 Task: Find Round Trip flight tickets for 2 adults, in Economy from Alexandria-Egypt to Bengaluru, Karnataka to travel on 04-Nov-2023. Bengaluru, Karnataka to Alexandria-Egypt on 09-Dec-2023.  Stops: Any number of stops. Choice of flight is Emirates Airways.
Action: Mouse moved to (371, 300)
Screenshot: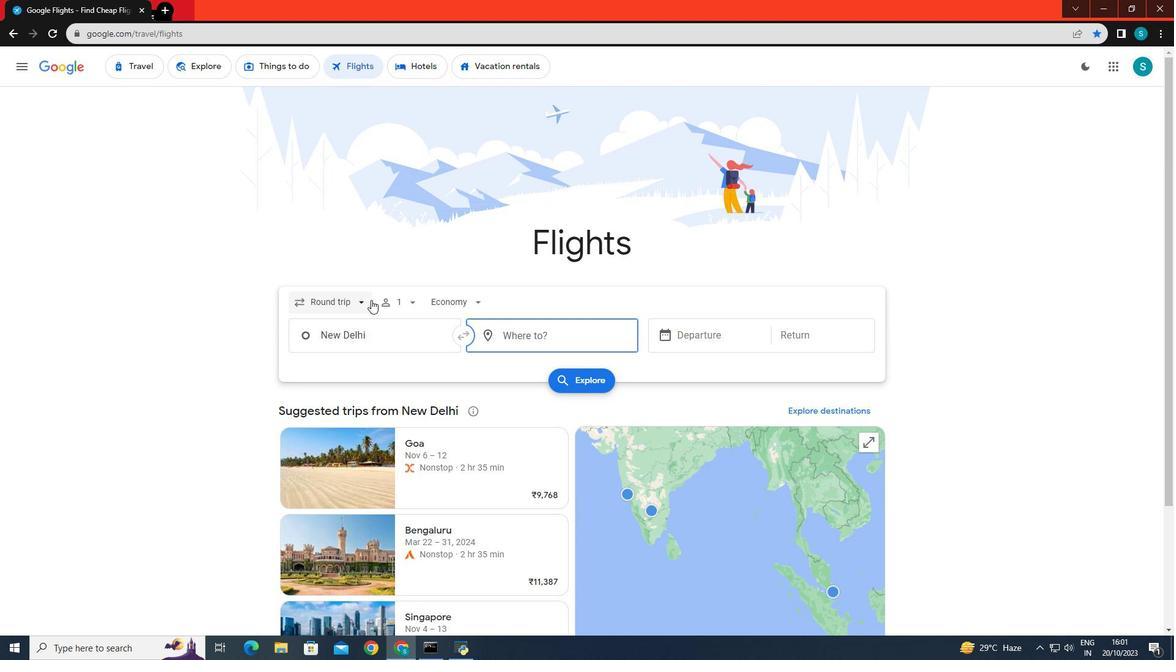 
Action: Mouse pressed left at (371, 300)
Screenshot: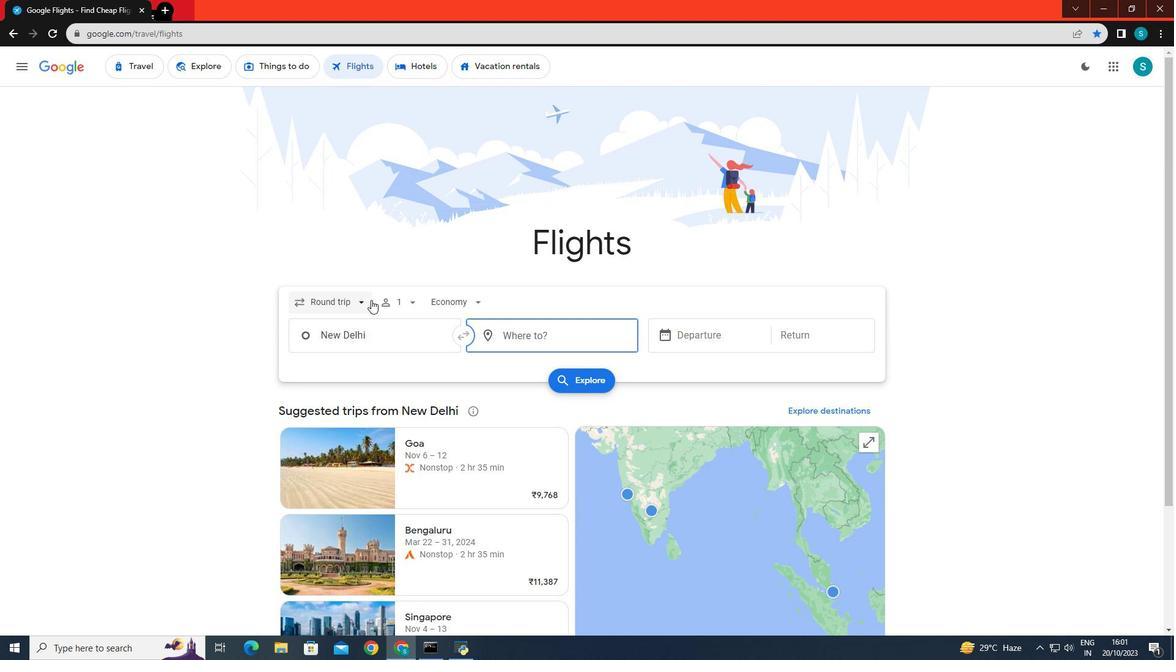 
Action: Mouse moved to (348, 333)
Screenshot: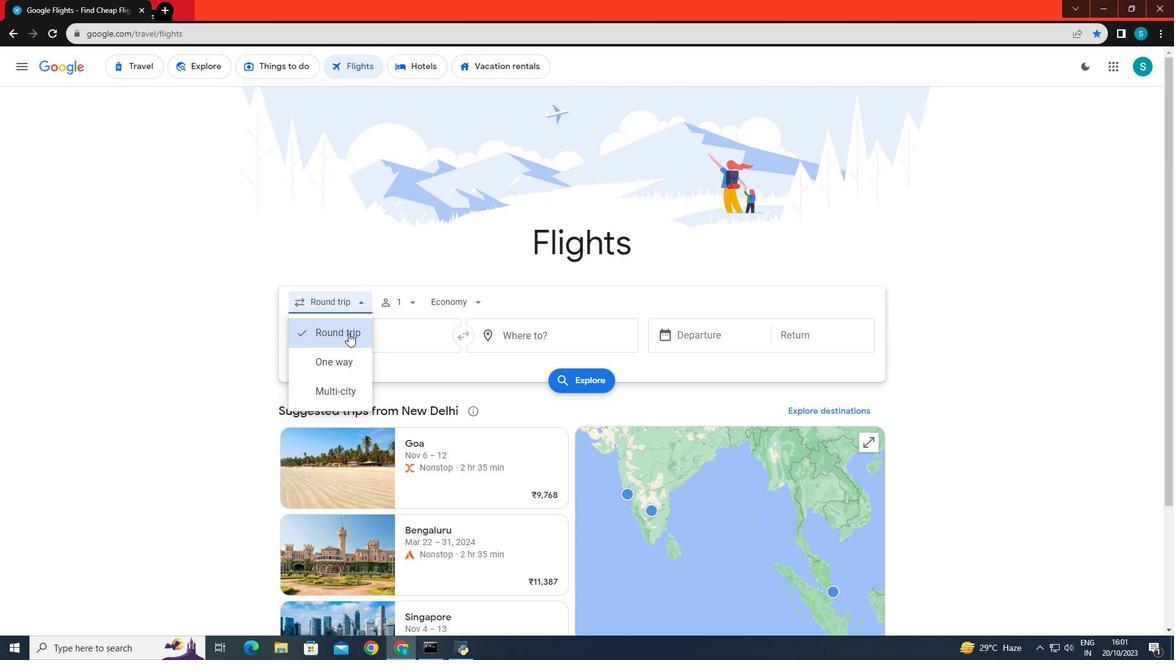 
Action: Mouse pressed left at (348, 333)
Screenshot: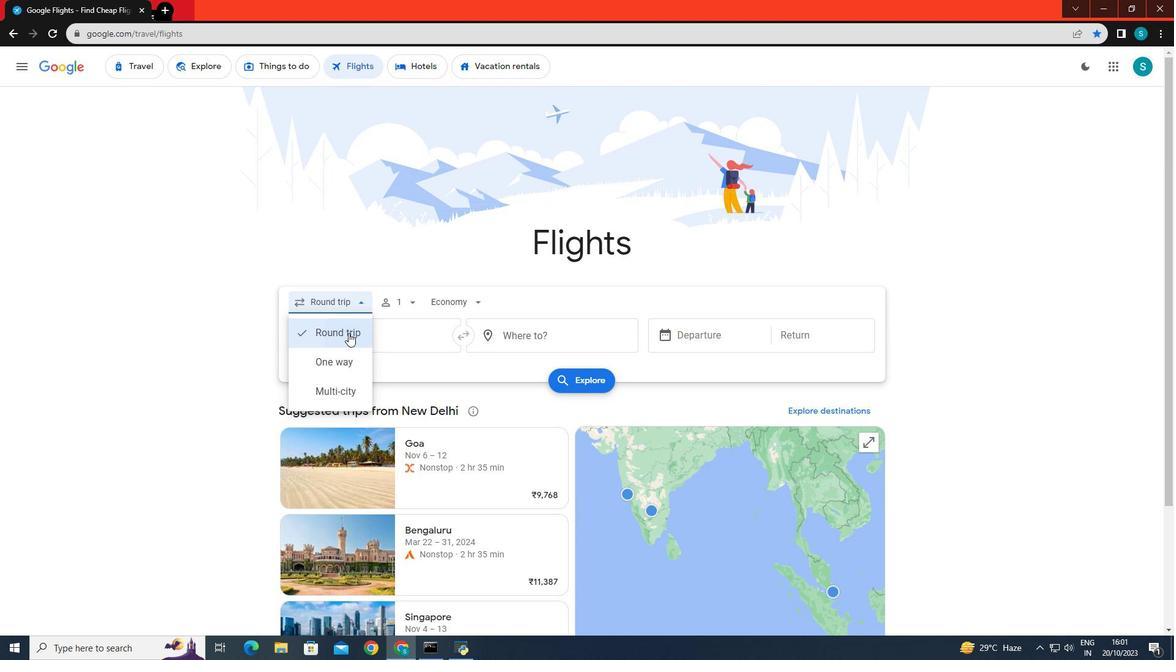 
Action: Mouse moved to (415, 296)
Screenshot: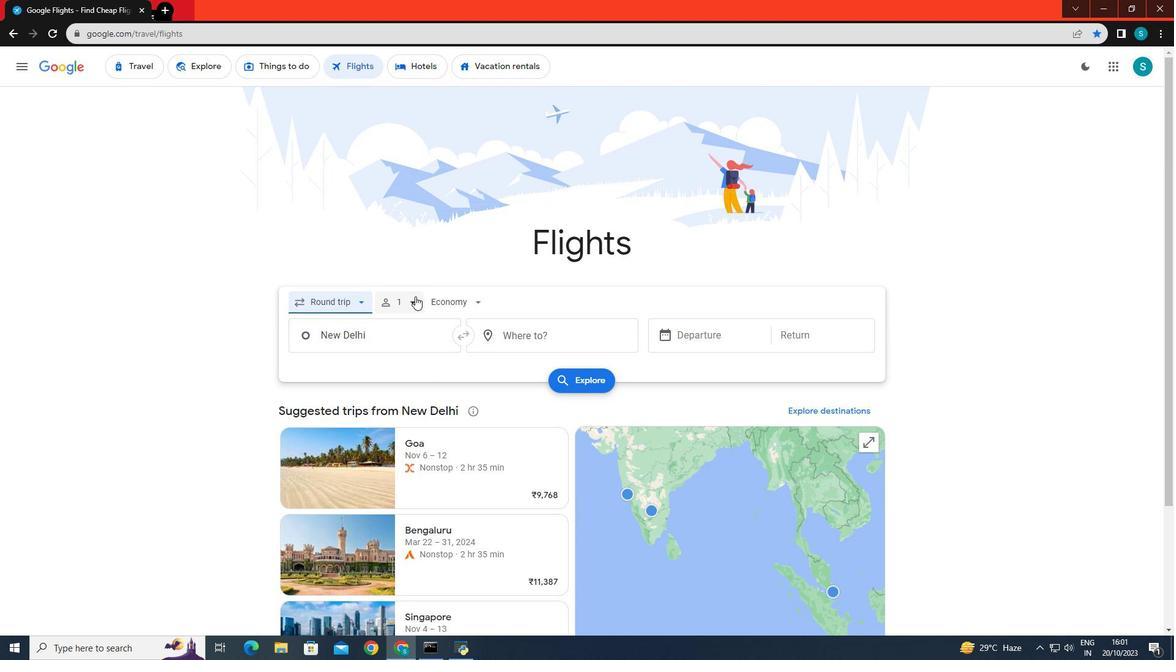 
Action: Mouse pressed left at (415, 296)
Screenshot: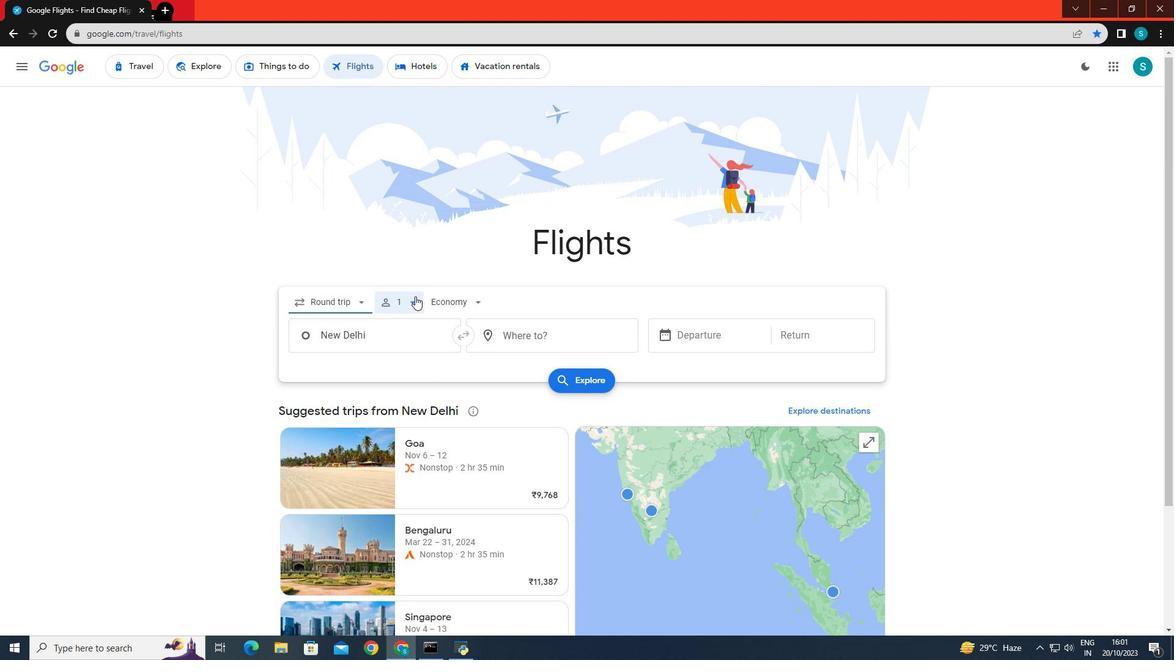 
Action: Mouse moved to (502, 331)
Screenshot: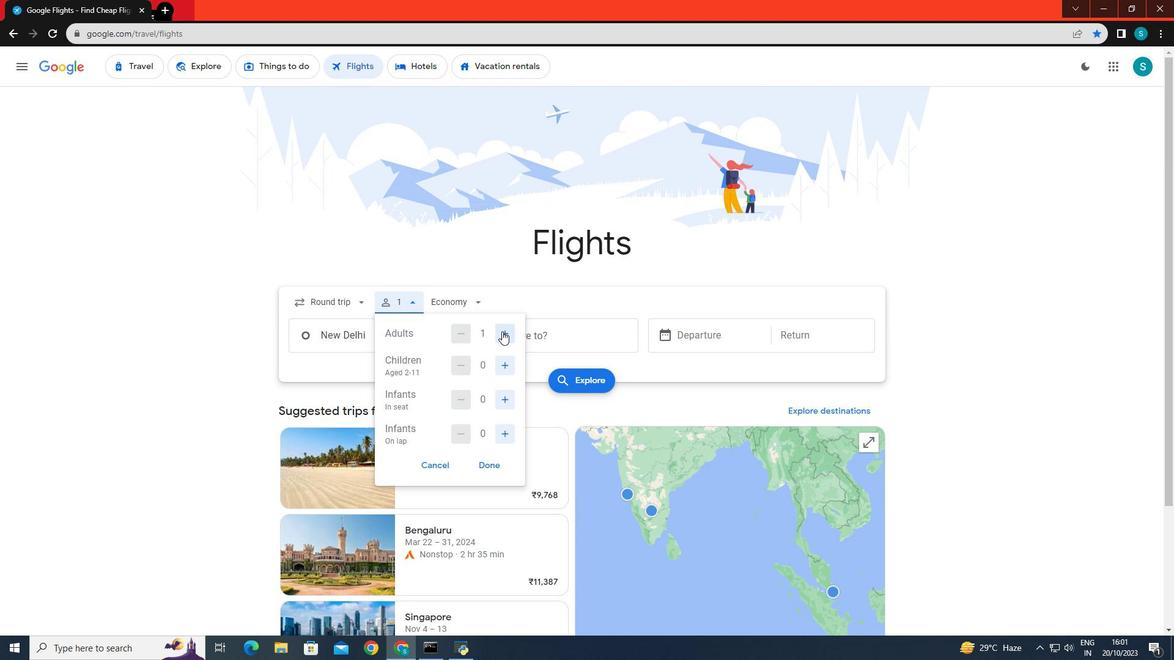 
Action: Mouse pressed left at (502, 331)
Screenshot: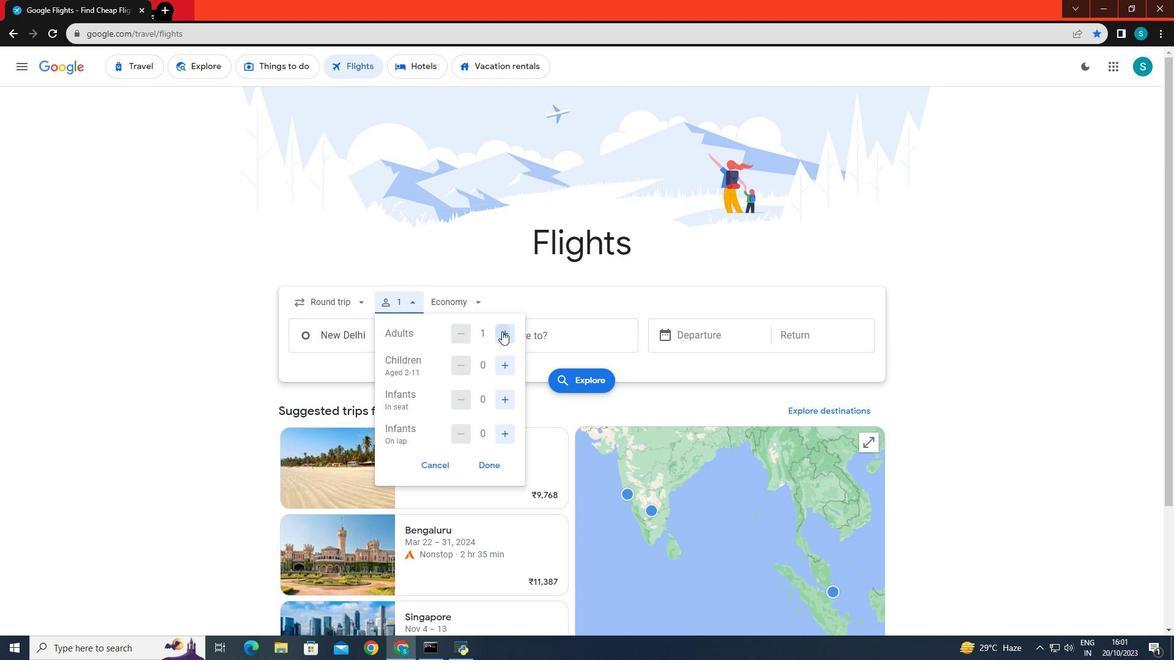 
Action: Mouse moved to (493, 465)
Screenshot: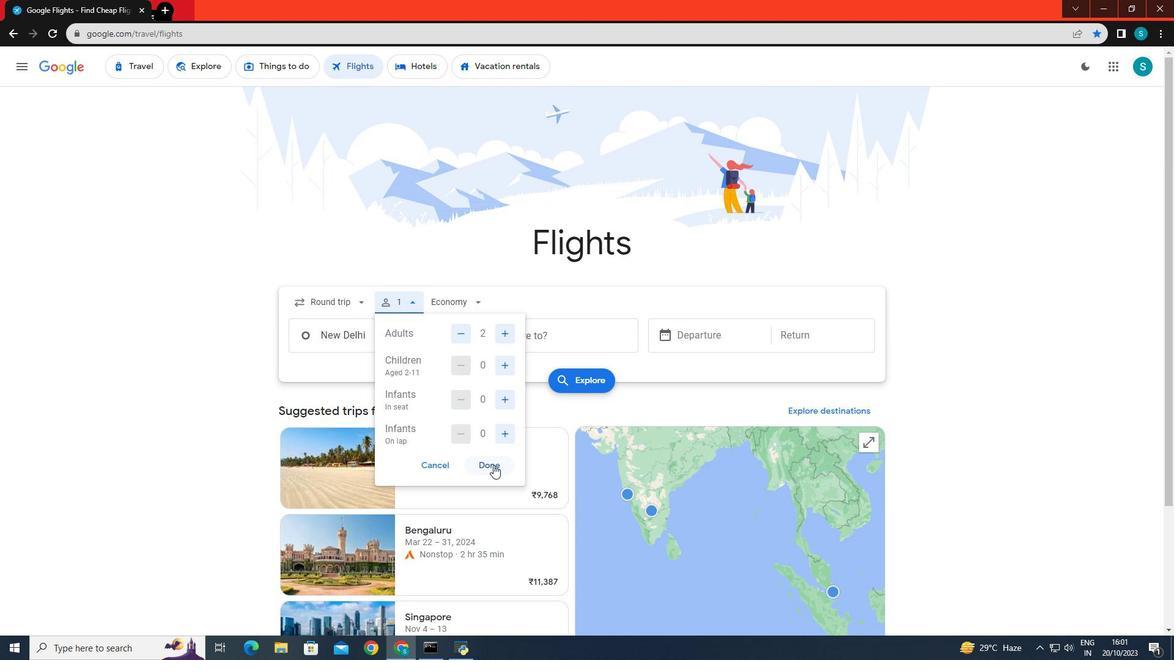 
Action: Mouse pressed left at (493, 465)
Screenshot: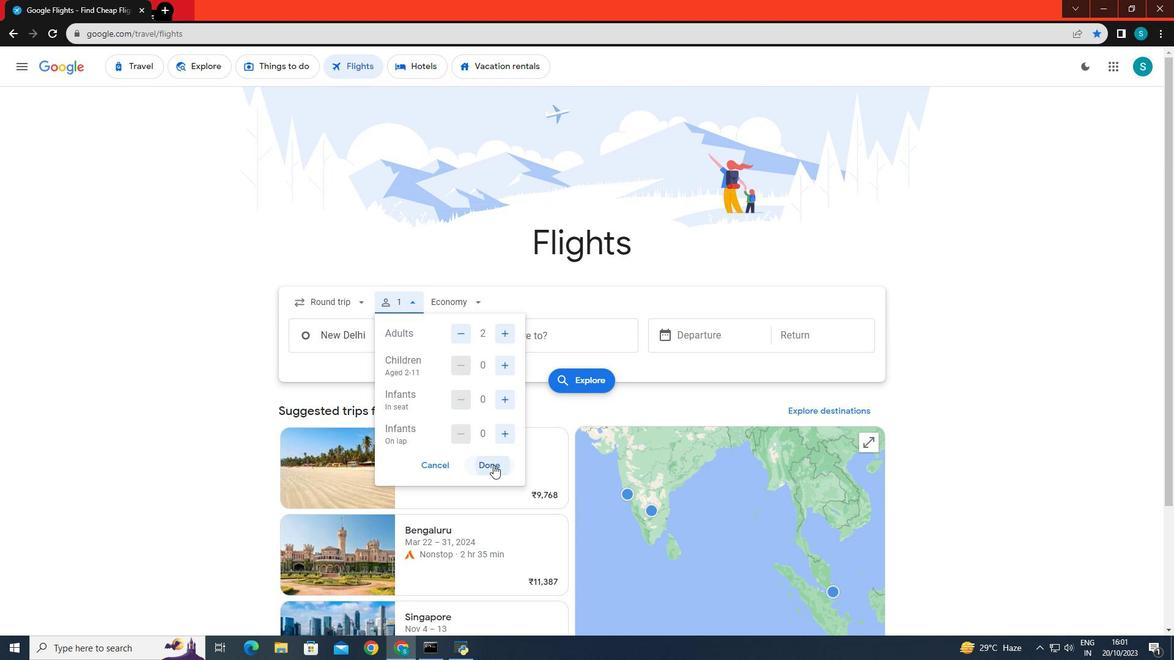 
Action: Mouse moved to (479, 311)
Screenshot: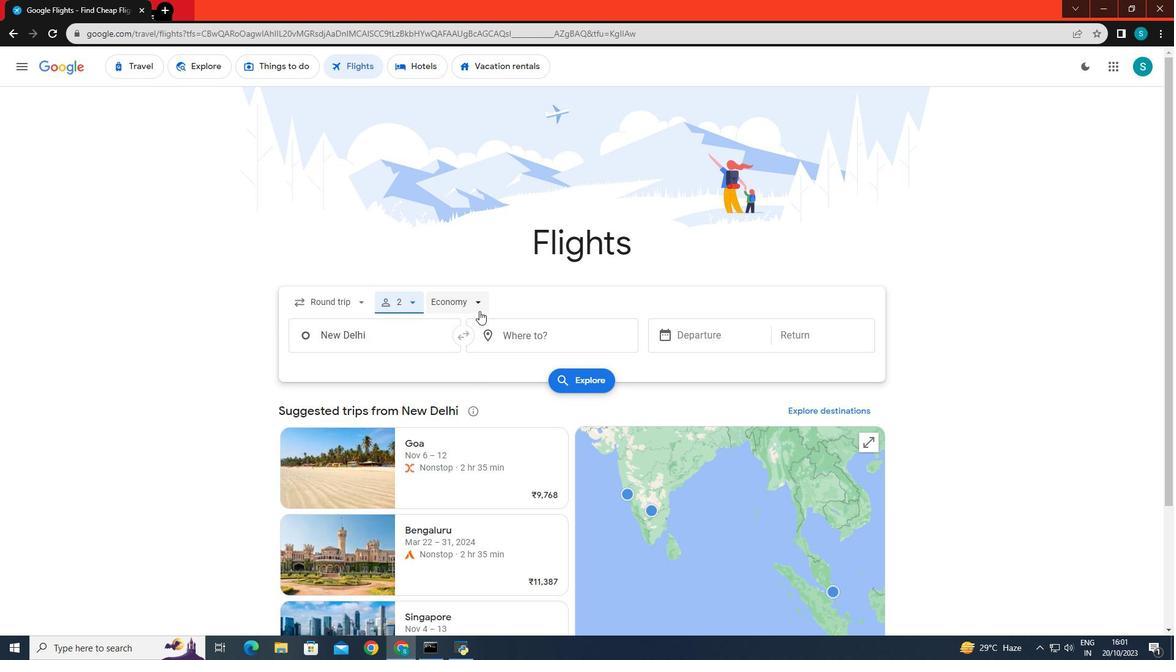 
Action: Mouse pressed left at (479, 311)
Screenshot: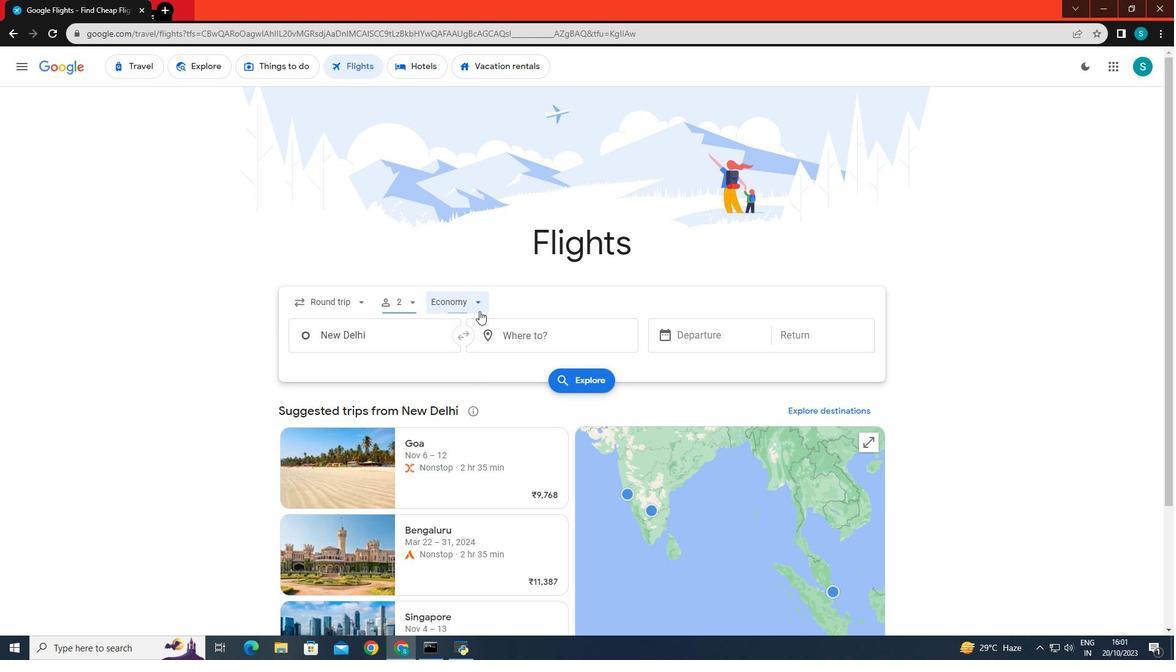 
Action: Mouse moved to (474, 331)
Screenshot: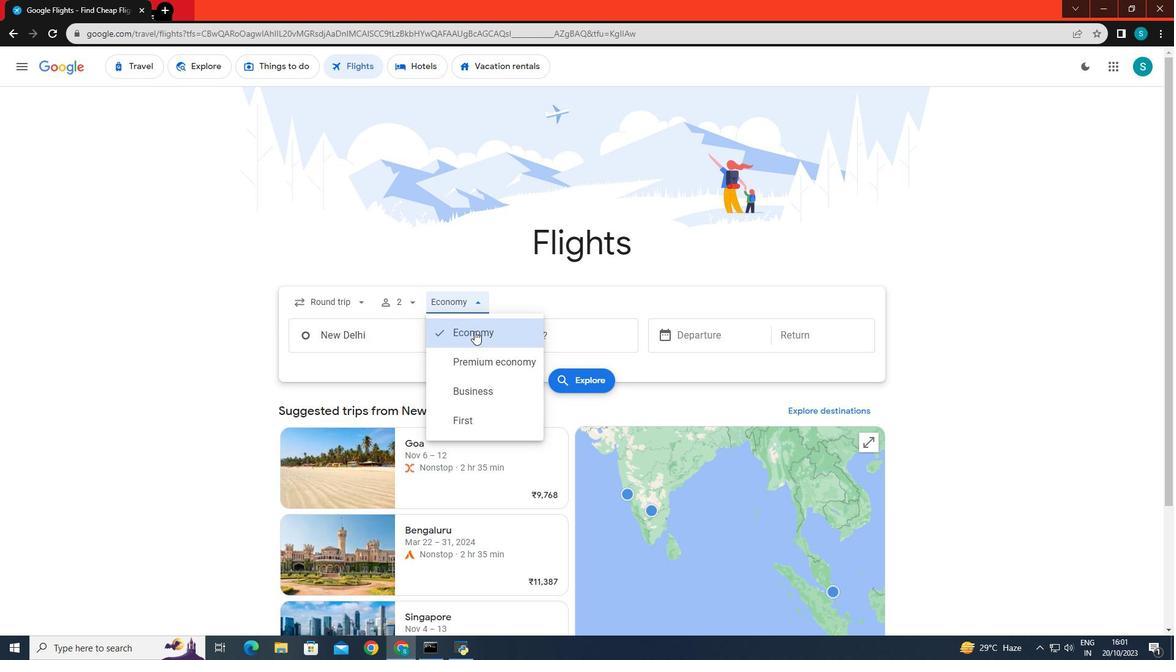 
Action: Mouse pressed left at (474, 331)
Screenshot: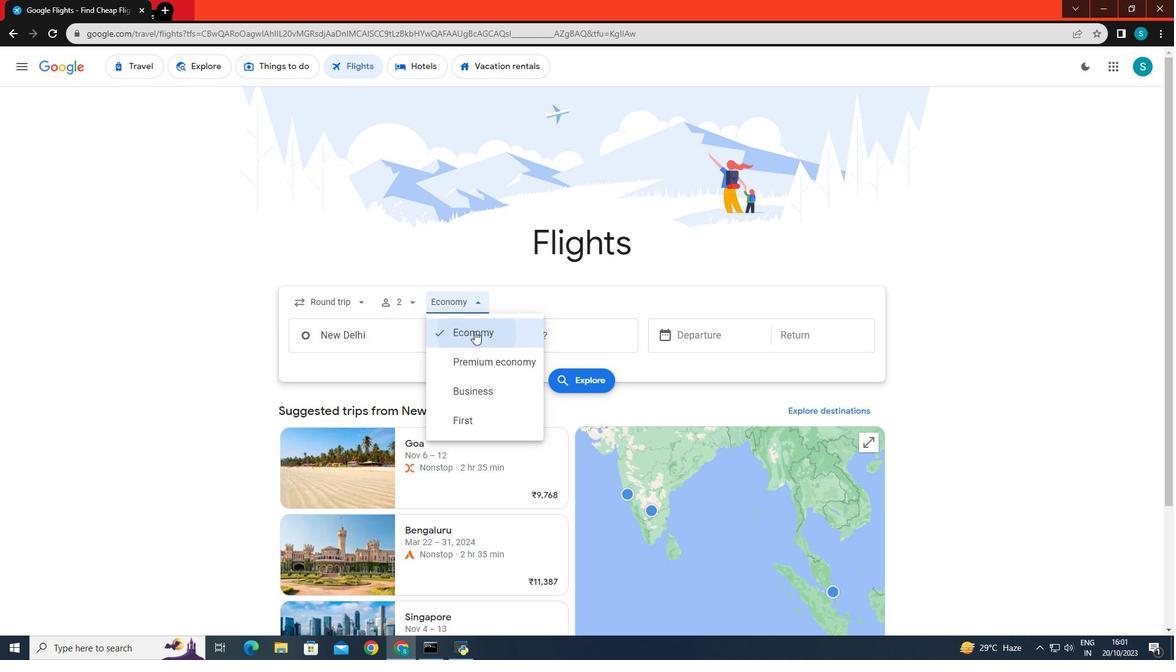 
Action: Mouse moved to (463, 249)
Screenshot: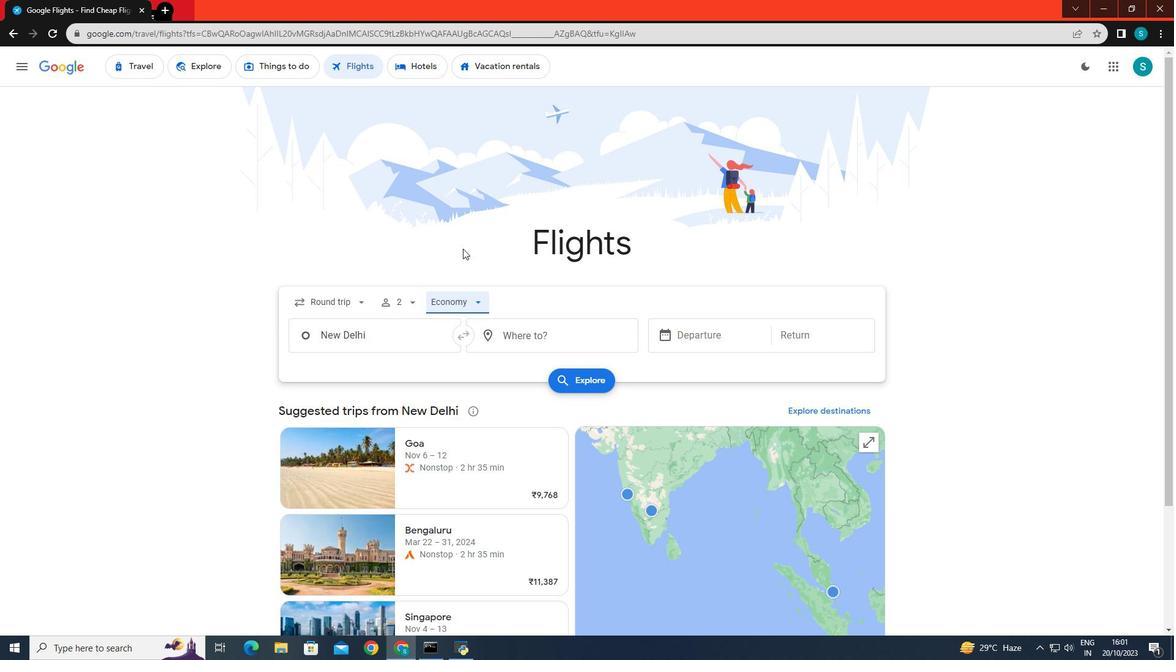 
Action: Mouse scrolled (463, 248) with delta (0, 0)
Screenshot: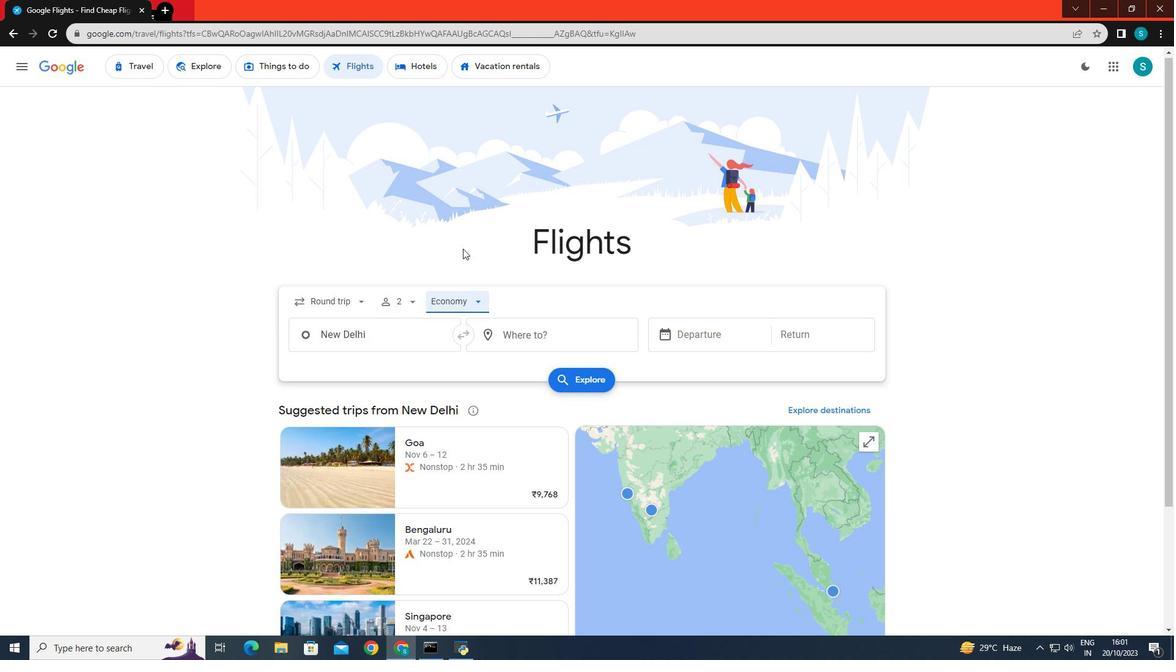 
Action: Mouse scrolled (463, 248) with delta (0, 0)
Screenshot: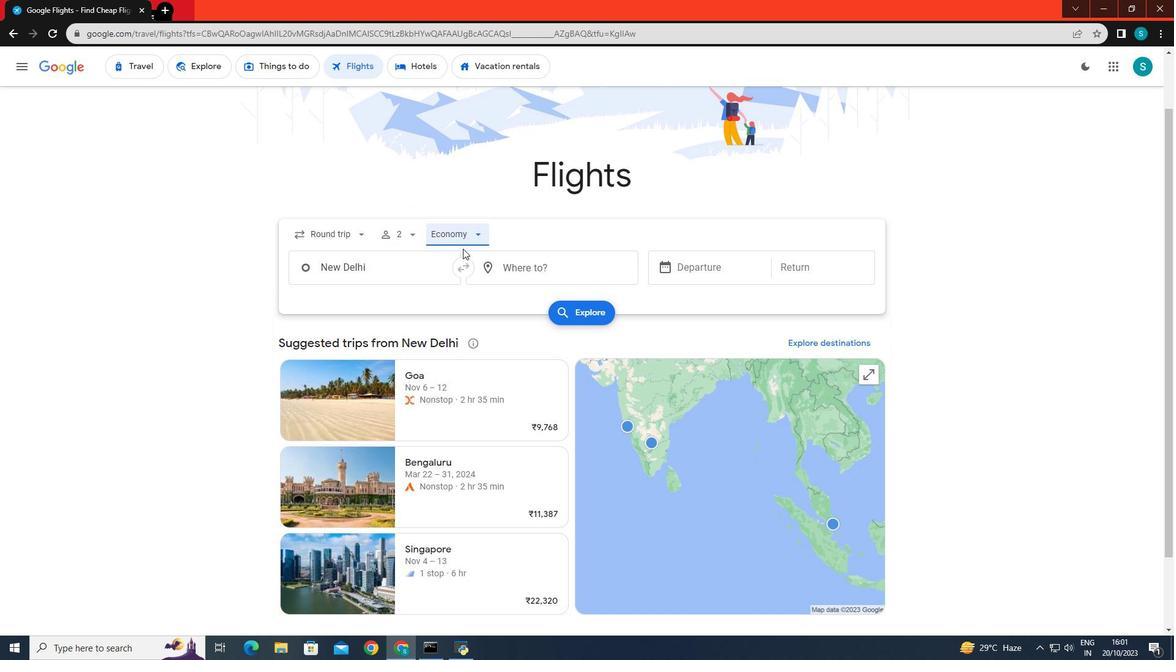 
Action: Mouse moved to (381, 206)
Screenshot: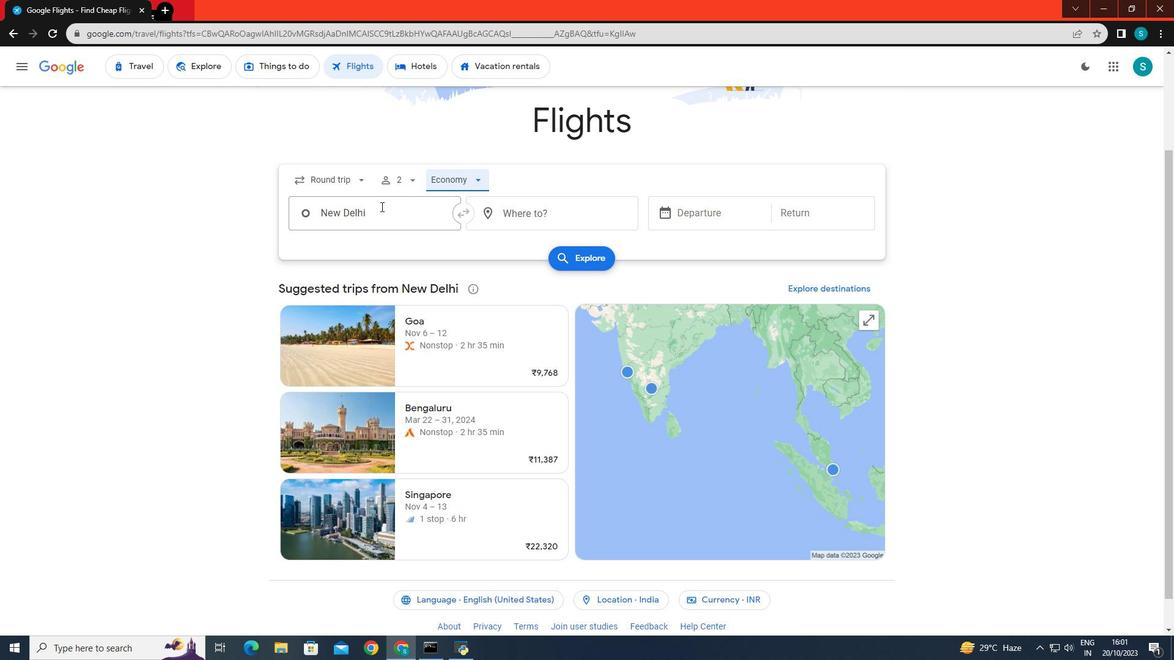 
Action: Mouse pressed left at (381, 206)
Screenshot: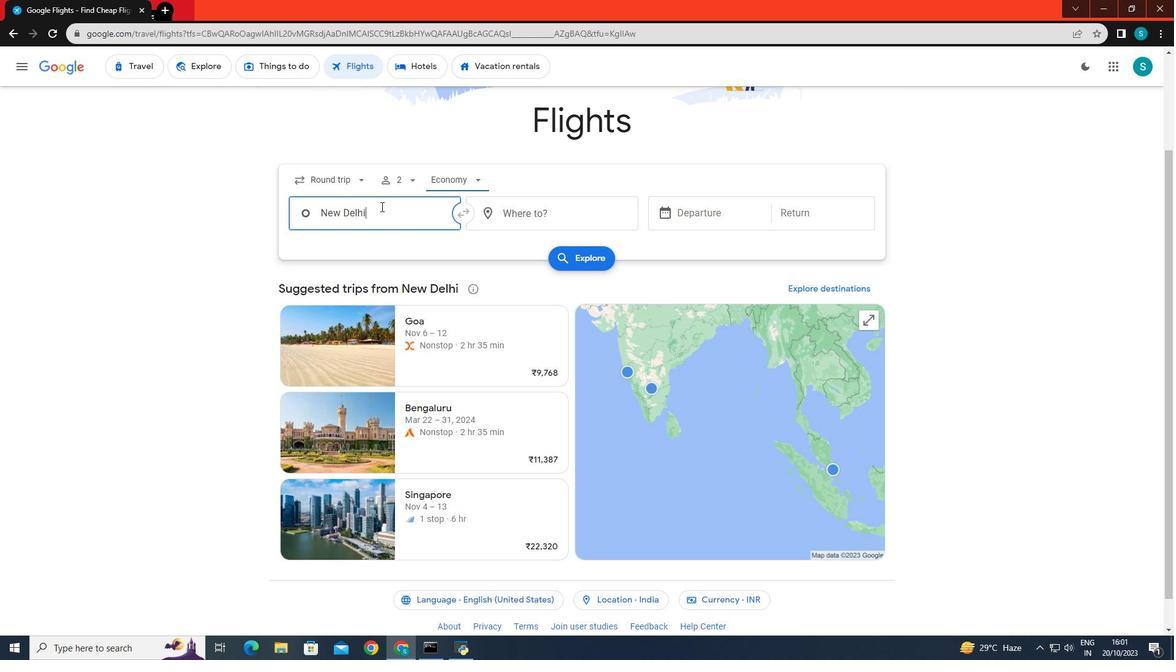
Action: Key pressed <Key.backspace><Key.caps_lock>A<Key.caps_lock>lecan<Key.backspace><Key.backspace><Key.backspace>xandria,<Key.space><Key.caps_lock>E<Key.caps_lock>
Screenshot: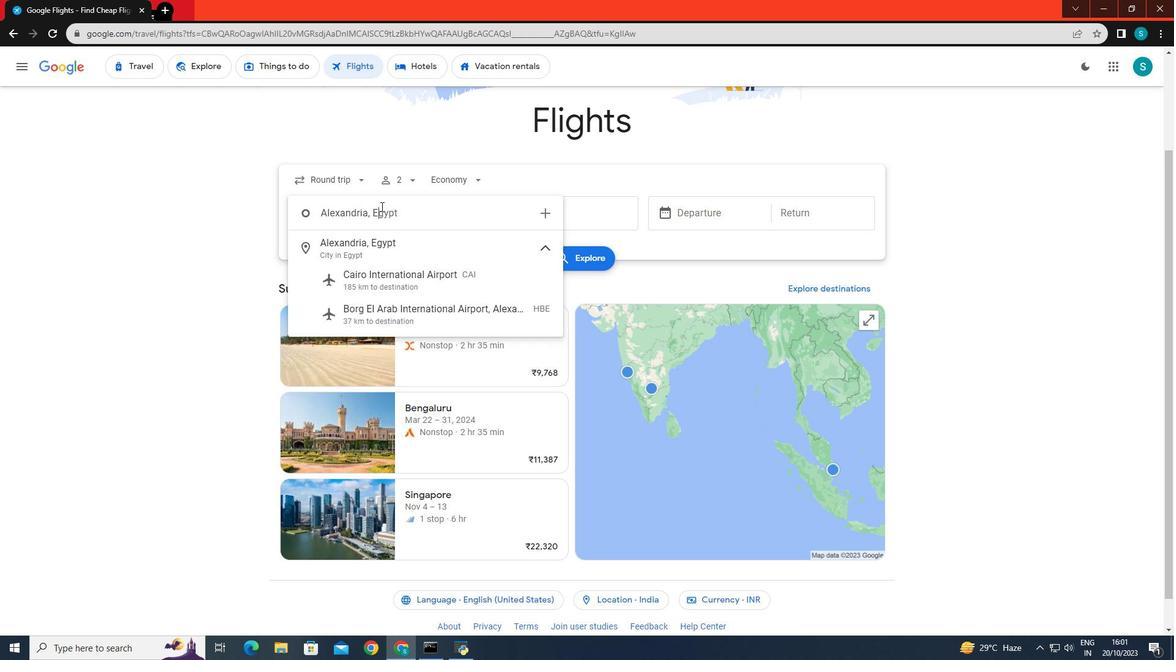 
Action: Mouse moved to (373, 241)
Screenshot: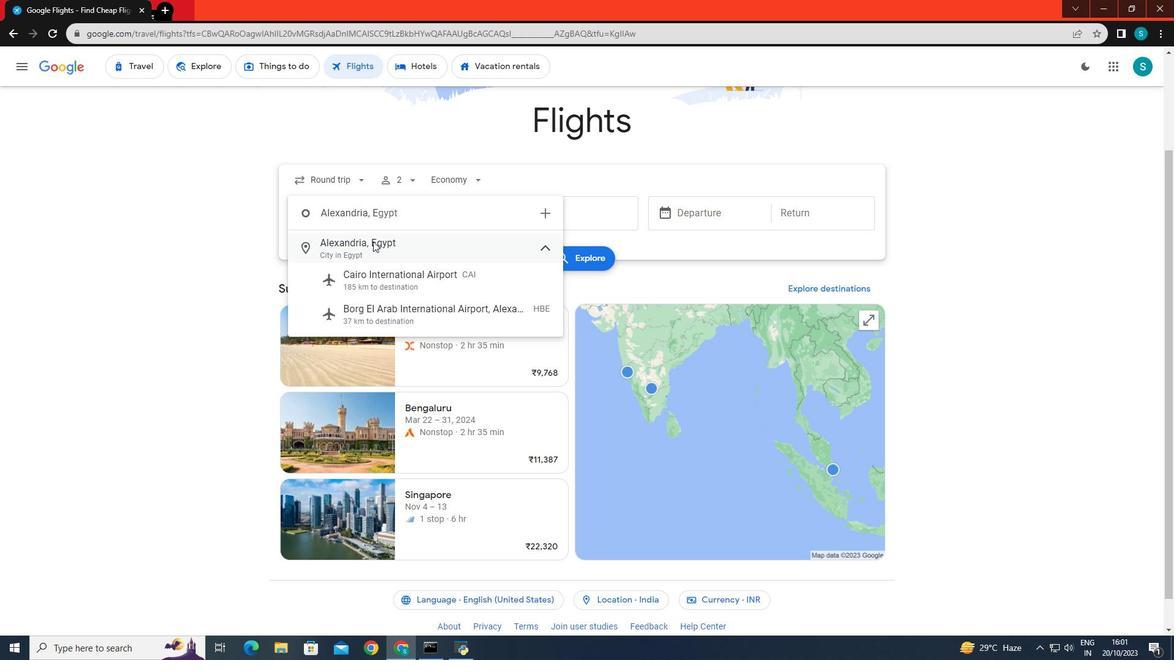 
Action: Mouse pressed left at (373, 241)
Screenshot: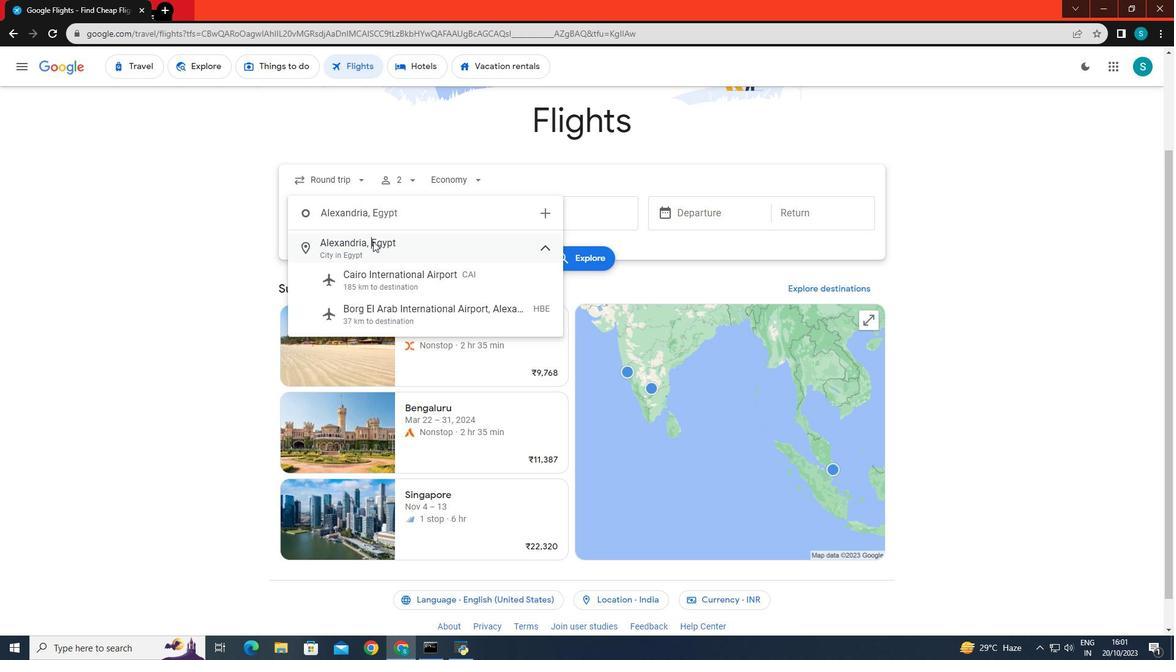 
Action: Mouse moved to (520, 212)
Screenshot: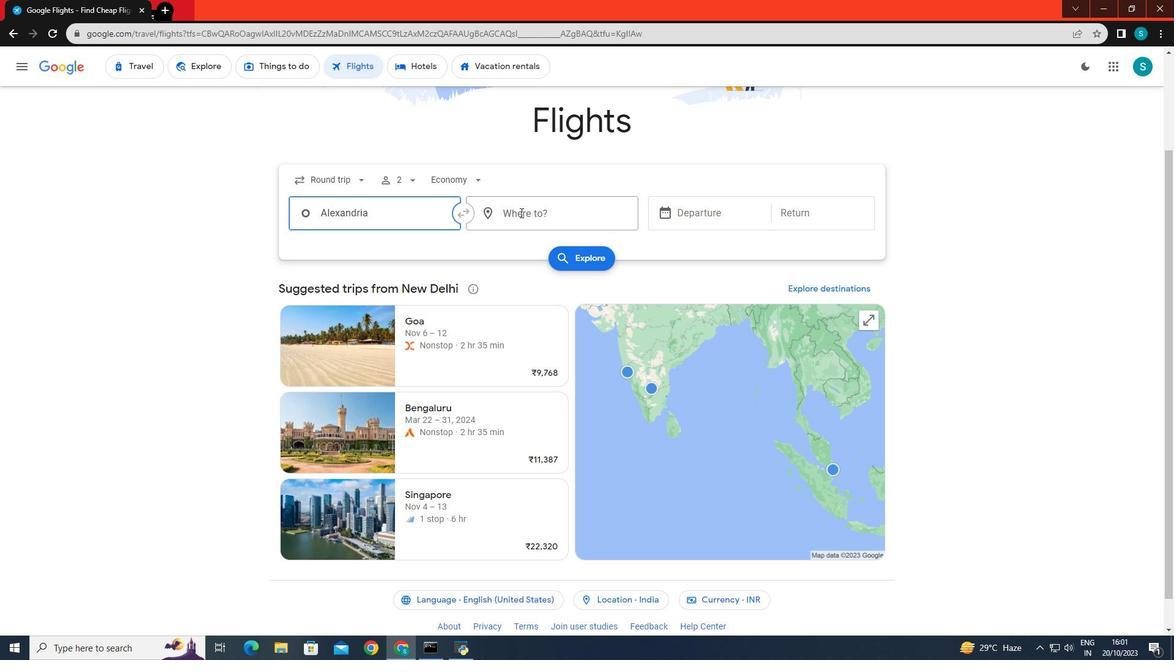 
Action: Mouse pressed left at (520, 212)
Screenshot: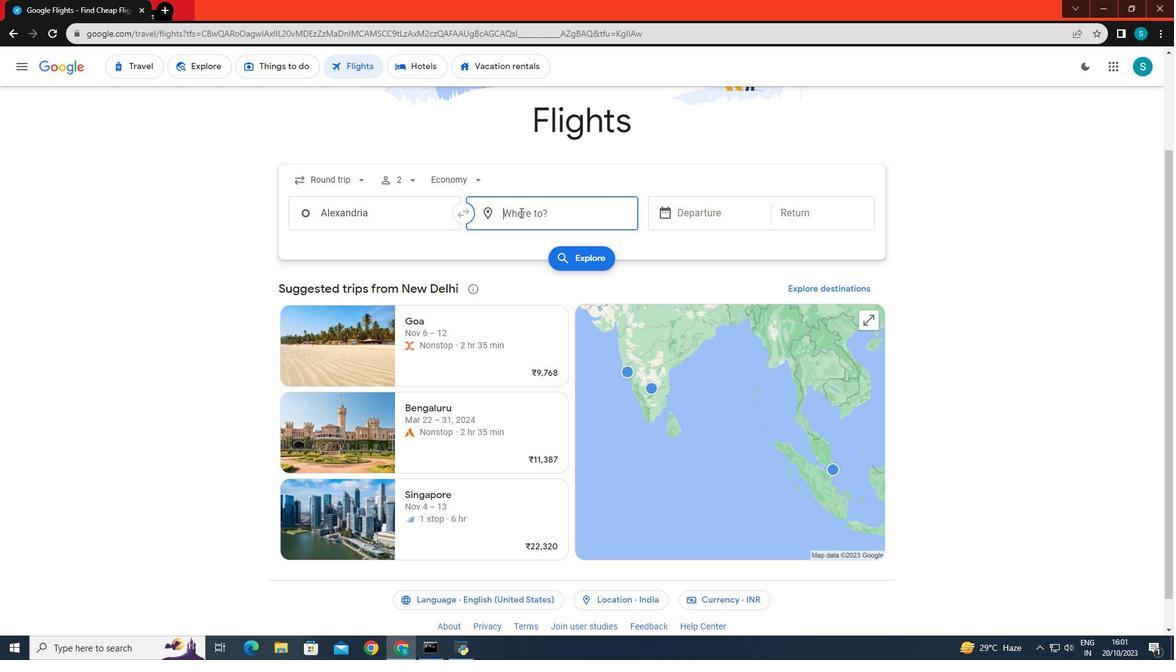 
Action: Key pressed <Key.caps_lock>B<Key.caps_lock>eng
Screenshot: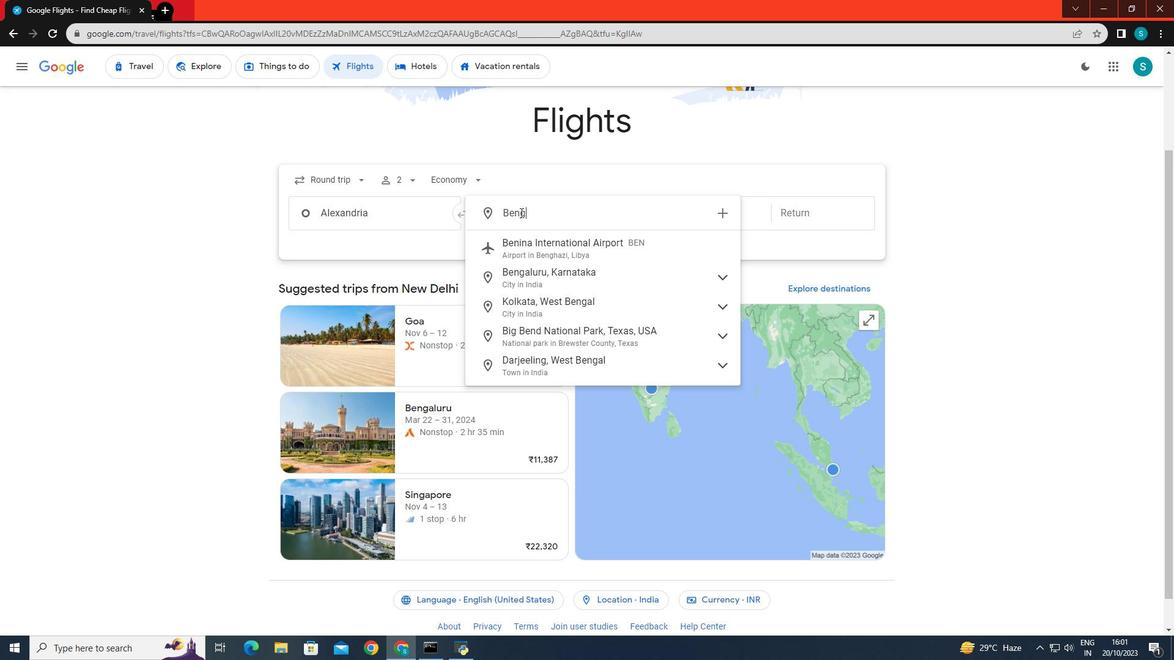 
Action: Mouse moved to (539, 250)
Screenshot: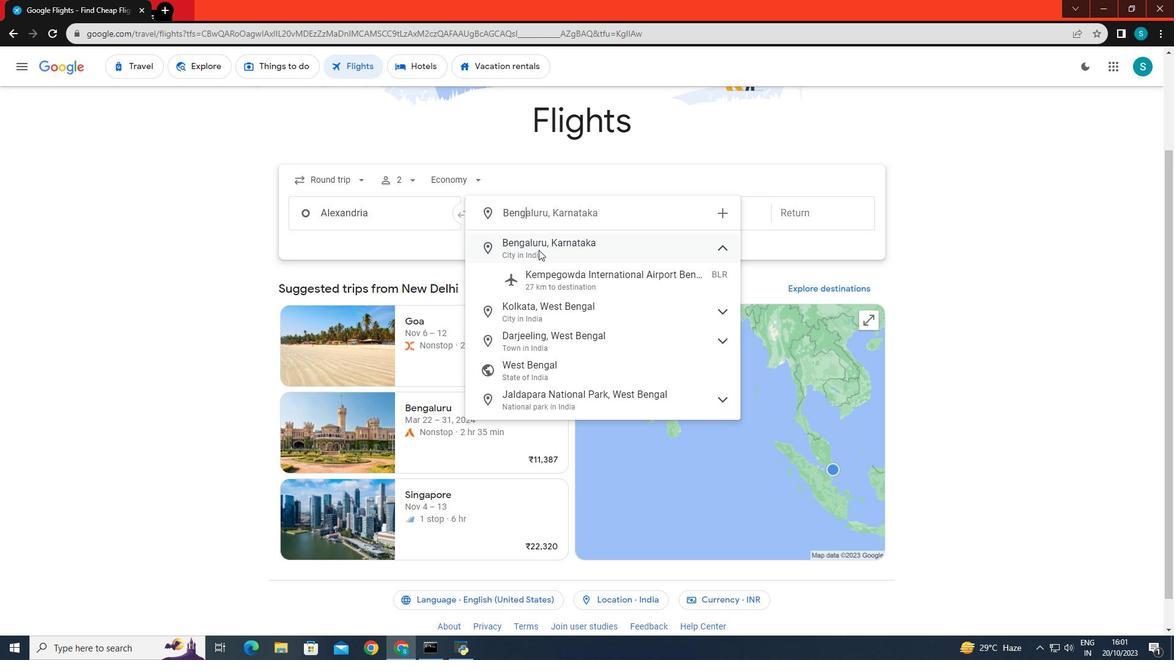 
Action: Mouse pressed left at (539, 250)
Screenshot: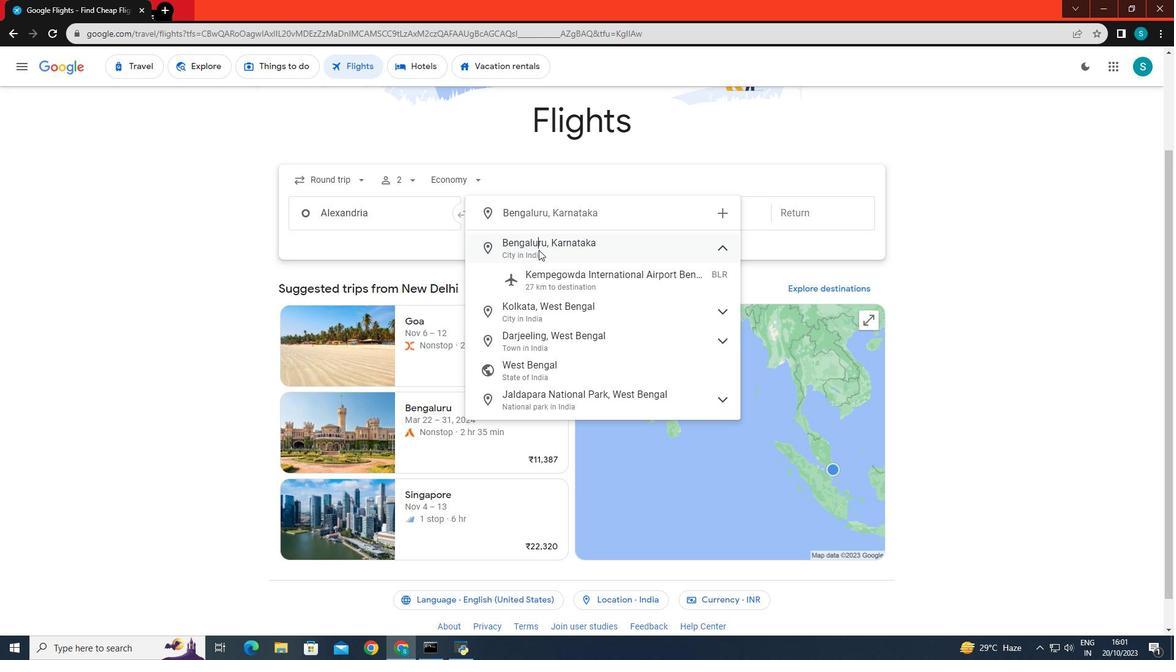 
Action: Mouse moved to (704, 212)
Screenshot: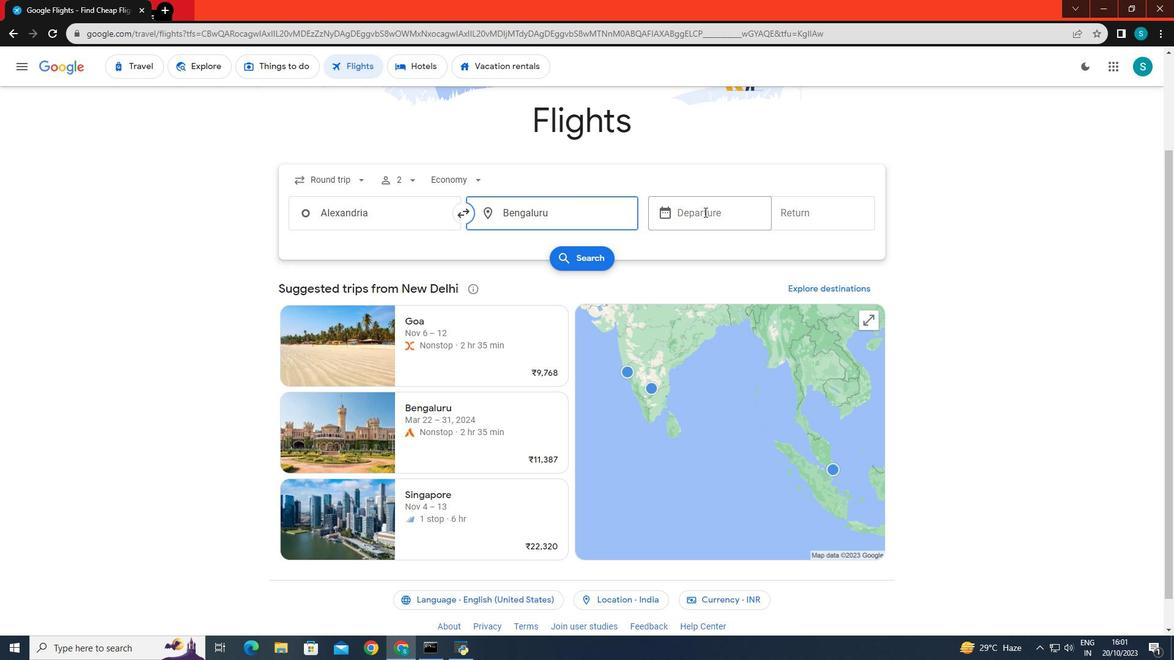 
Action: Mouse pressed left at (704, 212)
Screenshot: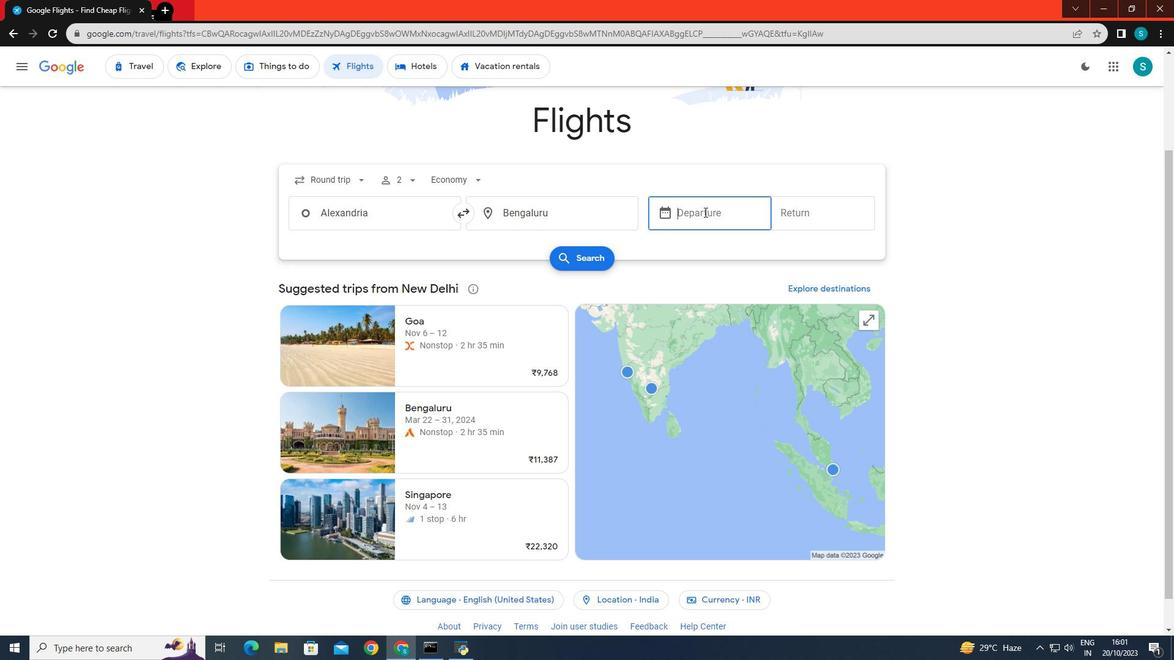 
Action: Mouse moved to (853, 311)
Screenshot: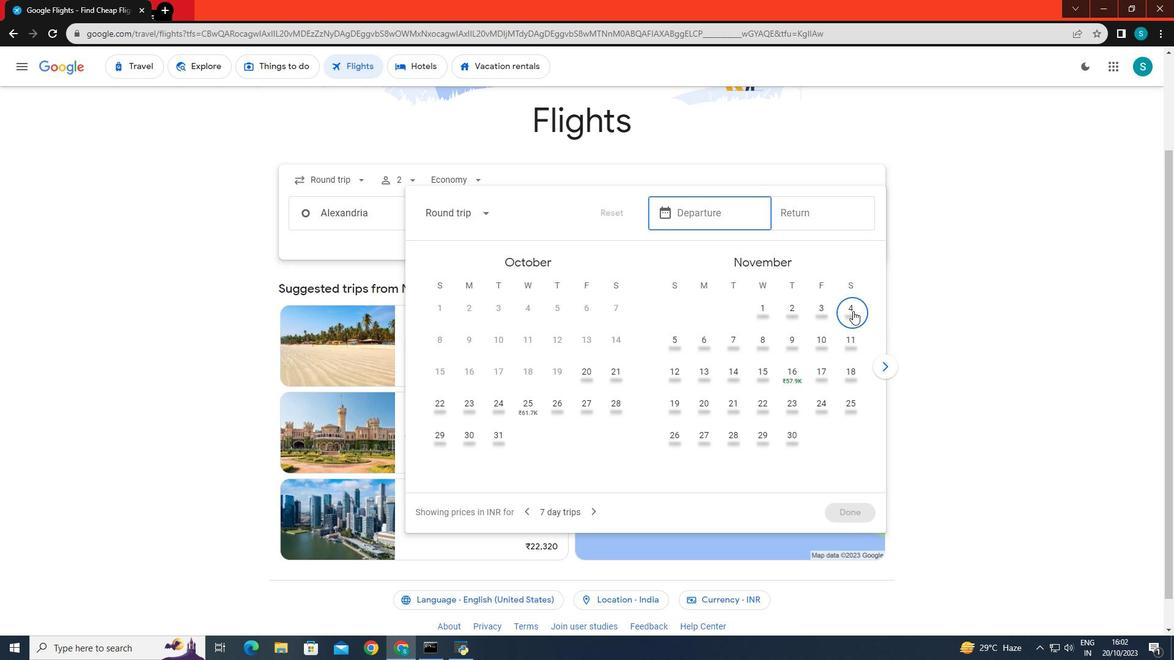 
Action: Mouse pressed left at (853, 311)
Screenshot: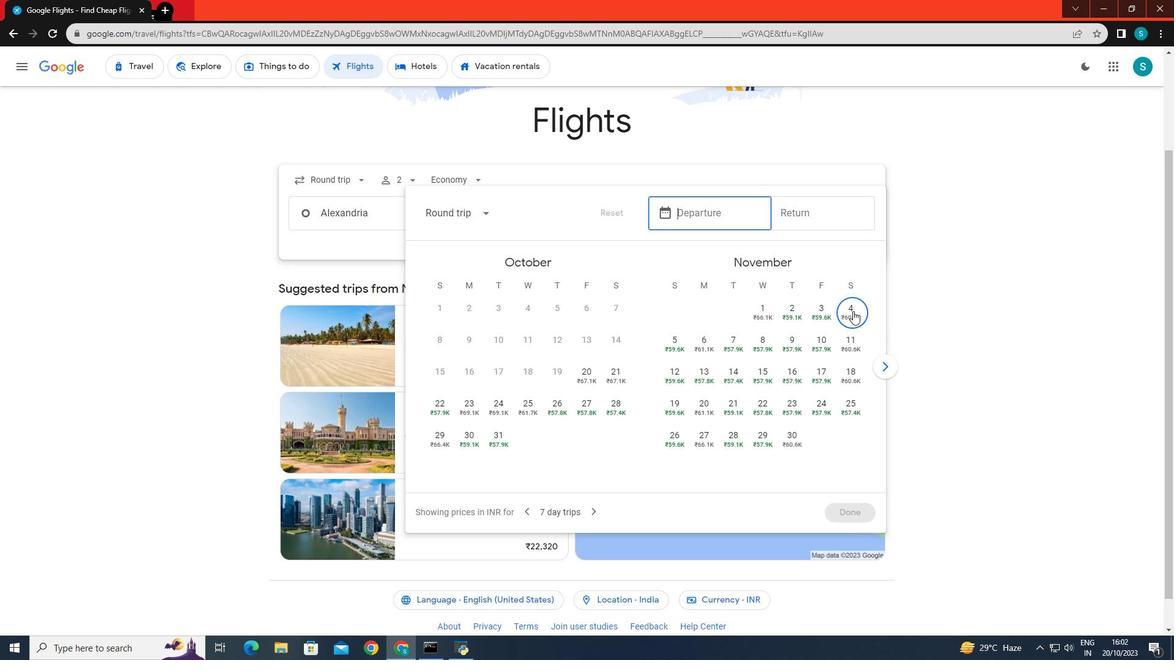 
Action: Mouse moved to (885, 366)
Screenshot: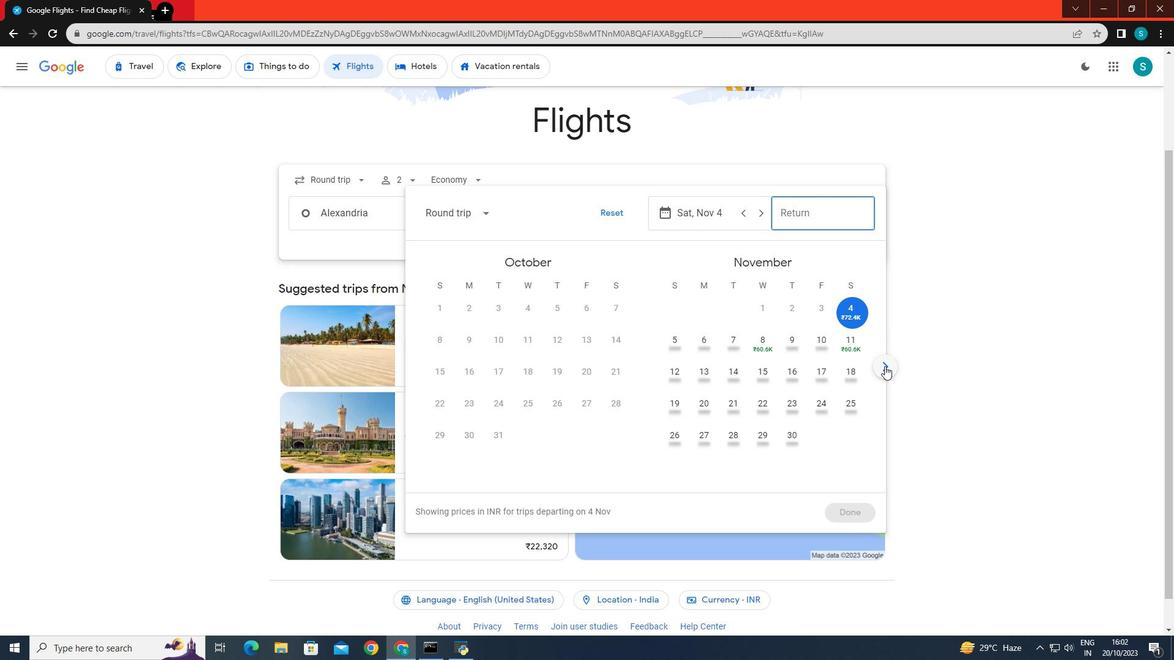 
Action: Mouse pressed left at (885, 366)
Screenshot: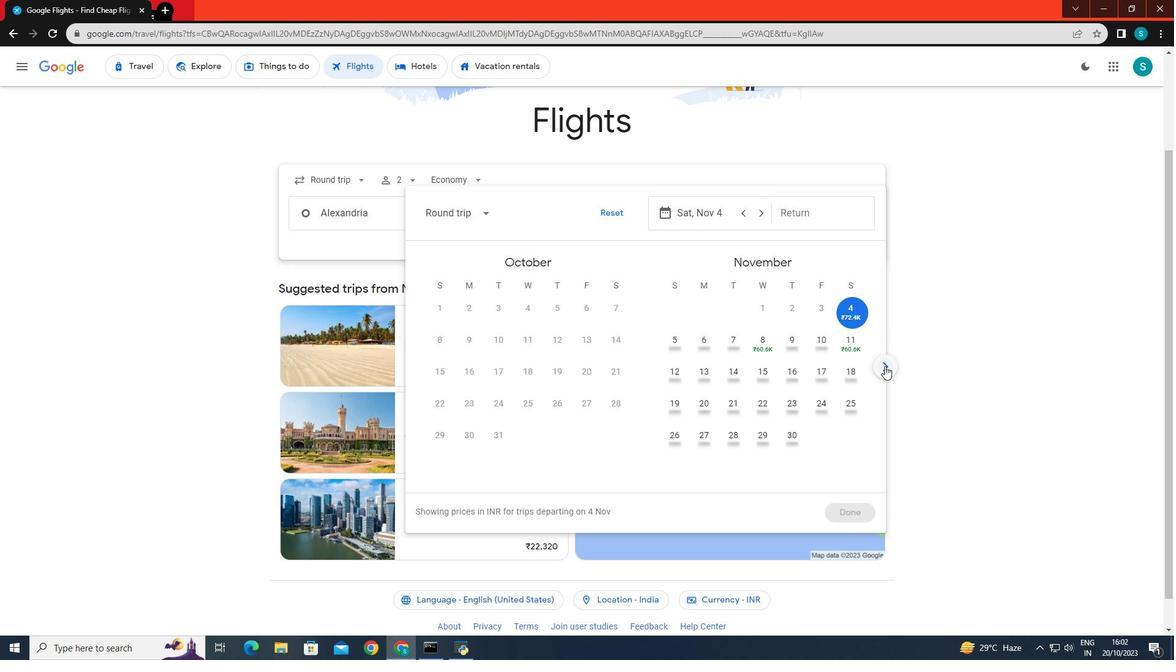 
Action: Mouse moved to (848, 354)
Screenshot: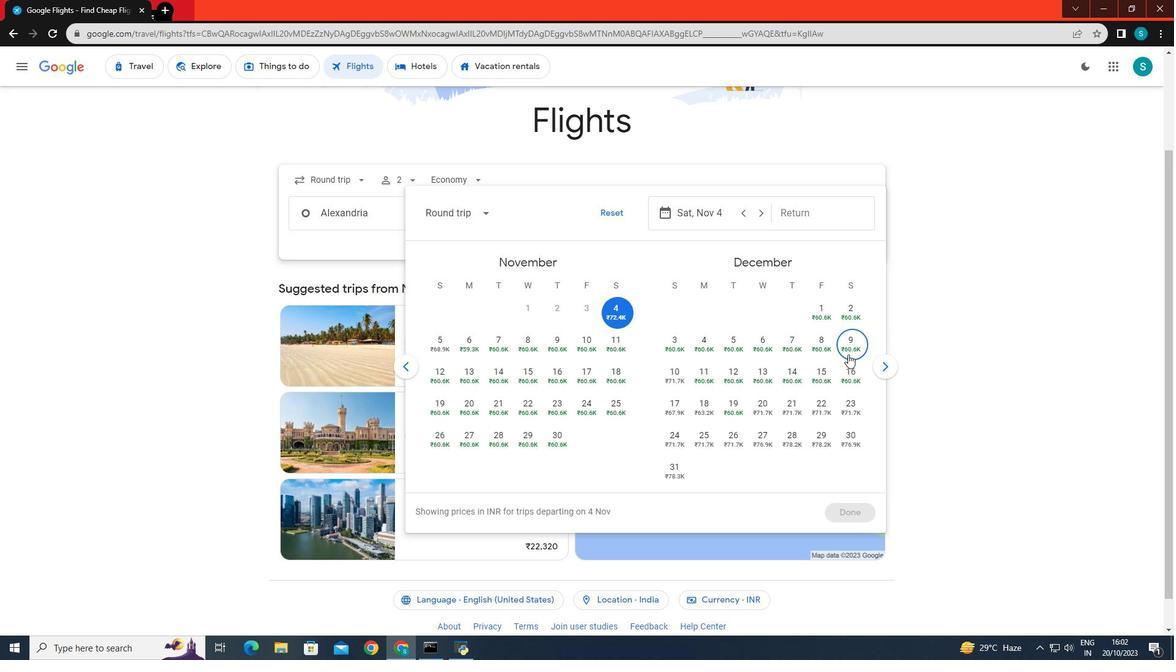 
Action: Mouse pressed left at (848, 354)
Screenshot: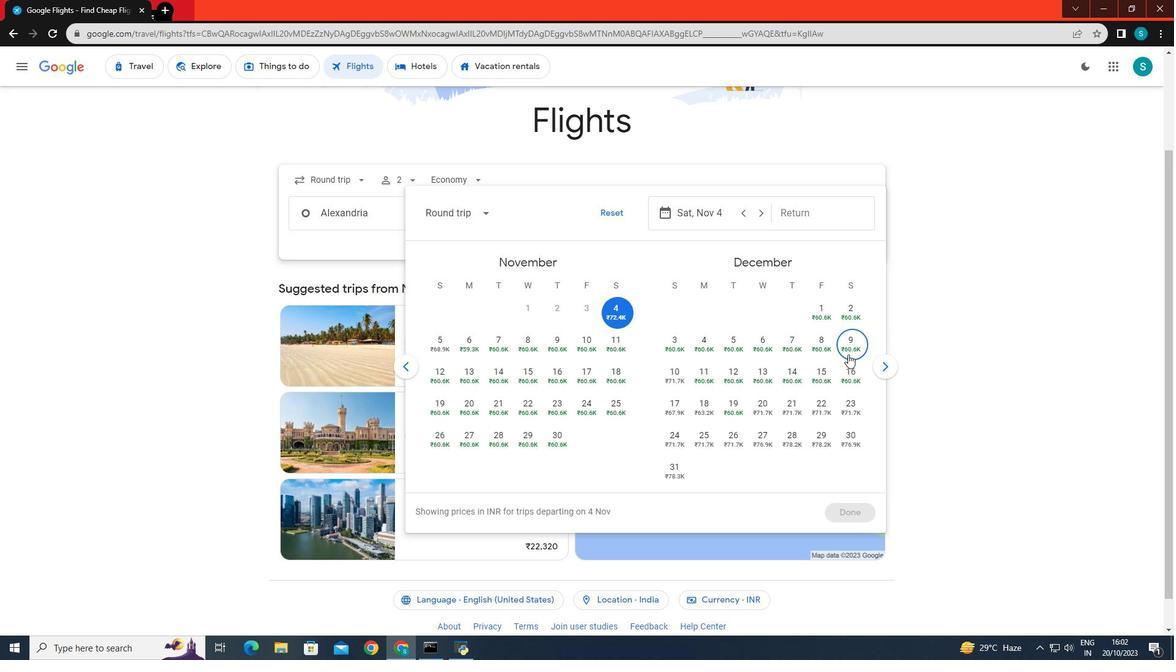 
Action: Mouse moved to (852, 512)
Screenshot: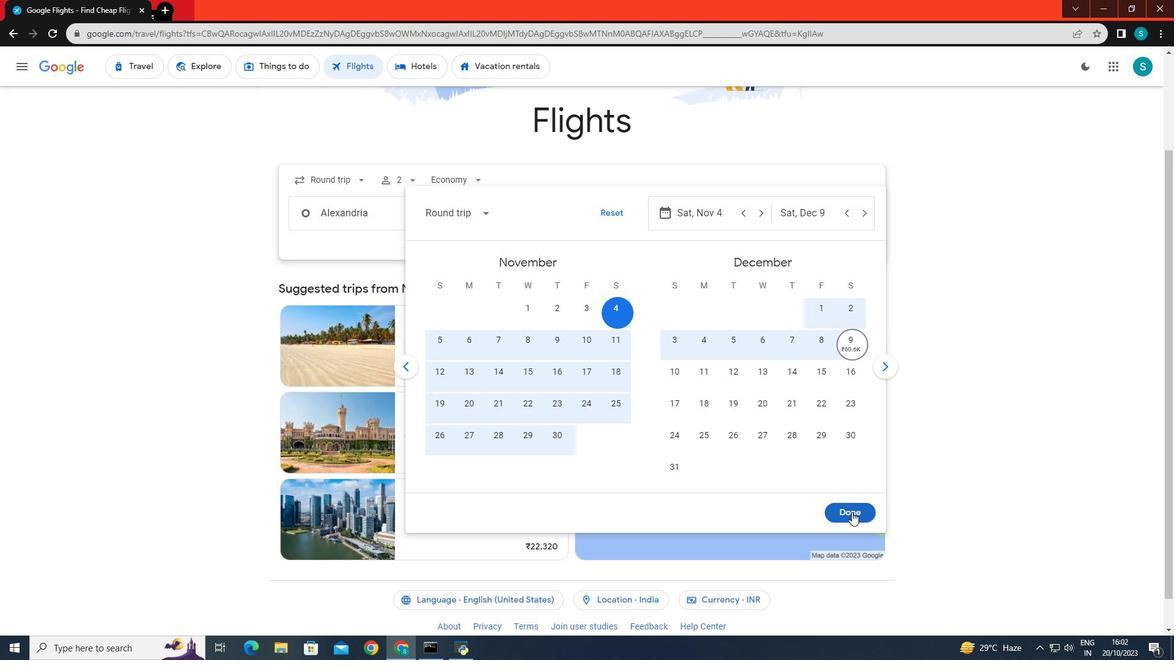 
Action: Mouse pressed left at (852, 512)
Screenshot: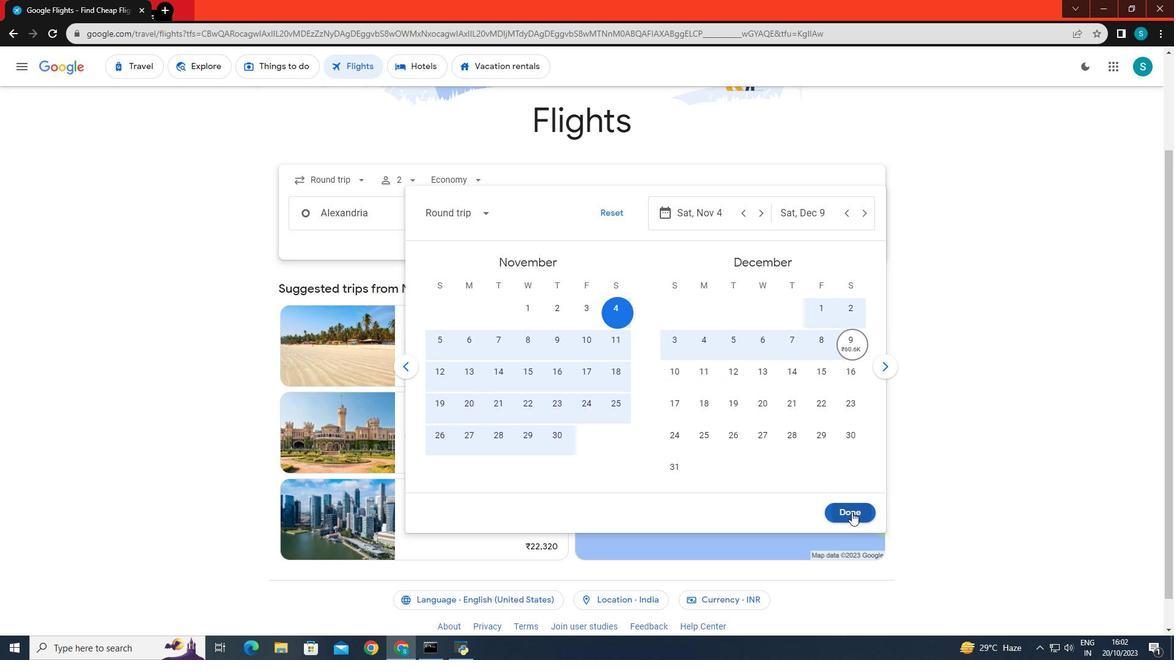 
Action: Mouse moved to (567, 255)
Screenshot: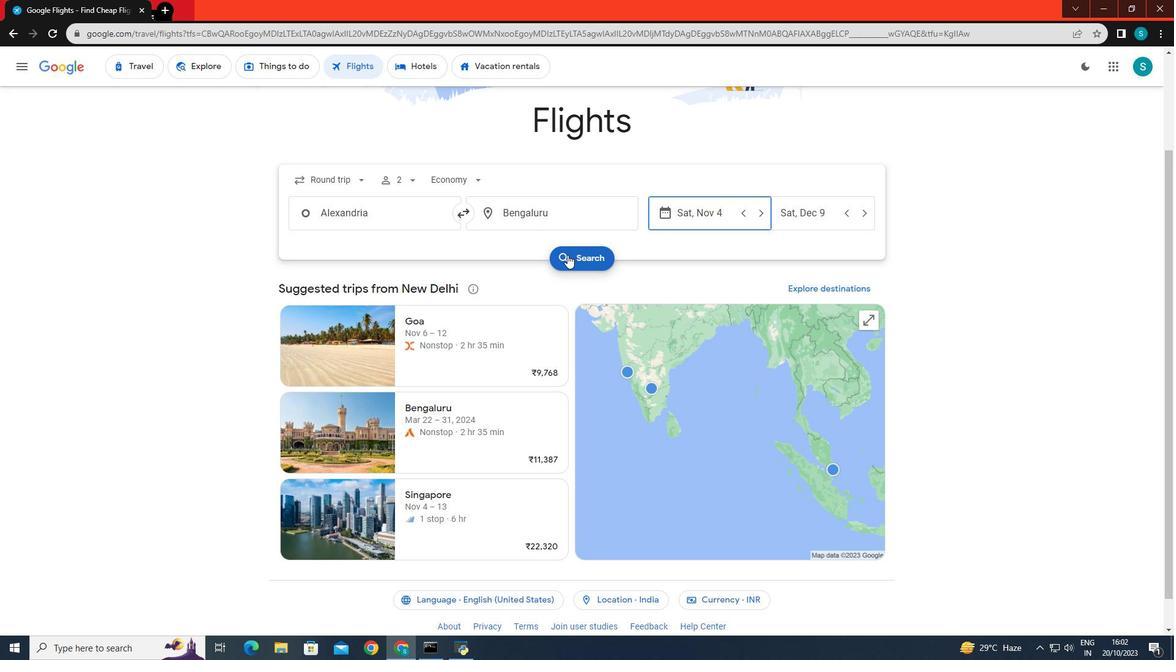 
Action: Mouse pressed left at (567, 255)
Screenshot: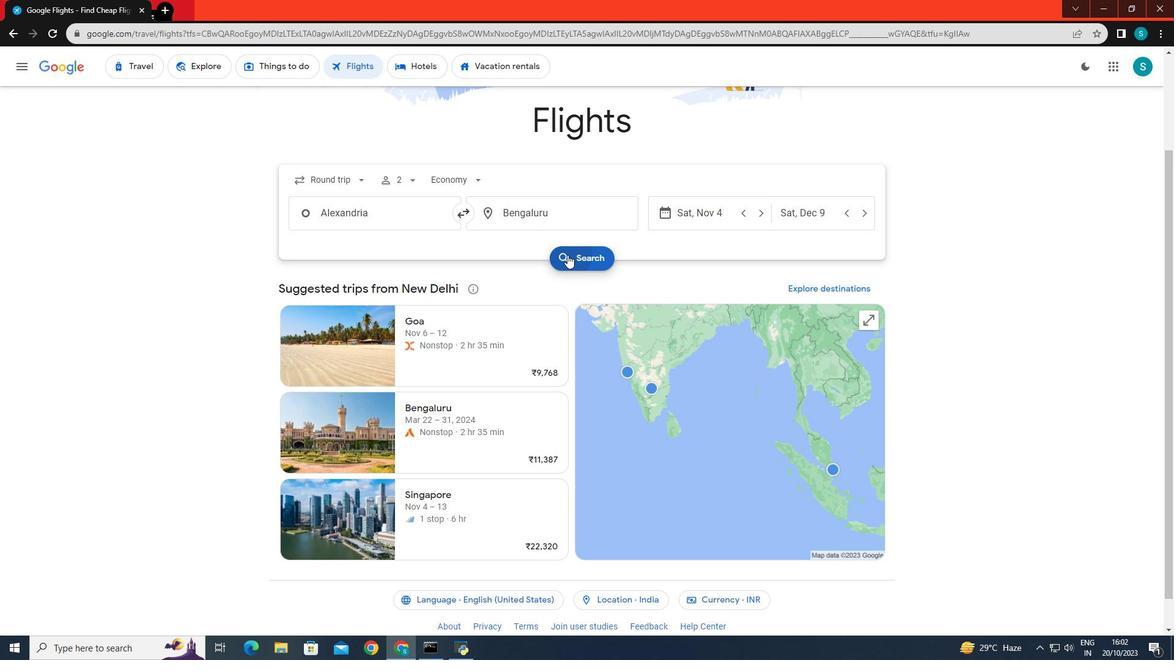 
Action: Mouse moved to (387, 179)
Screenshot: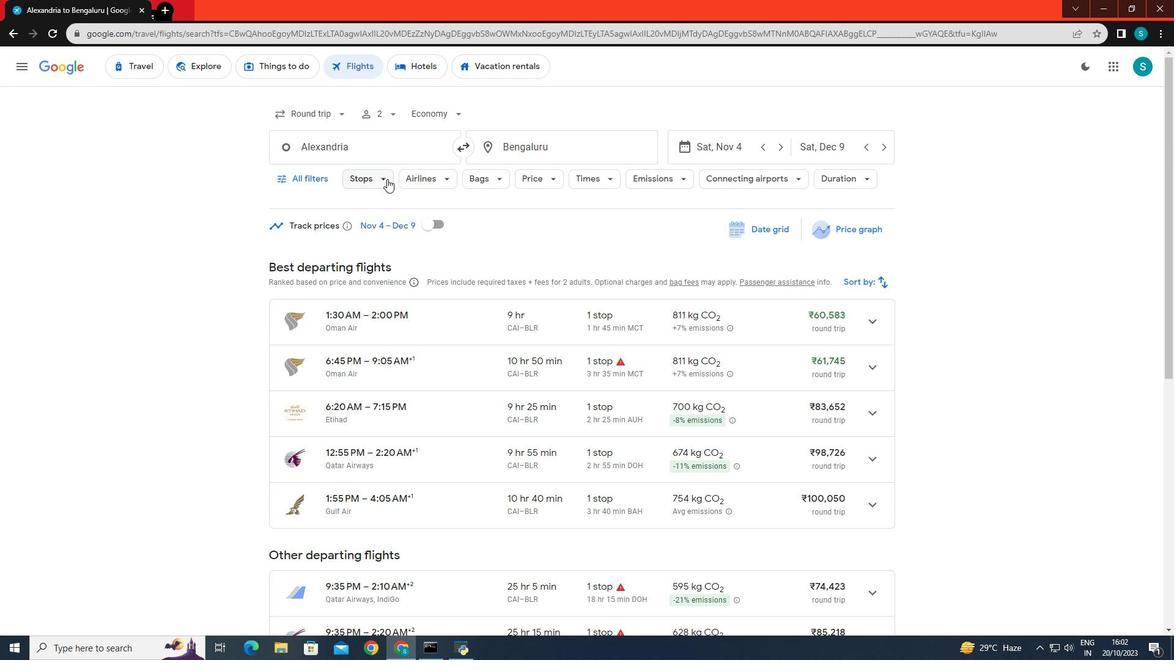 
Action: Mouse pressed left at (387, 179)
Screenshot: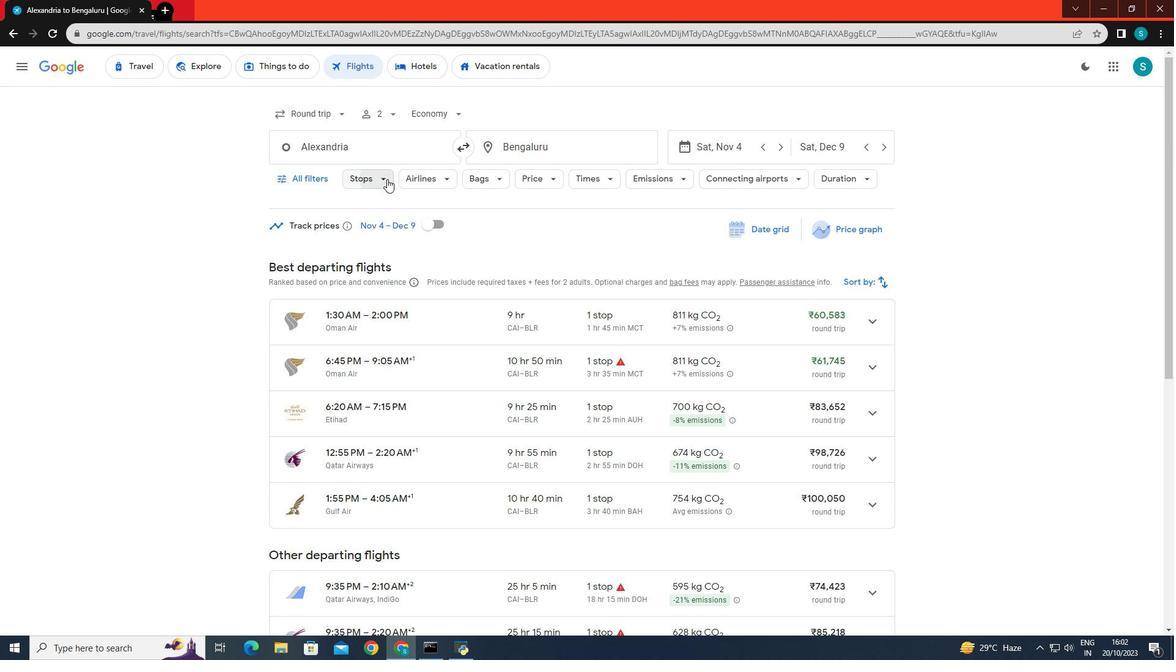 
Action: Mouse moved to (372, 241)
Screenshot: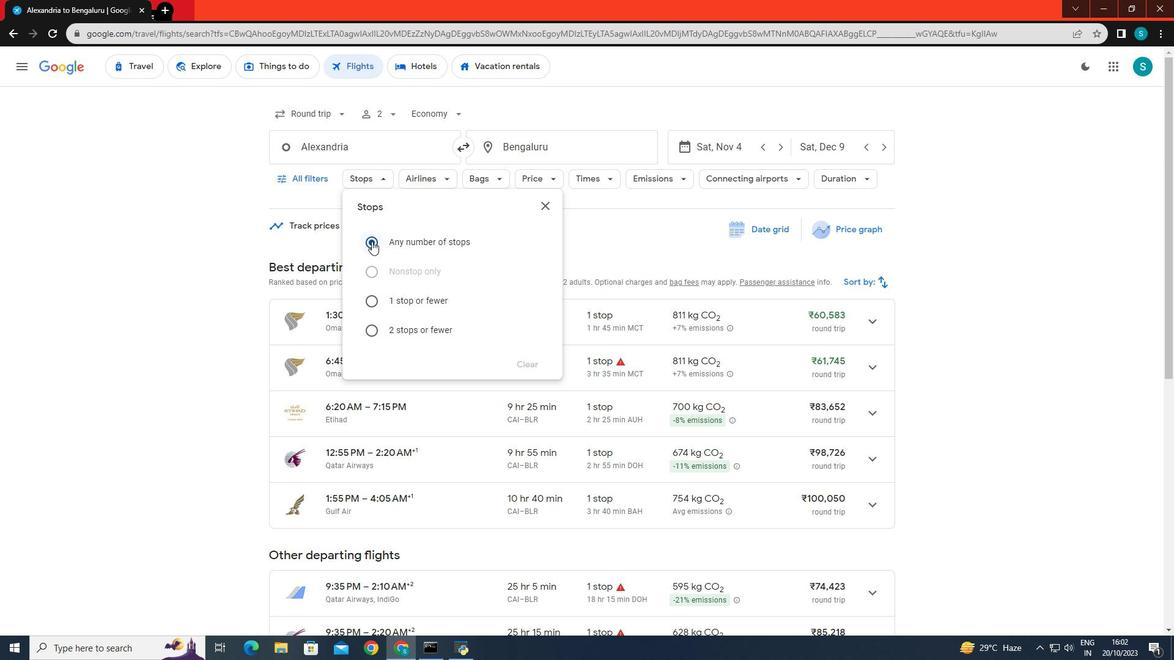 
Action: Mouse pressed left at (372, 241)
Screenshot: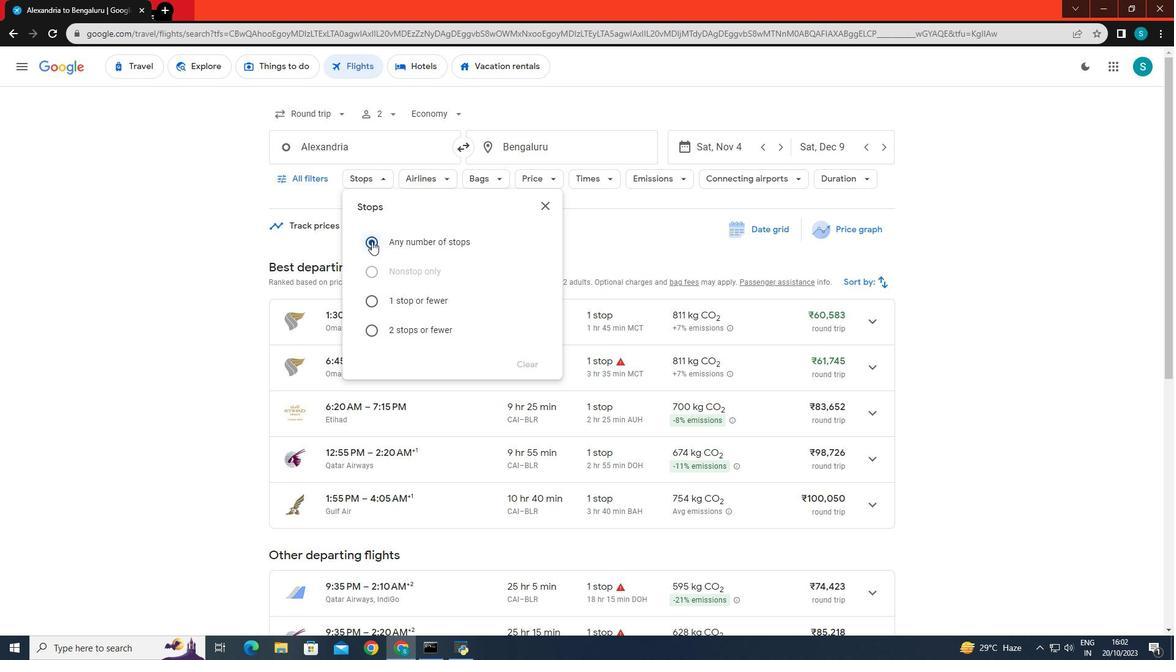 
Action: Mouse moved to (234, 250)
Screenshot: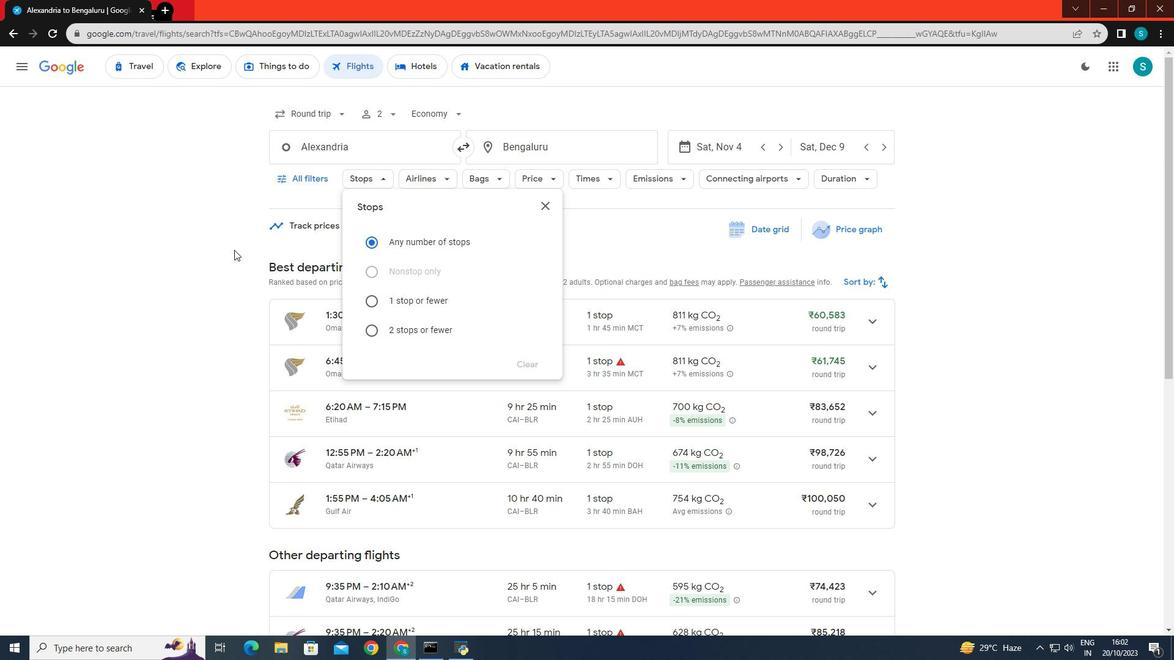 
Action: Mouse pressed left at (234, 250)
Screenshot: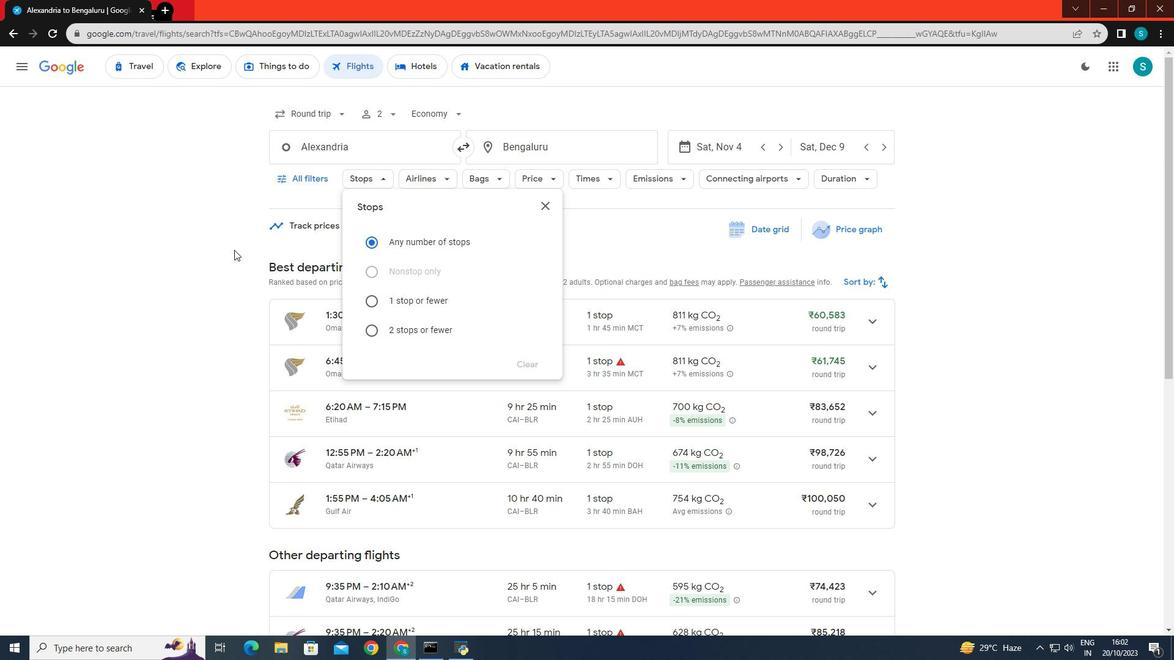 
Action: Mouse moved to (441, 170)
Screenshot: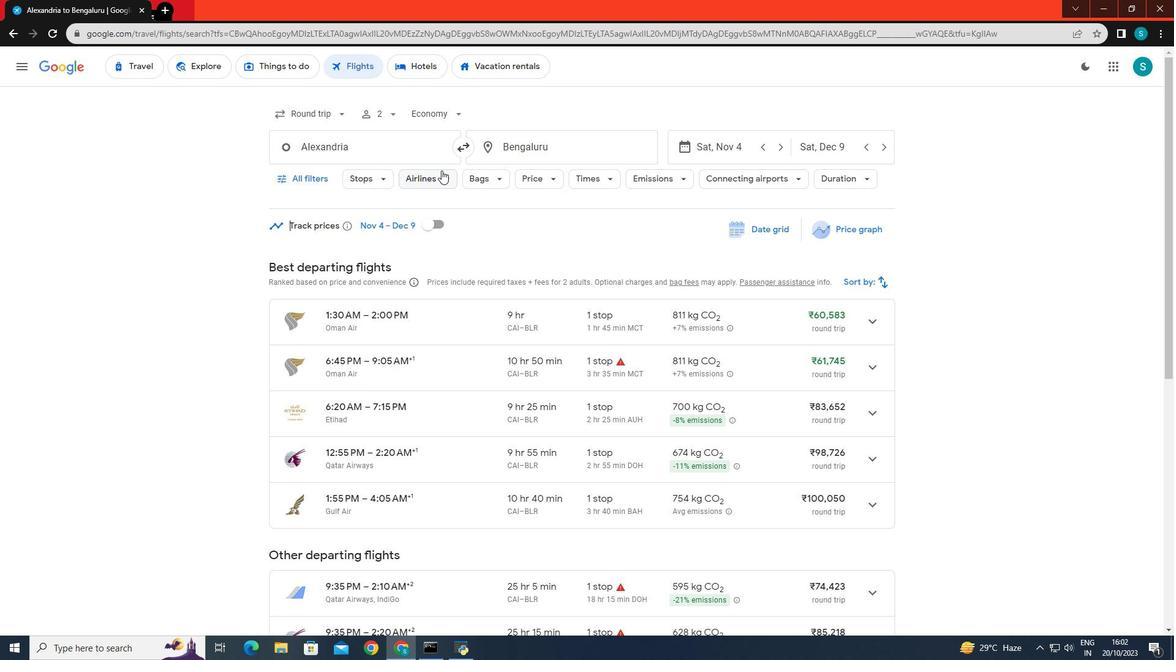 
Action: Mouse pressed left at (441, 170)
Screenshot: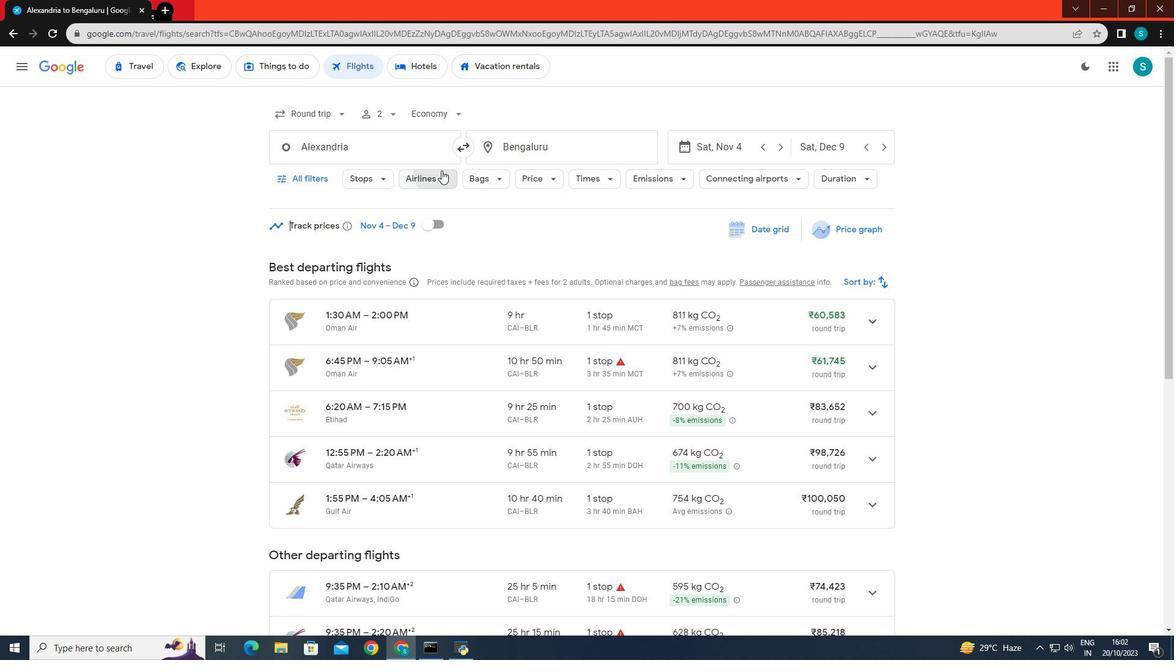 
Action: Mouse moved to (473, 307)
Screenshot: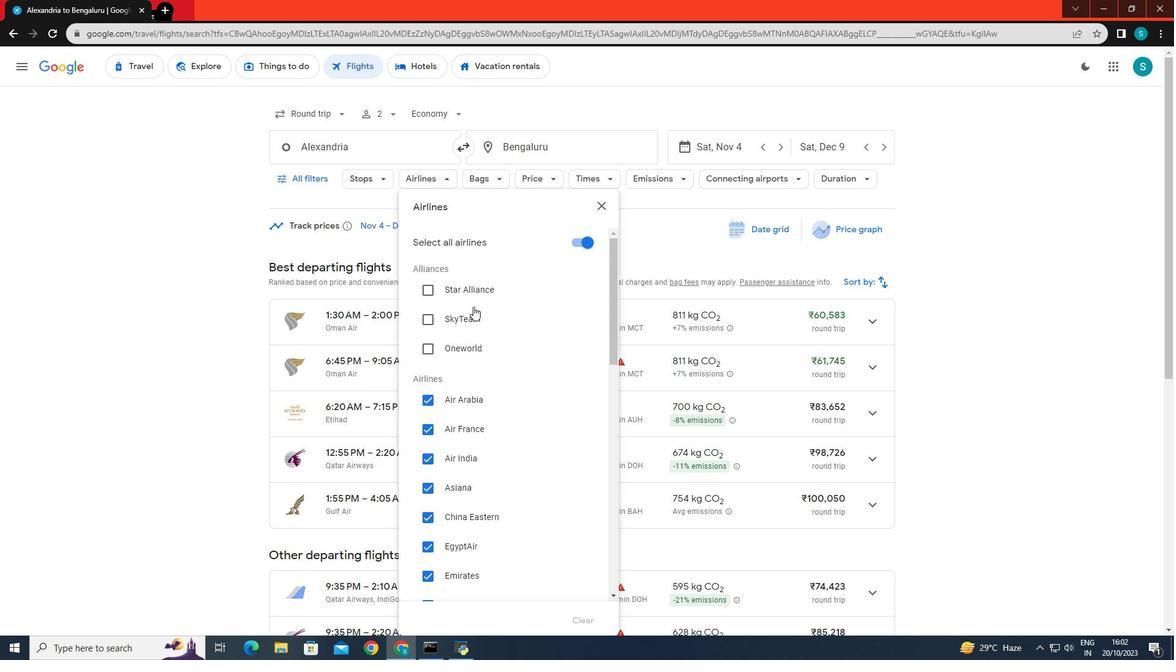 
Action: Mouse scrolled (473, 306) with delta (0, 0)
Screenshot: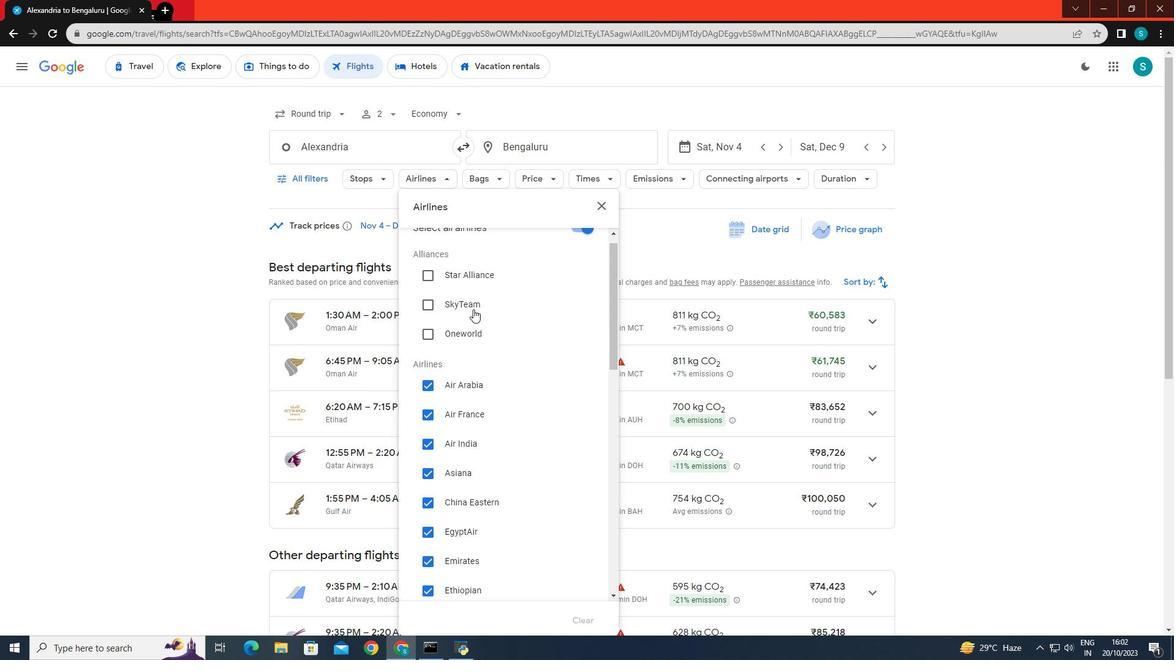 
Action: Mouse moved to (469, 357)
Screenshot: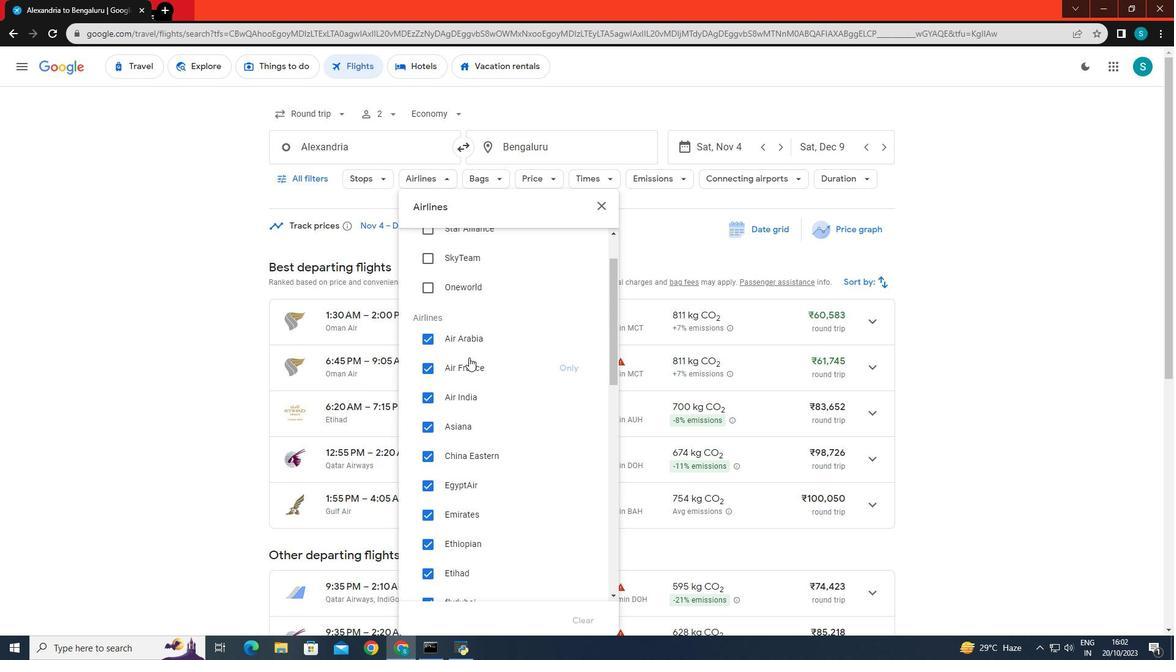 
Action: Mouse scrolled (469, 357) with delta (0, 0)
Screenshot: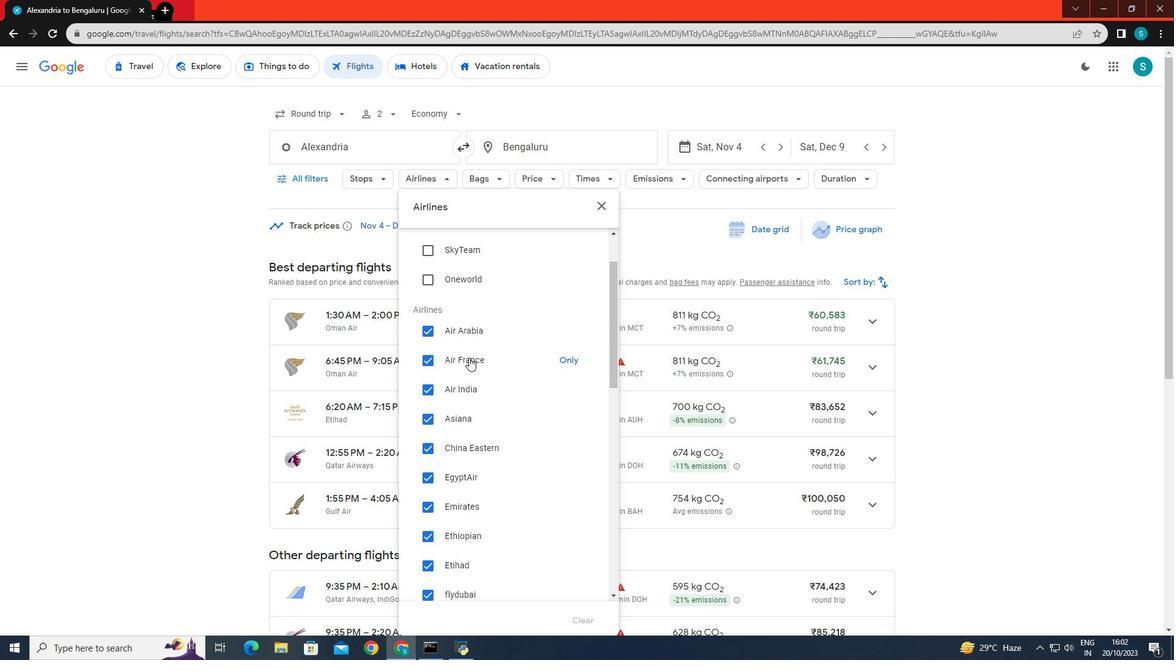 
Action: Mouse scrolled (469, 357) with delta (0, 0)
Screenshot: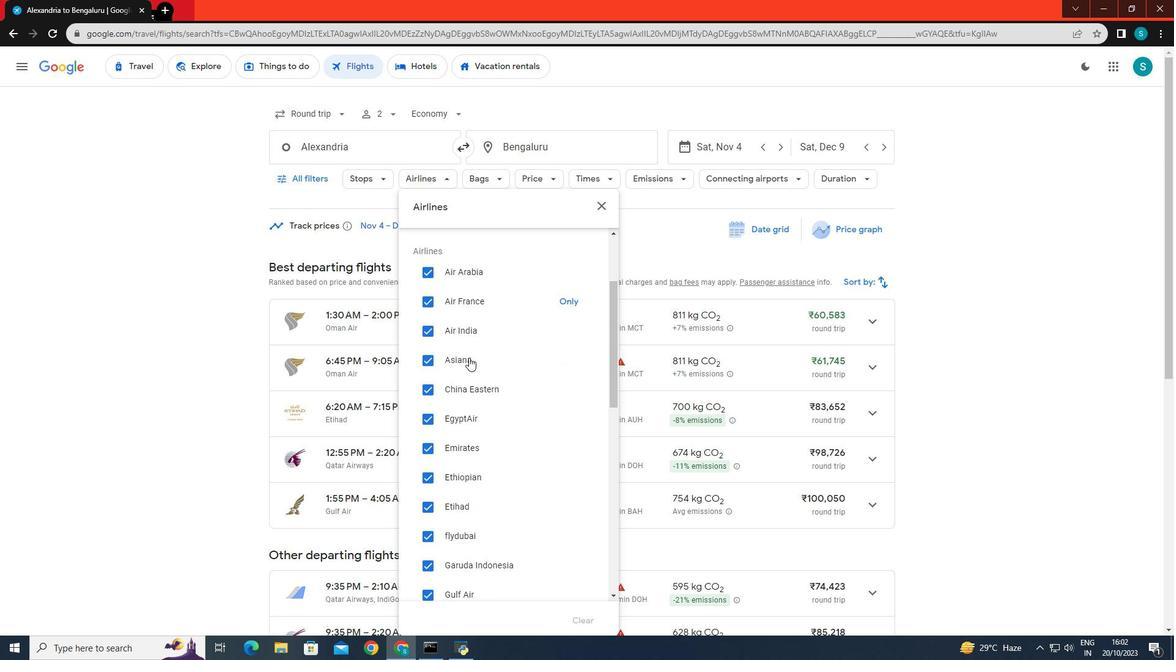 
Action: Mouse moved to (472, 379)
Screenshot: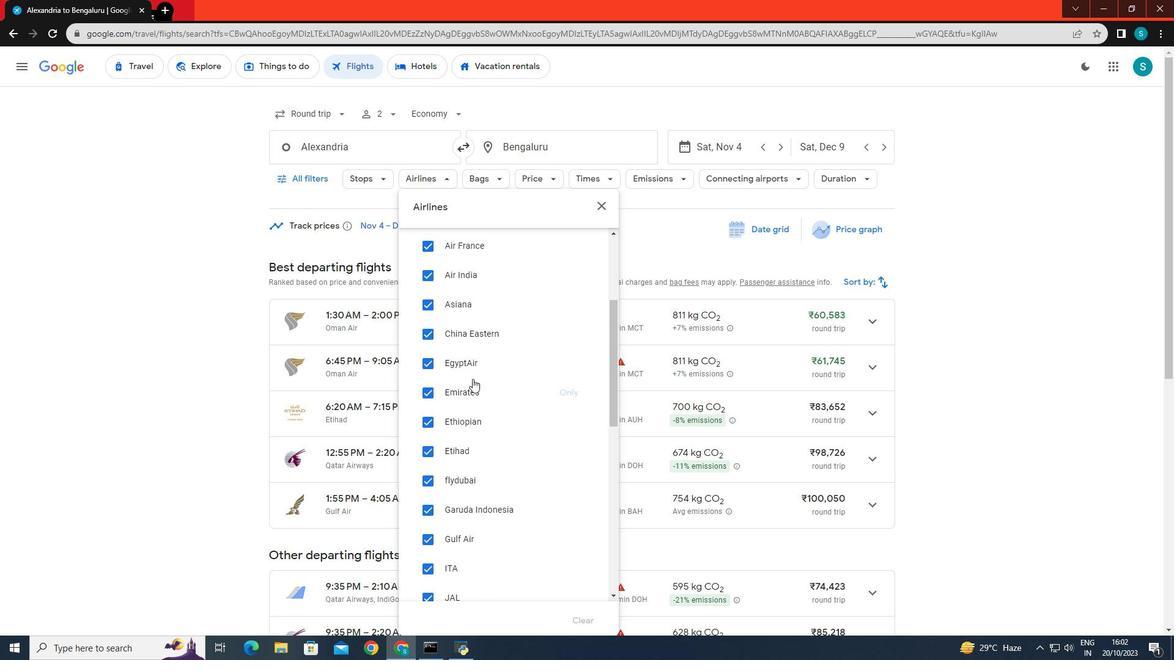 
Action: Mouse scrolled (472, 378) with delta (0, 0)
Screenshot: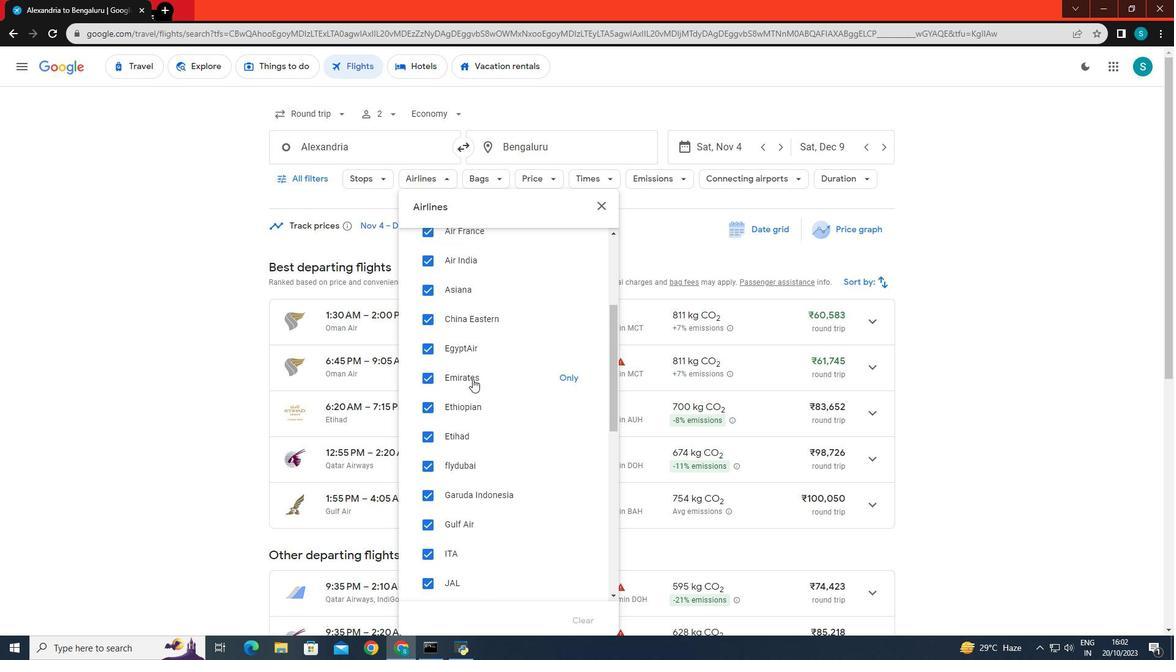 
Action: Mouse scrolled (472, 378) with delta (0, 0)
Screenshot: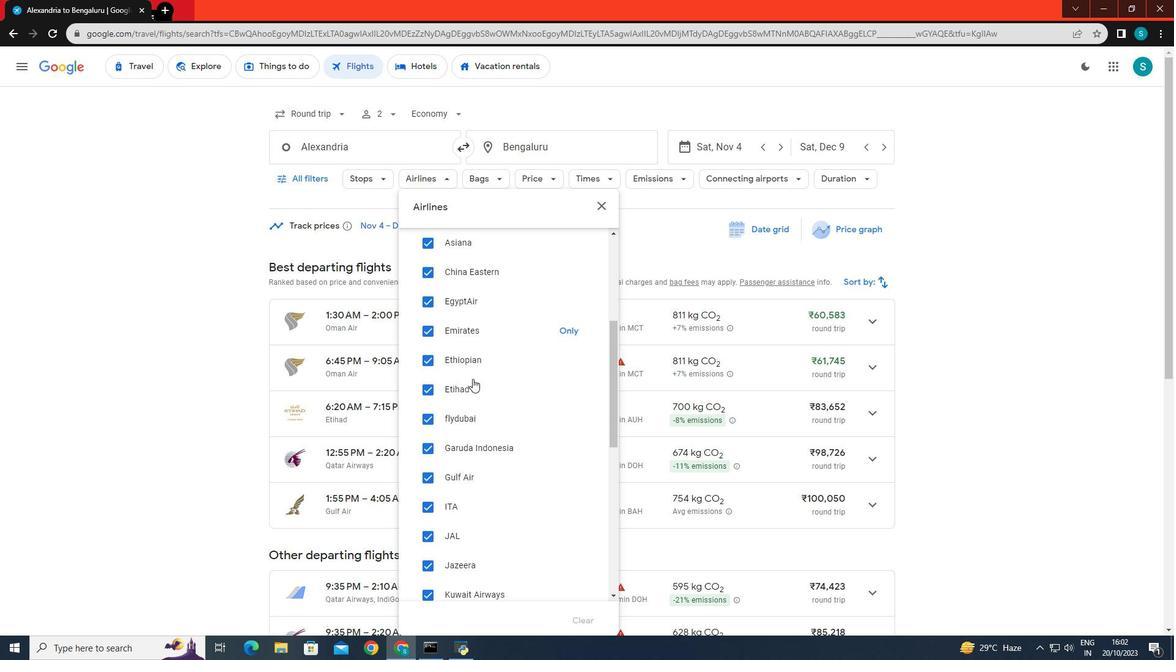 
Action: Mouse scrolled (472, 378) with delta (0, 0)
Screenshot: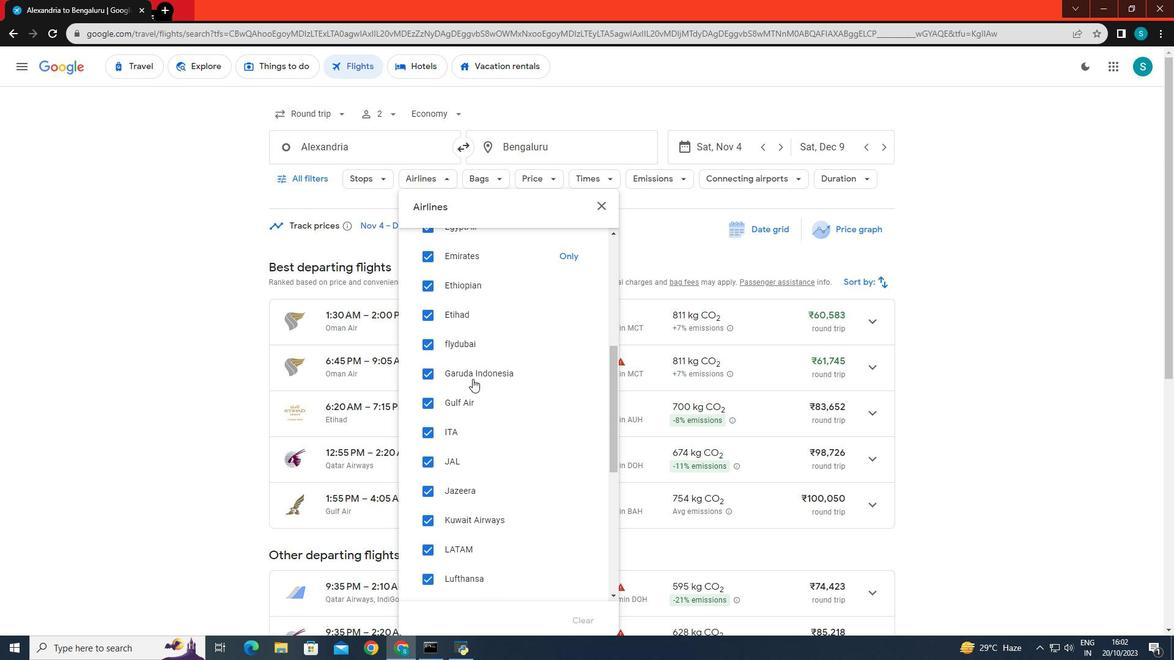 
Action: Mouse moved to (470, 352)
Screenshot: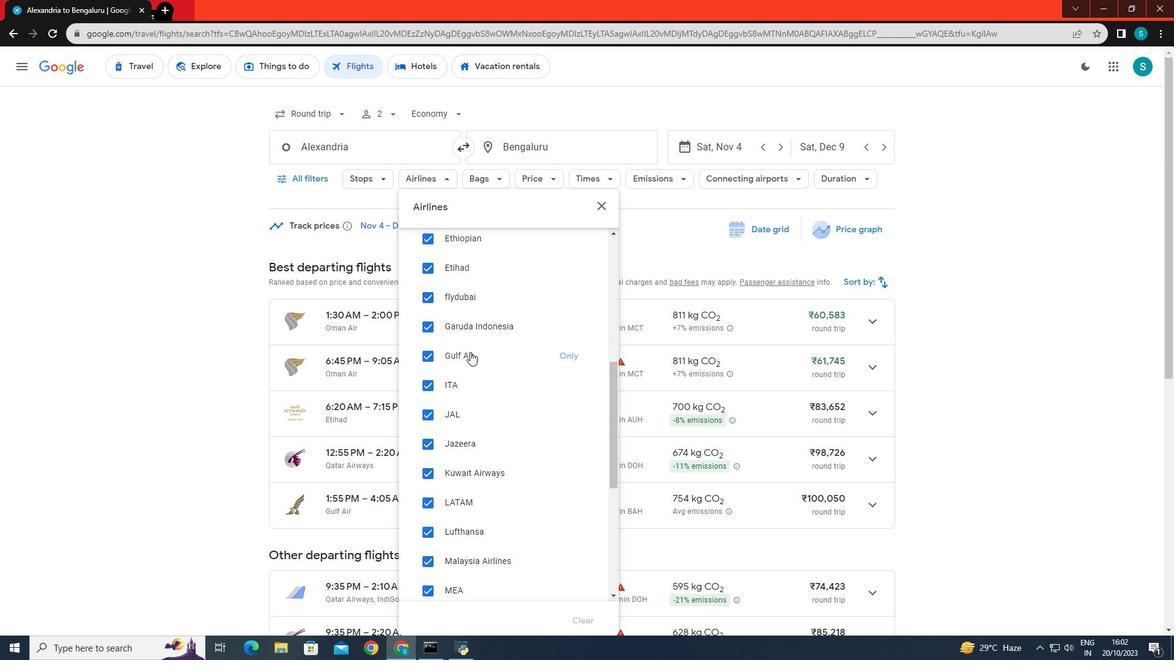 
Action: Mouse scrolled (470, 351) with delta (0, 0)
Screenshot: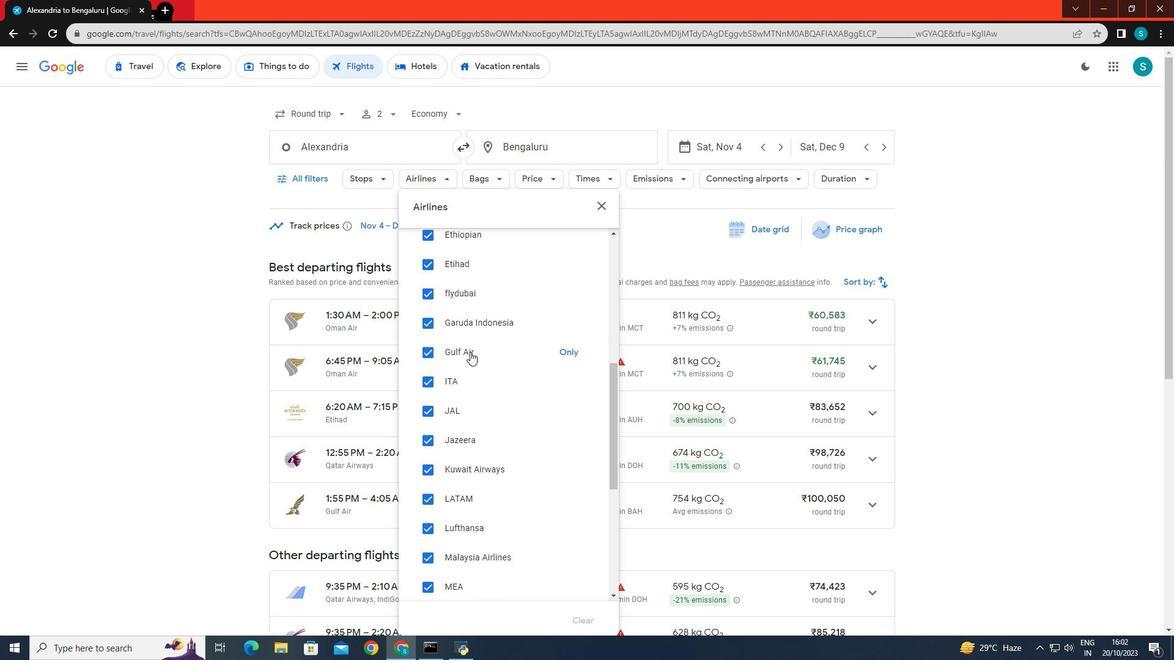 
Action: Mouse scrolled (470, 351) with delta (0, 0)
Screenshot: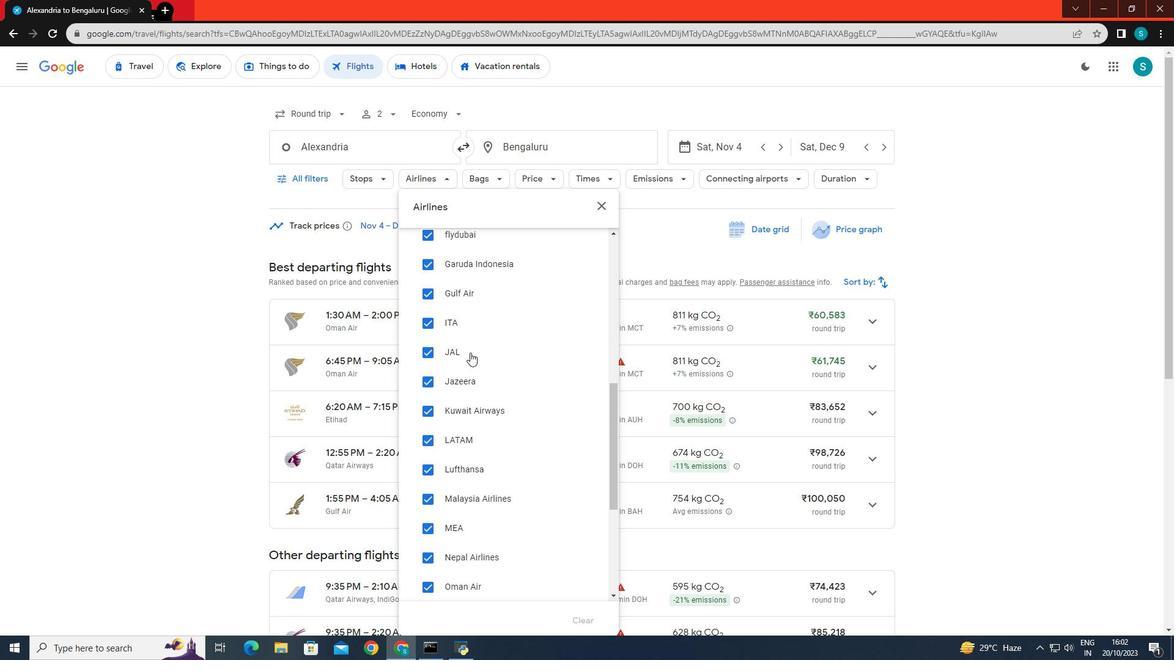 
Action: Mouse moved to (470, 355)
Screenshot: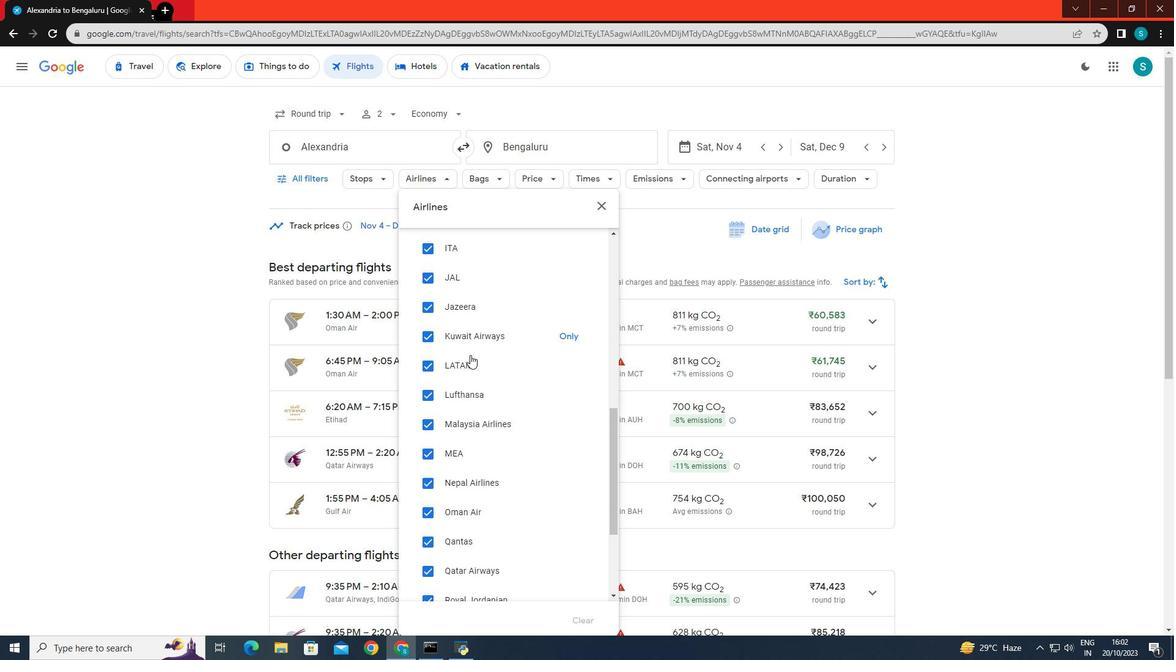
Action: Mouse scrolled (470, 354) with delta (0, 0)
Screenshot: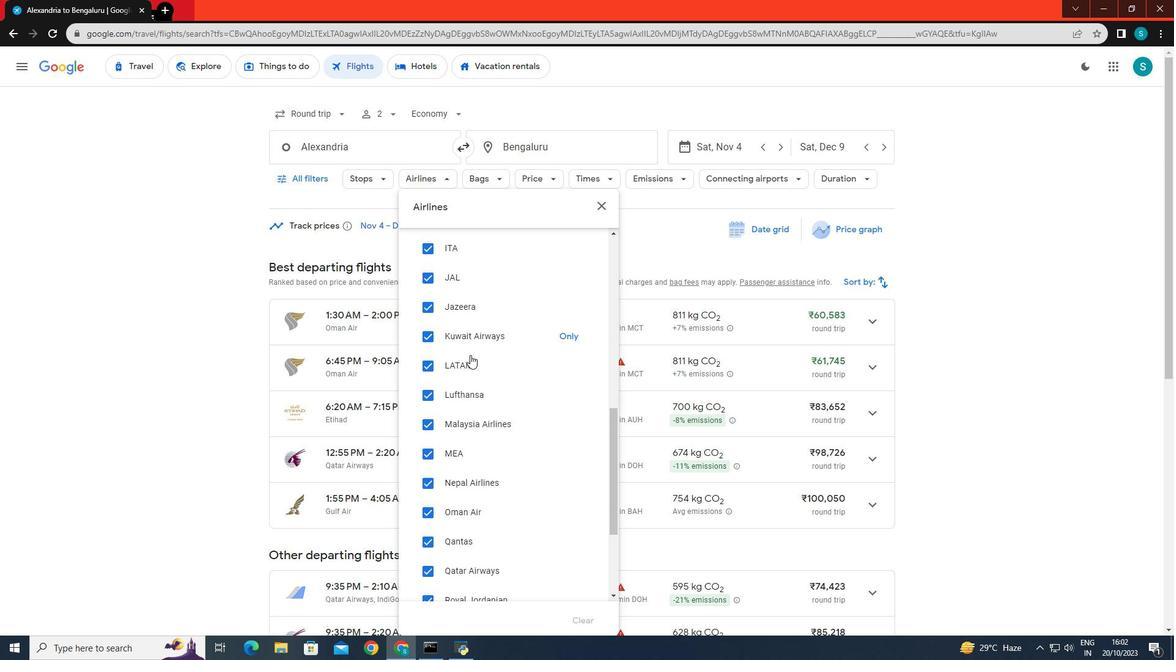 
Action: Mouse moved to (470, 355)
Screenshot: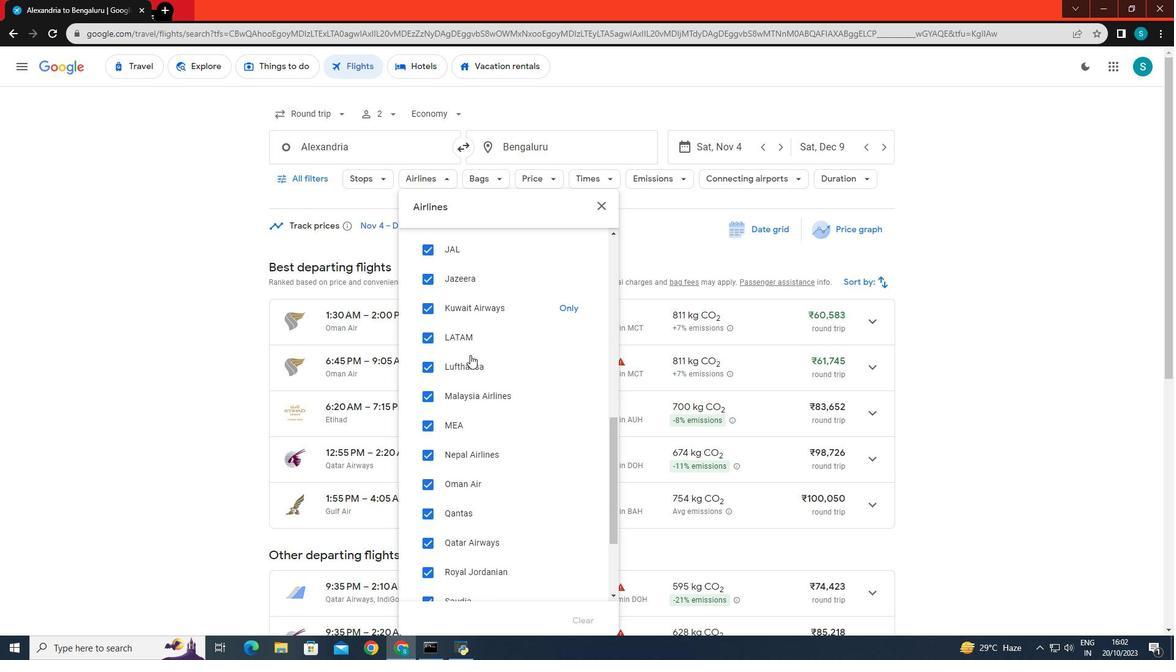 
Action: Mouse scrolled (470, 354) with delta (0, 0)
Screenshot: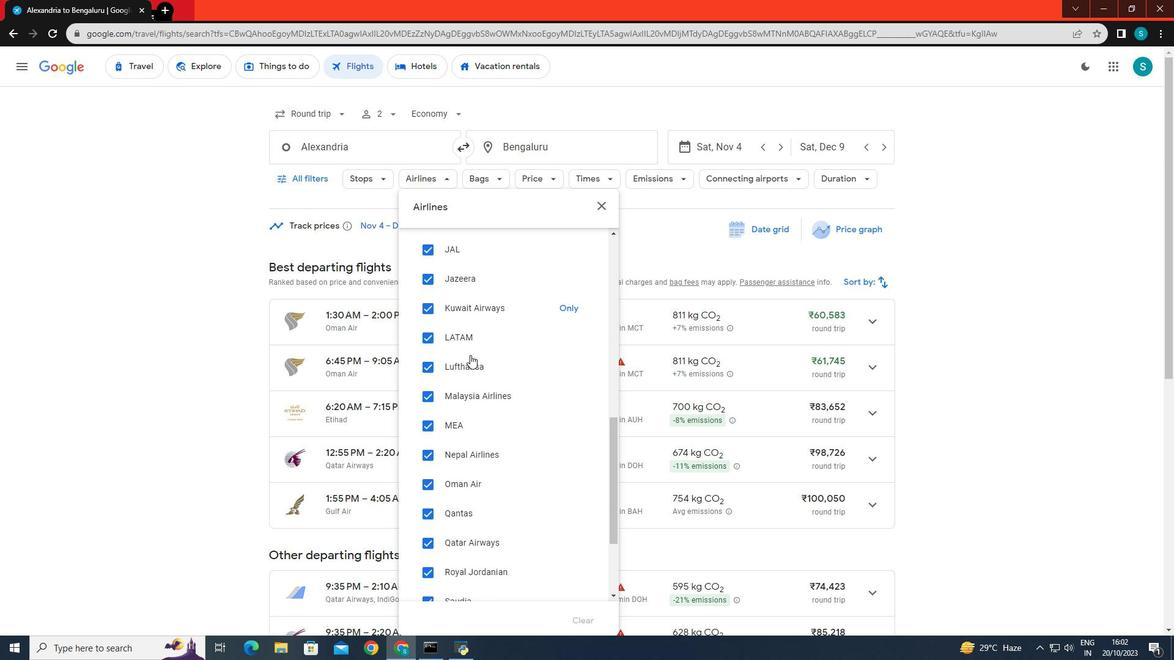 
Action: Mouse scrolled (470, 354) with delta (0, 0)
Screenshot: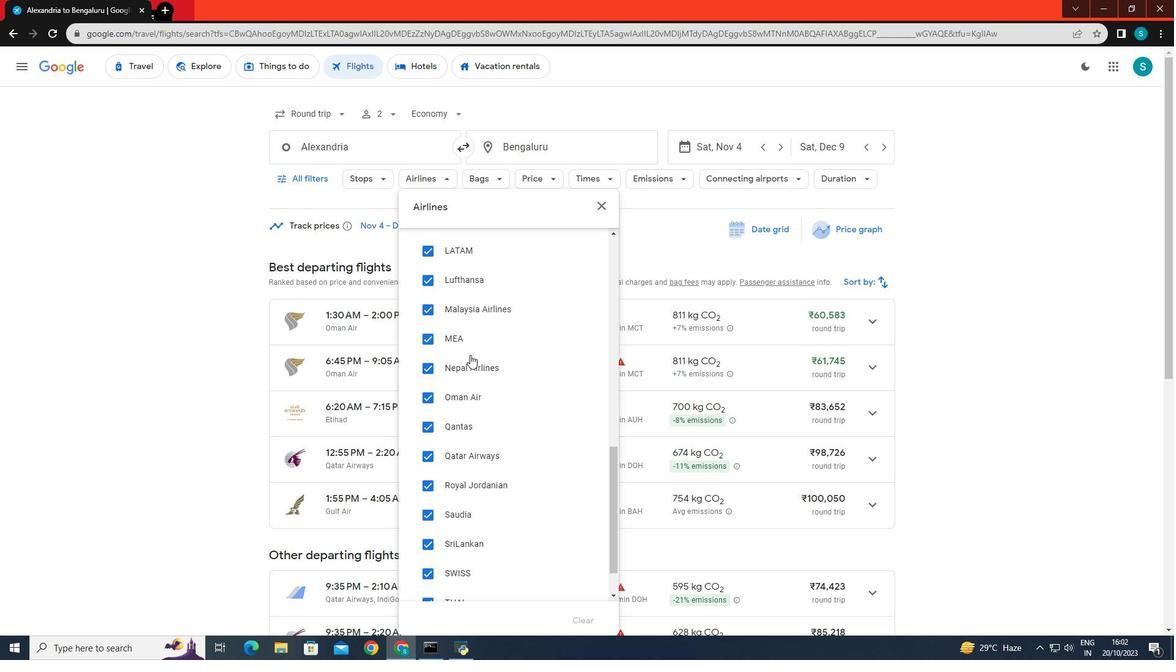 
Action: Mouse scrolled (470, 354) with delta (0, 0)
Screenshot: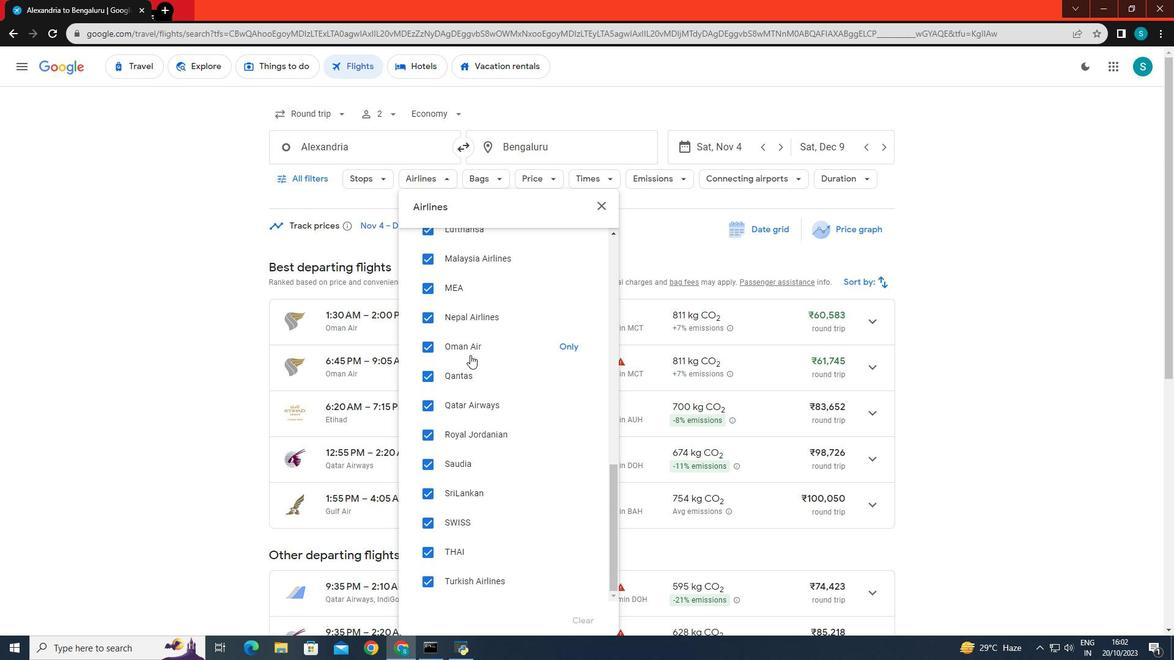 
Action: Mouse scrolled (470, 354) with delta (0, 0)
Screenshot: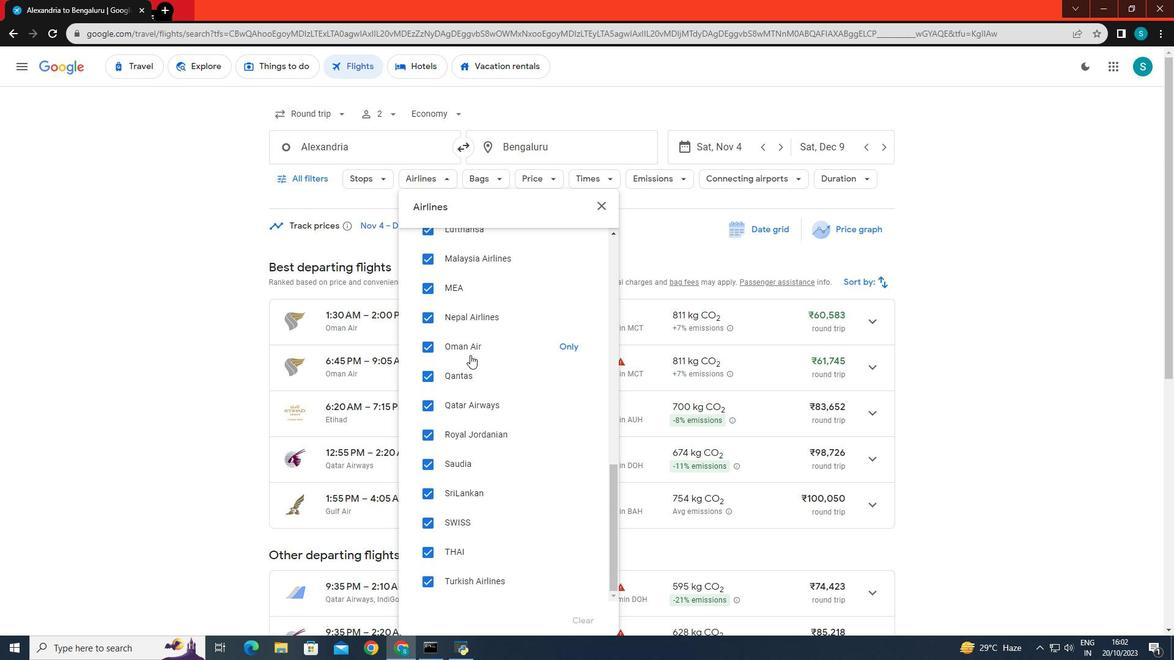 
Action: Mouse scrolled (470, 354) with delta (0, 0)
Screenshot: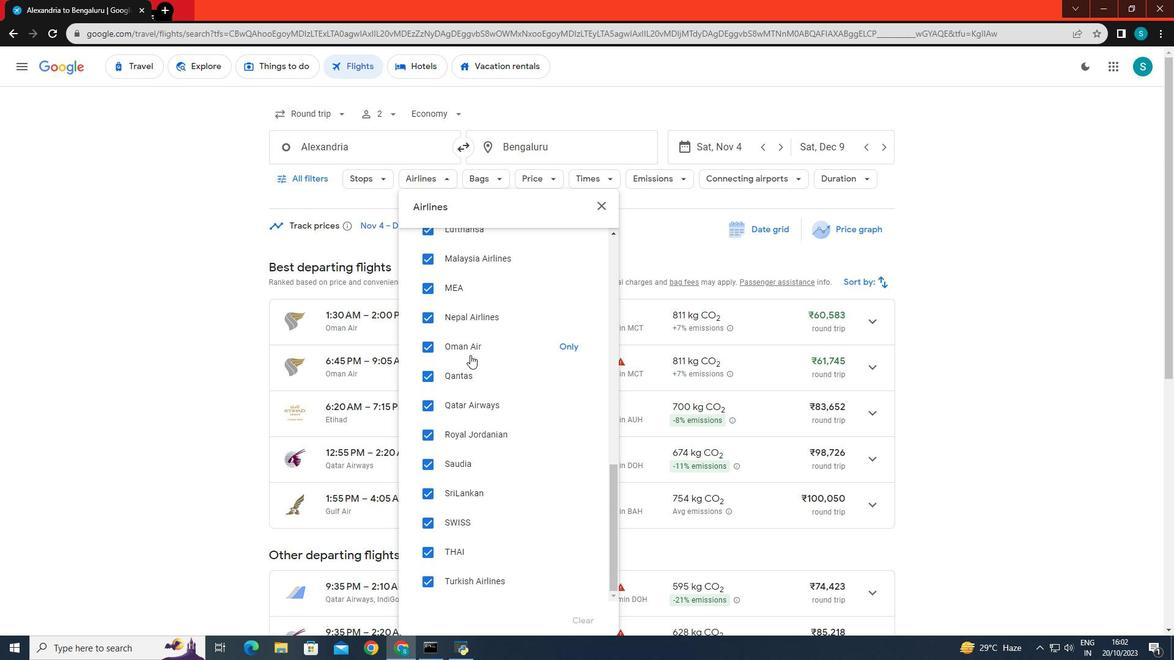 
Action: Mouse moved to (479, 438)
Screenshot: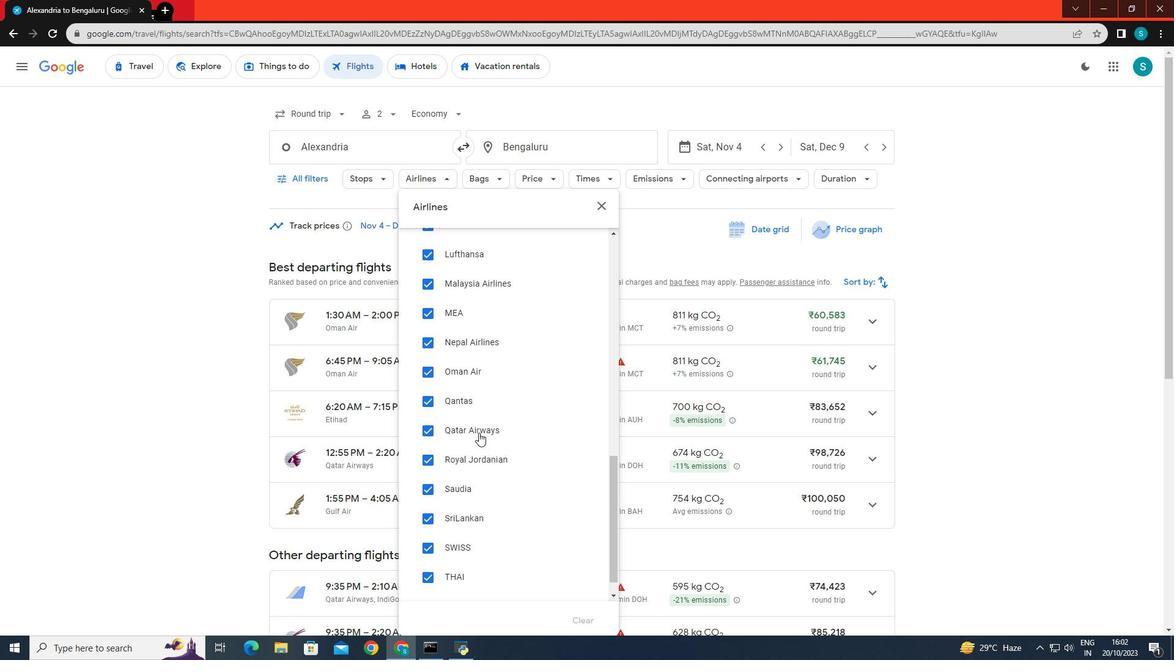 
Action: Mouse scrolled (479, 438) with delta (0, 0)
Screenshot: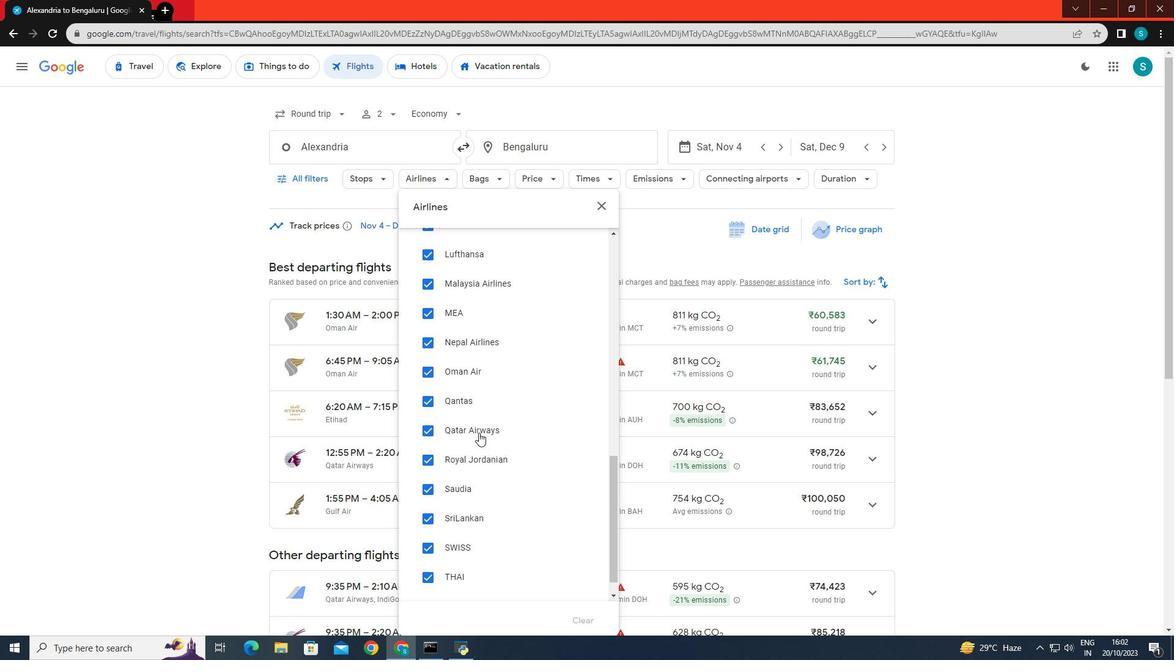 
Action: Mouse moved to (479, 436)
Screenshot: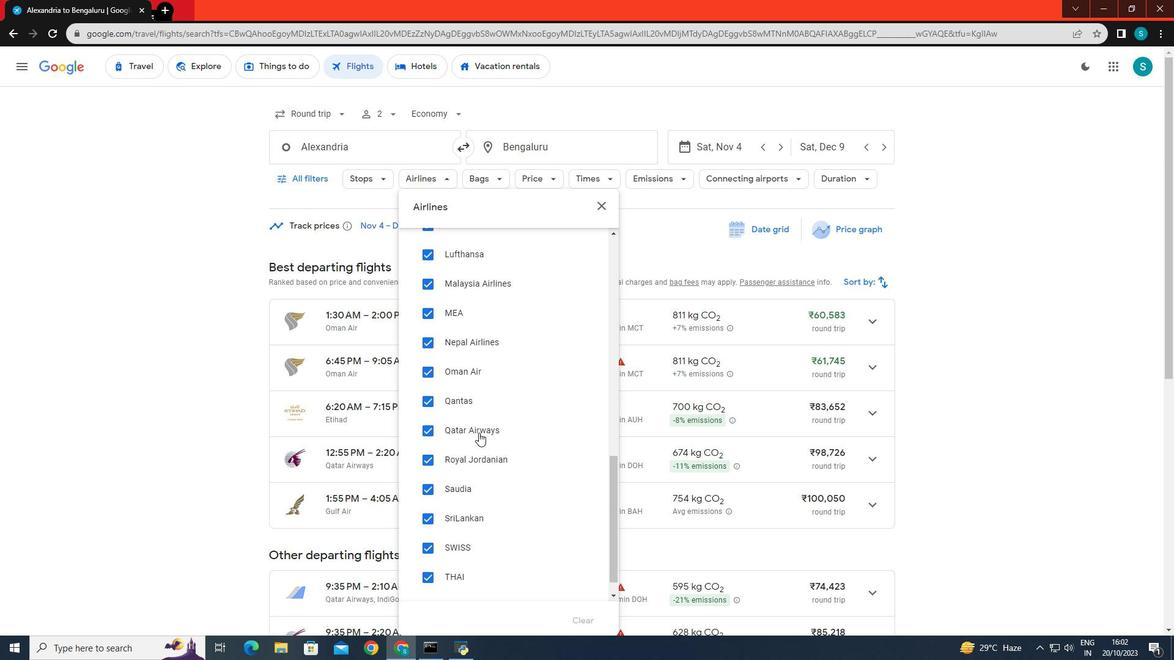 
Action: Mouse scrolled (479, 436) with delta (0, 0)
Screenshot: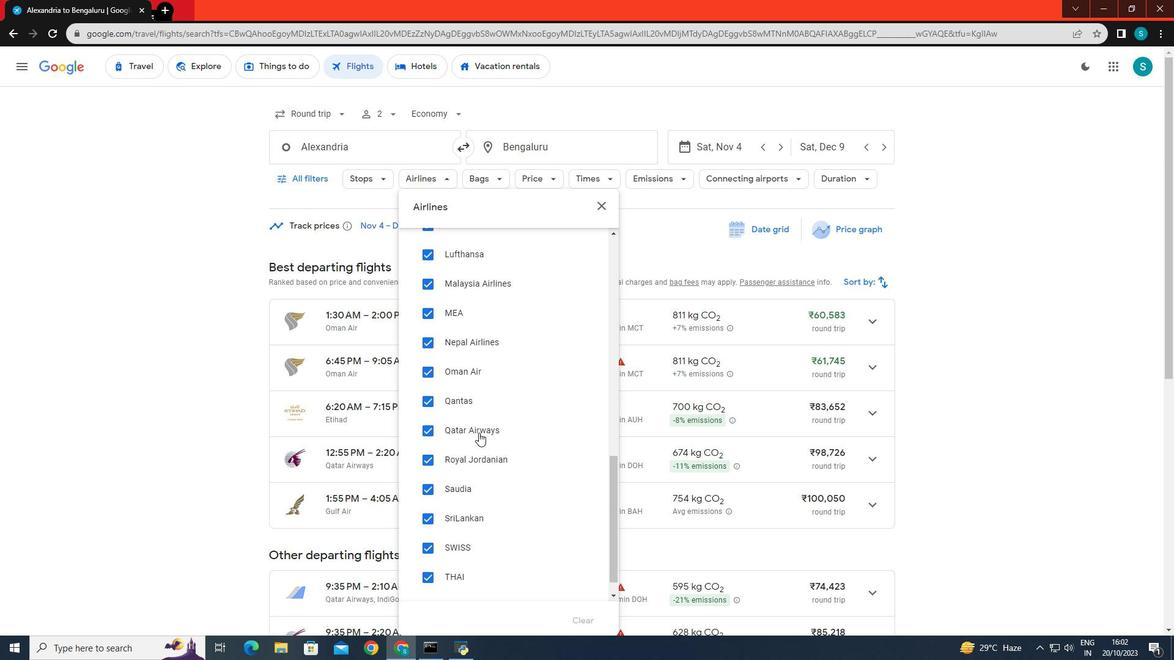 
Action: Mouse moved to (479, 433)
Screenshot: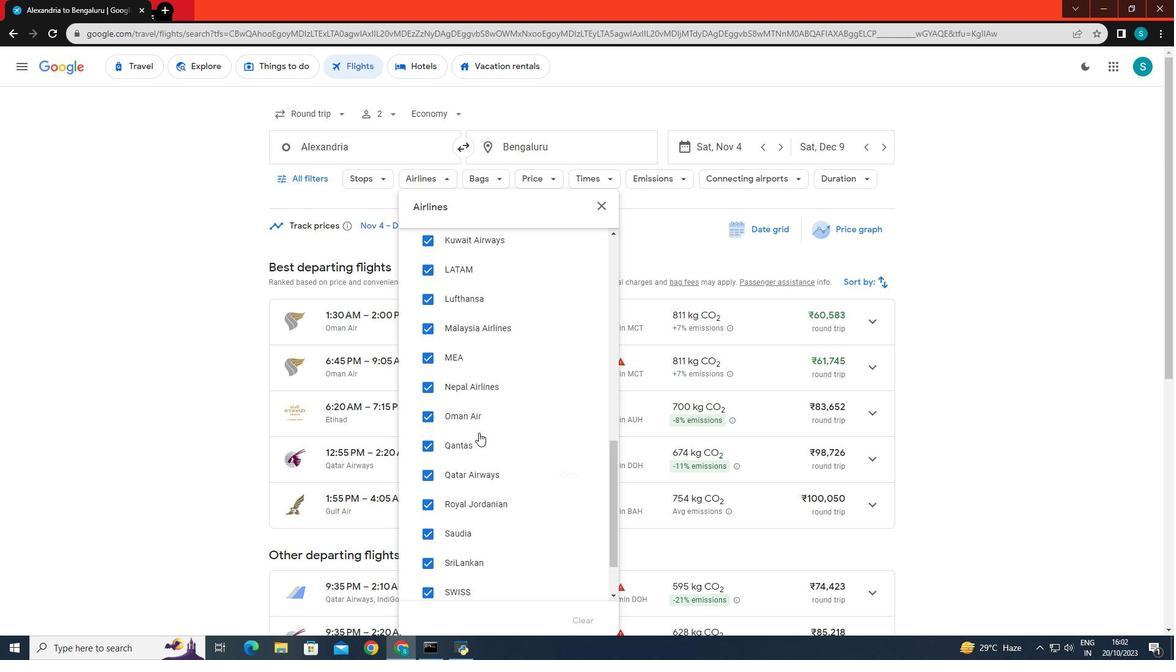 
Action: Mouse scrolled (479, 433) with delta (0, 0)
Screenshot: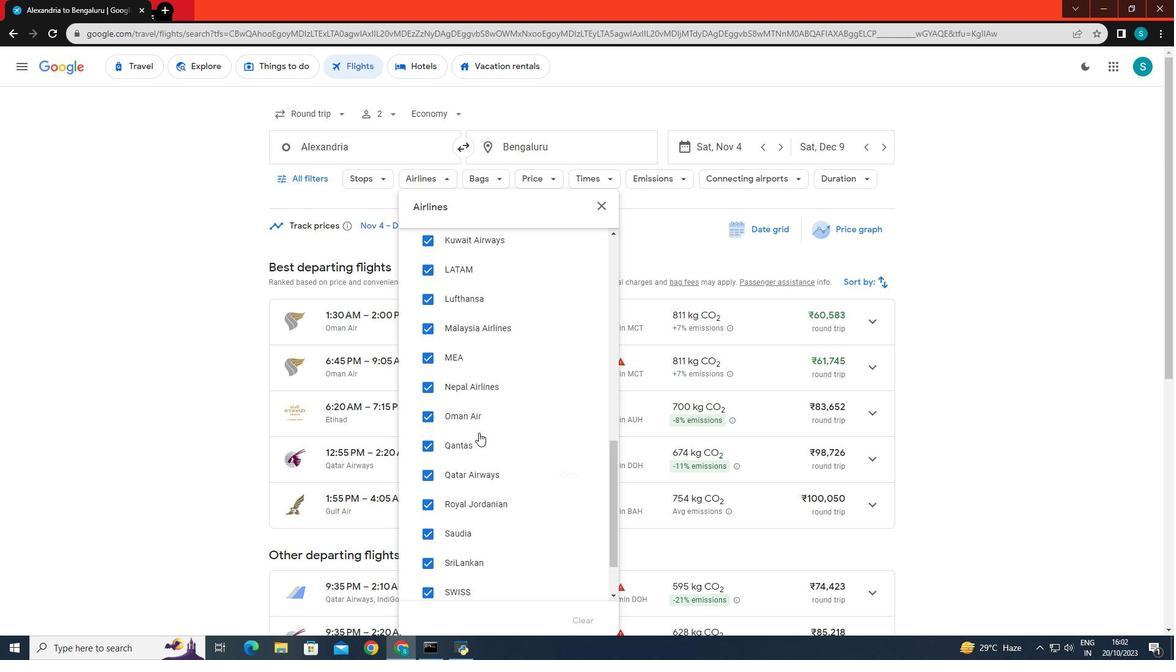 
Action: Mouse moved to (479, 430)
Screenshot: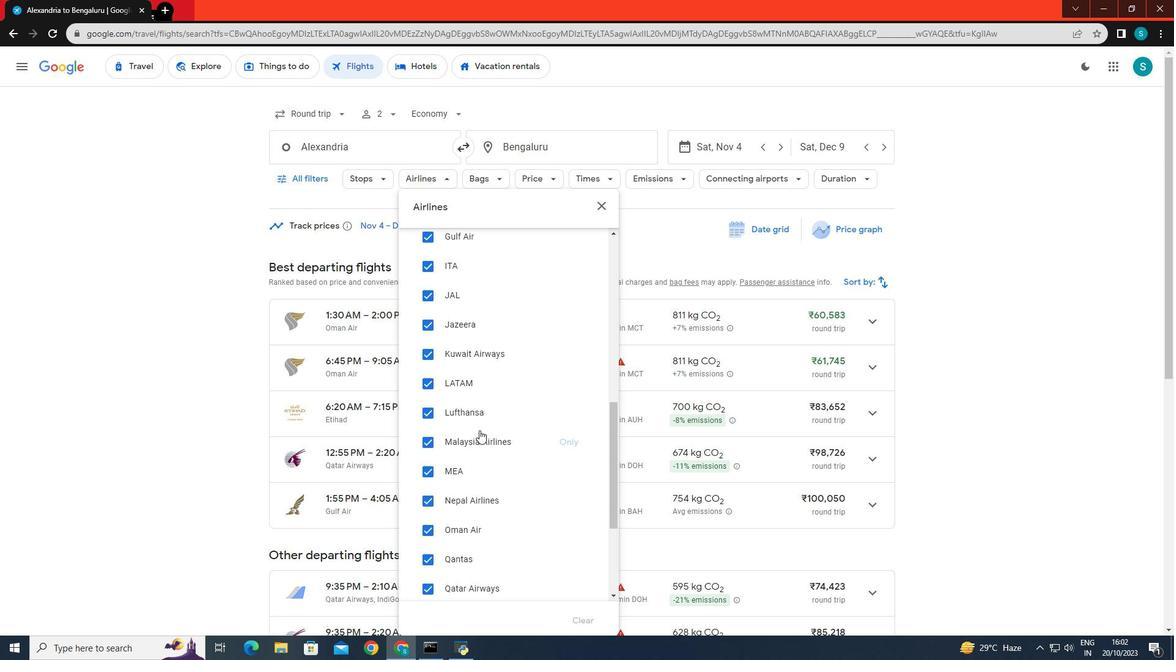 
Action: Mouse scrolled (479, 431) with delta (0, 0)
Screenshot: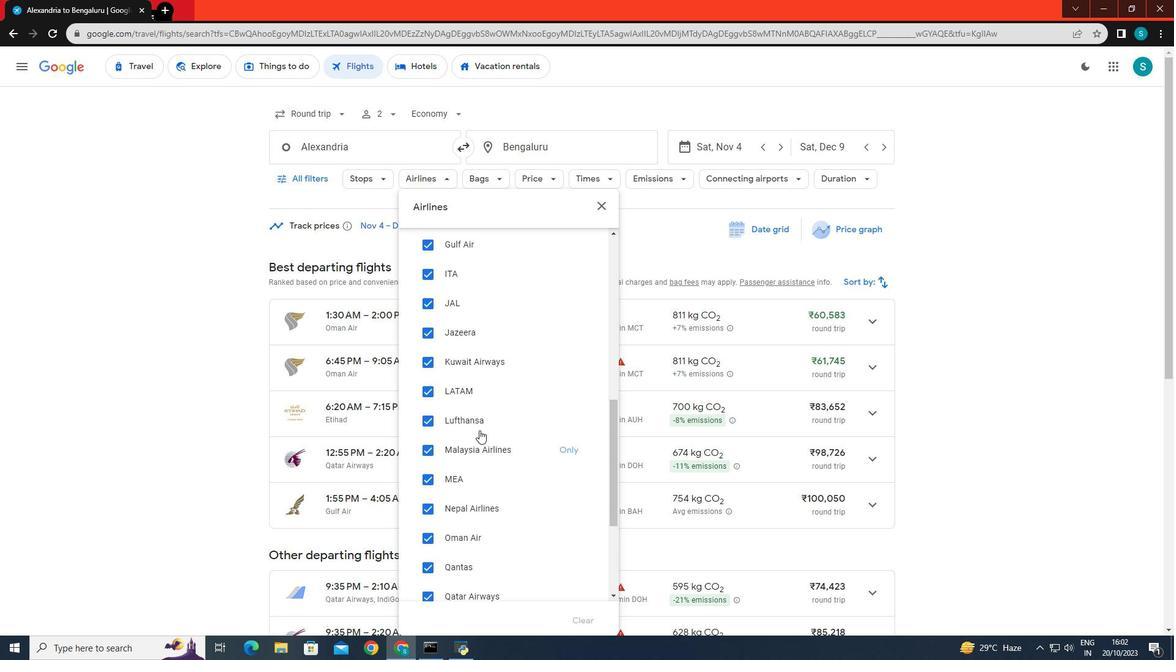 
Action: Mouse moved to (480, 417)
Screenshot: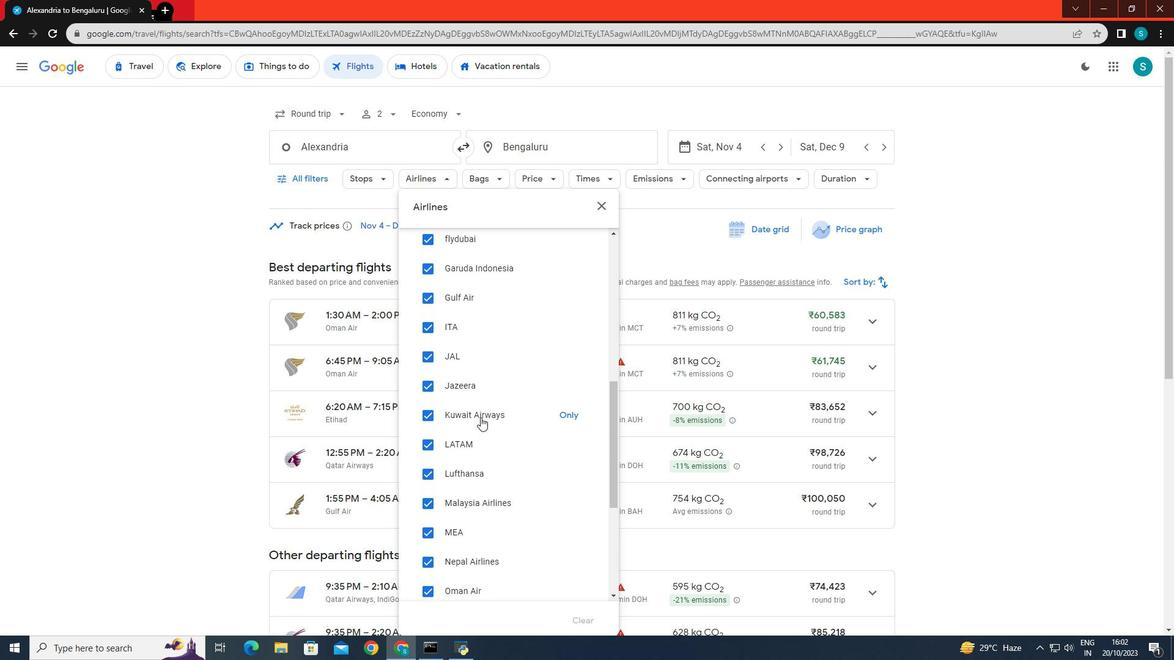 
Action: Mouse scrolled (480, 418) with delta (0, 0)
Screenshot: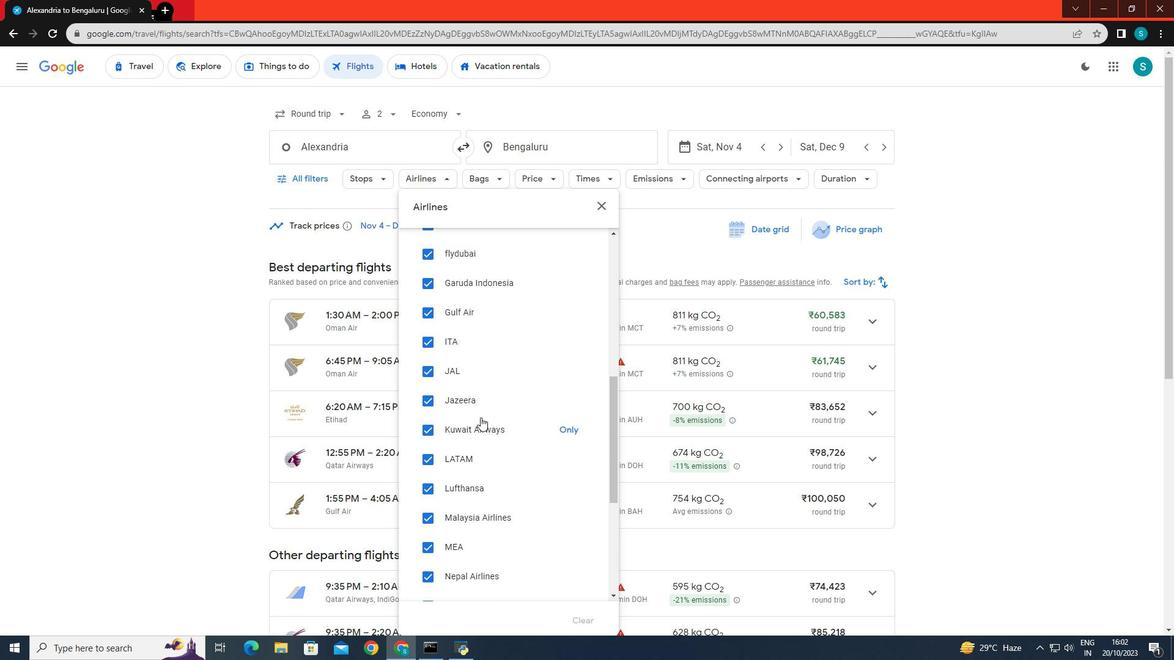 
Action: Mouse scrolled (480, 418) with delta (0, 0)
Screenshot: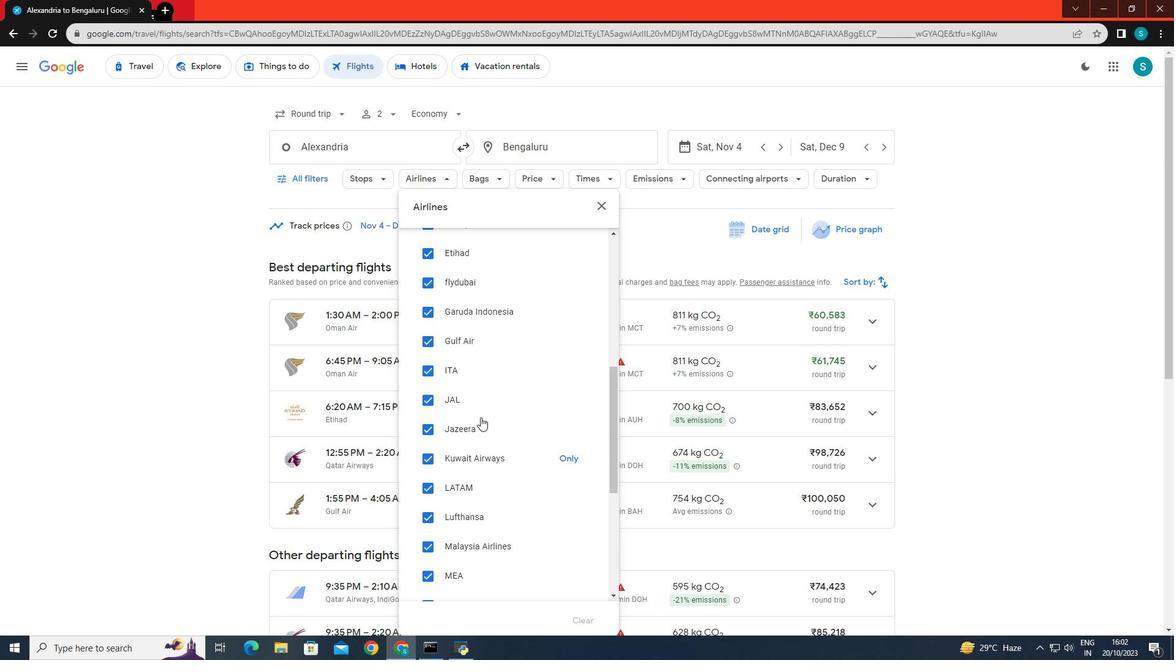 
Action: Mouse scrolled (480, 418) with delta (0, 0)
Screenshot: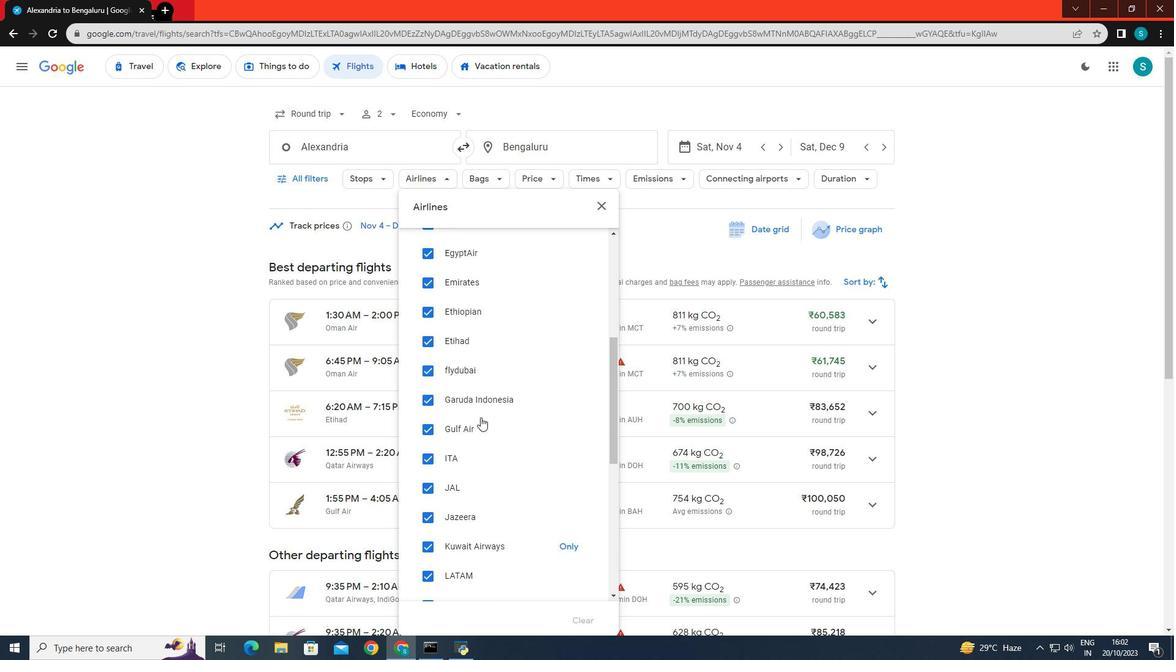 
Action: Mouse scrolled (480, 418) with delta (0, 0)
Screenshot: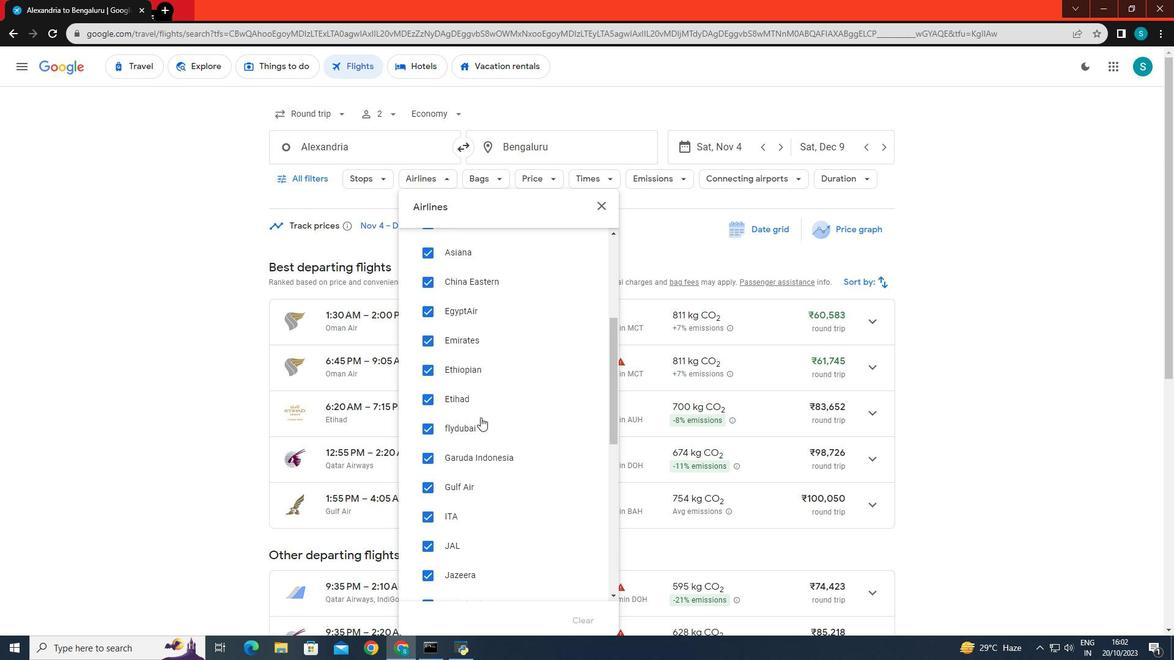 
Action: Mouse moved to (466, 331)
Screenshot: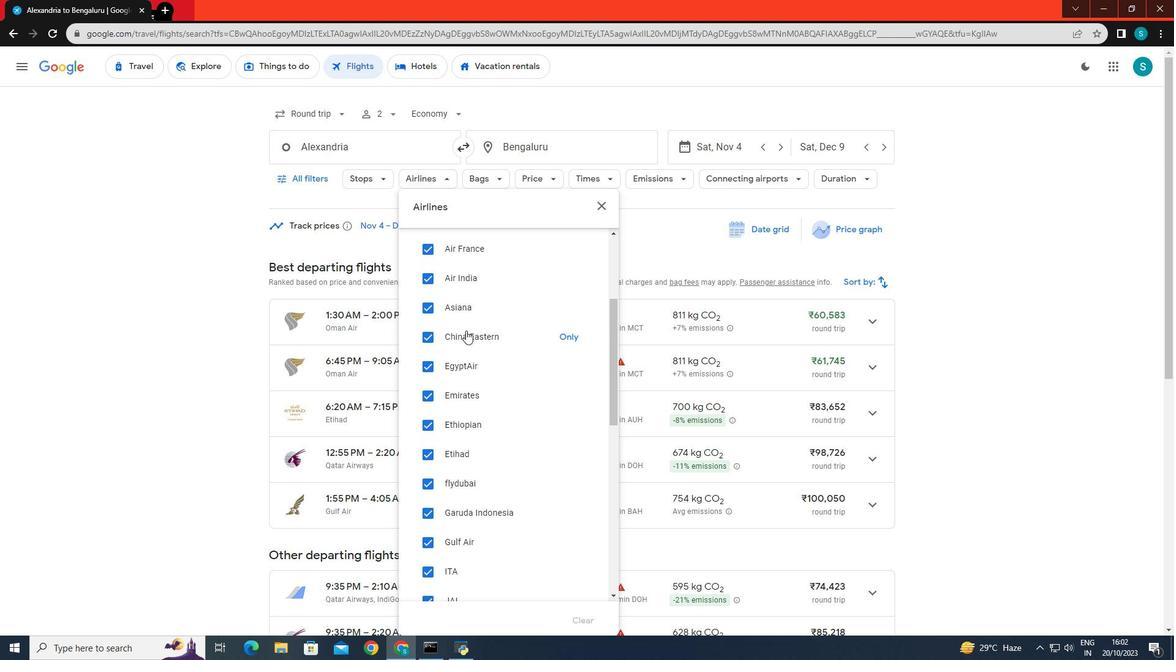 
Action: Mouse scrolled (466, 331) with delta (0, 0)
Screenshot: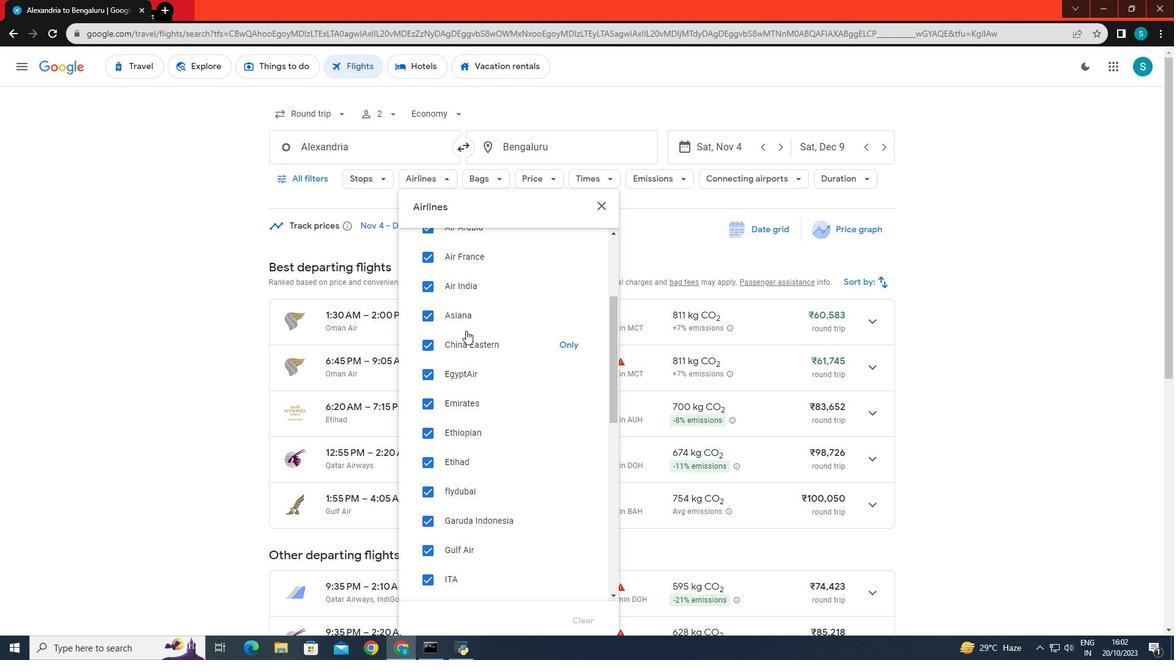 
Action: Mouse scrolled (466, 331) with delta (0, 0)
Screenshot: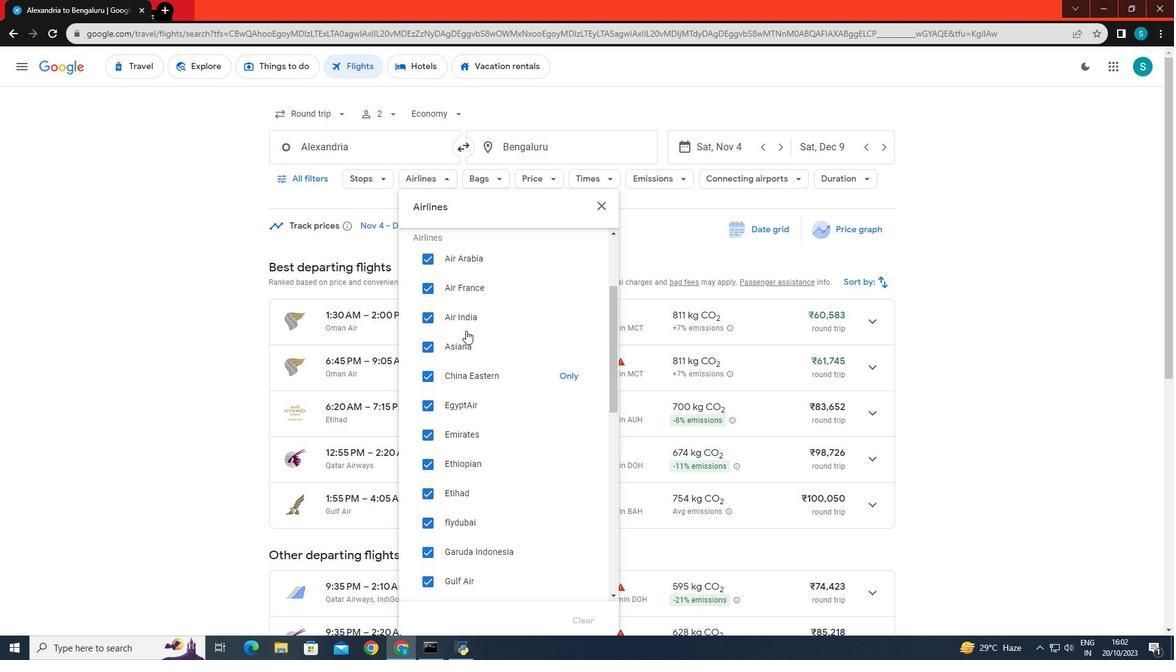 
Action: Mouse scrolled (466, 331) with delta (0, 0)
Screenshot: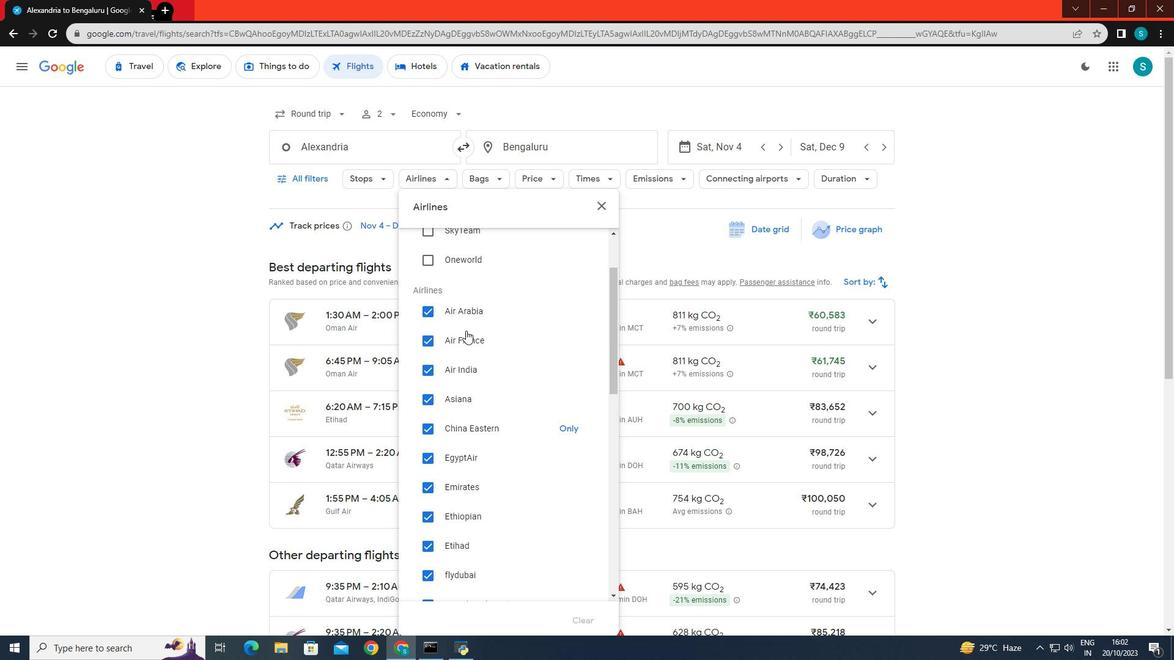 
Action: Mouse moved to (481, 406)
Screenshot: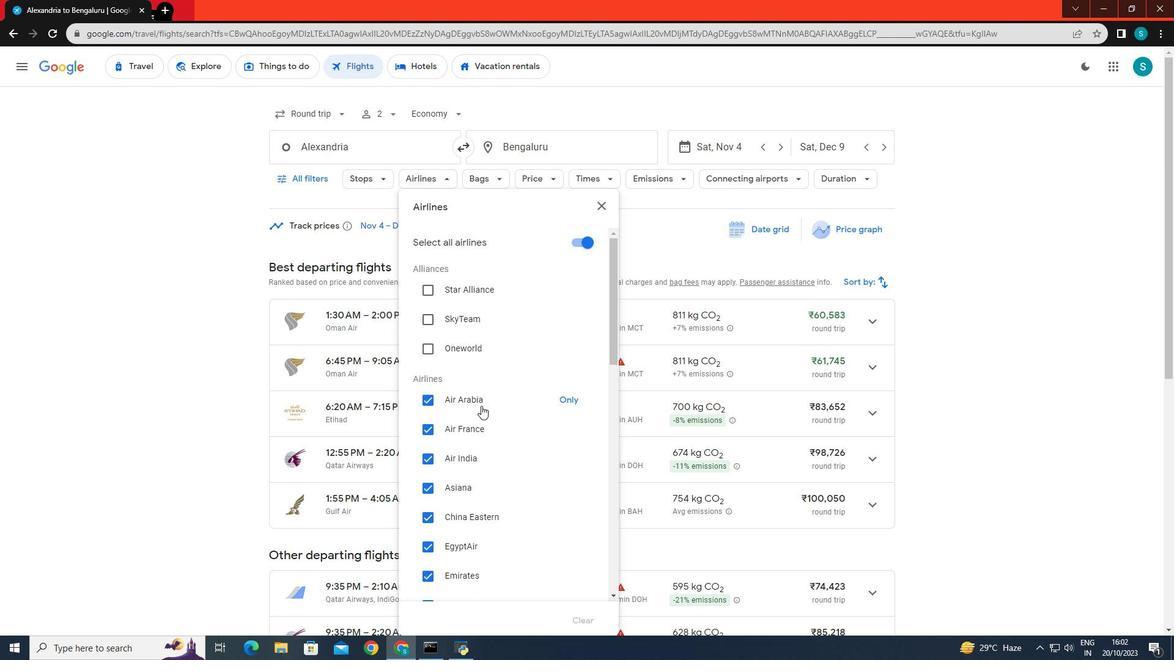 
Action: Mouse scrolled (481, 405) with delta (0, 0)
Screenshot: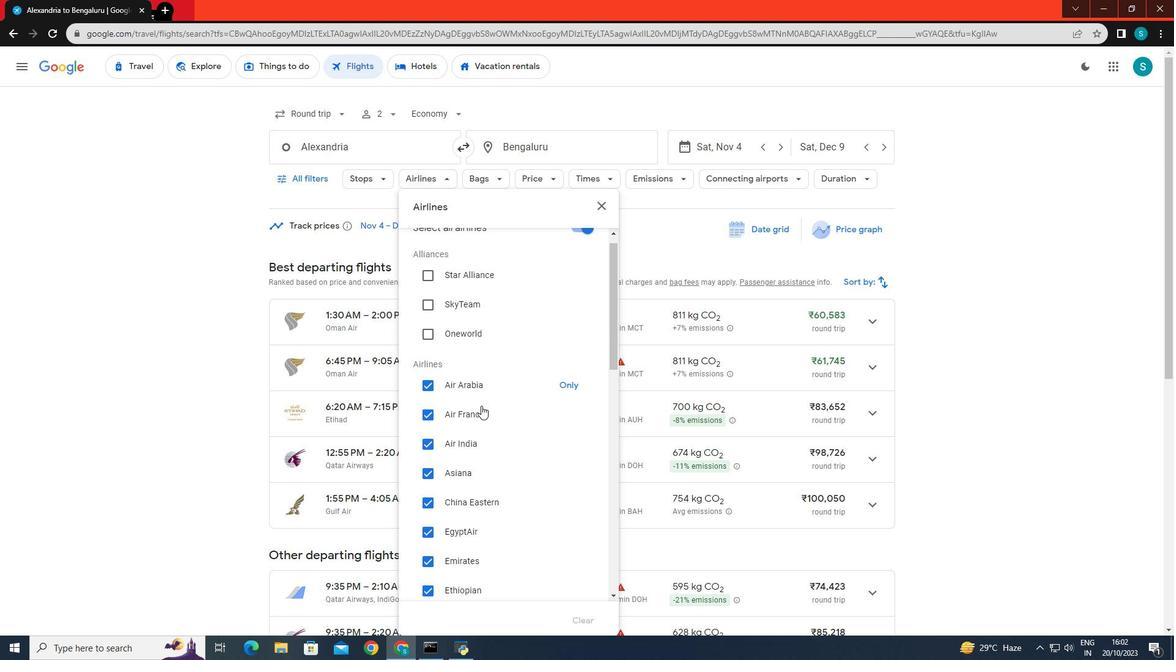 
Action: Mouse scrolled (481, 405) with delta (0, 0)
Screenshot: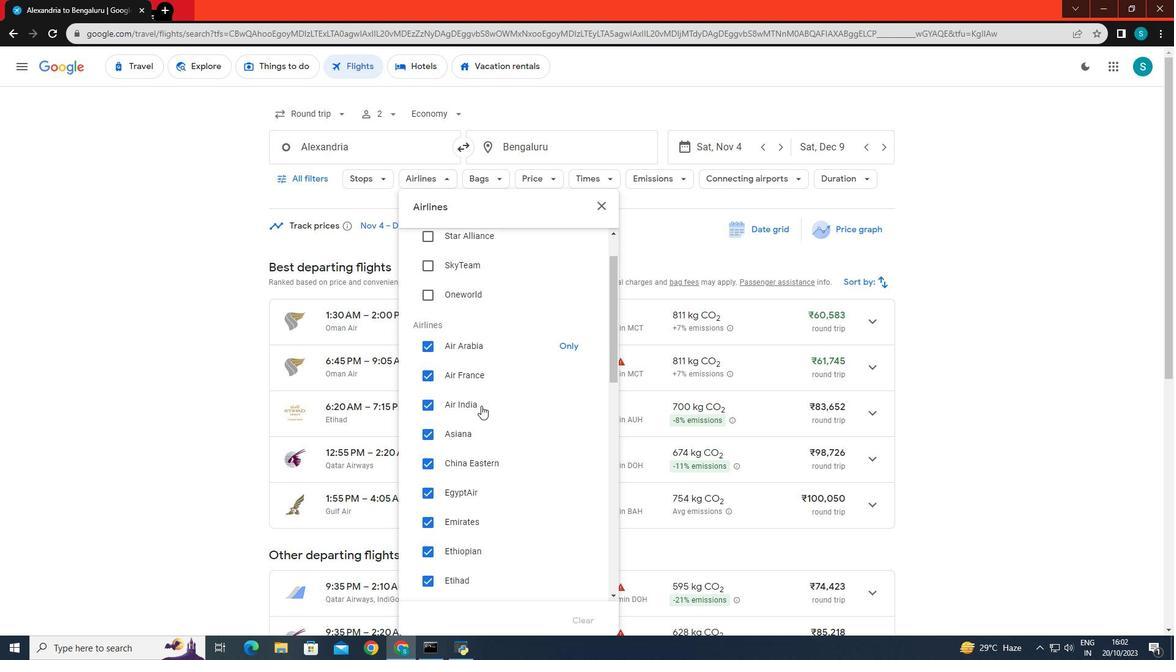 
Action: Mouse scrolled (481, 405) with delta (0, 0)
Screenshot: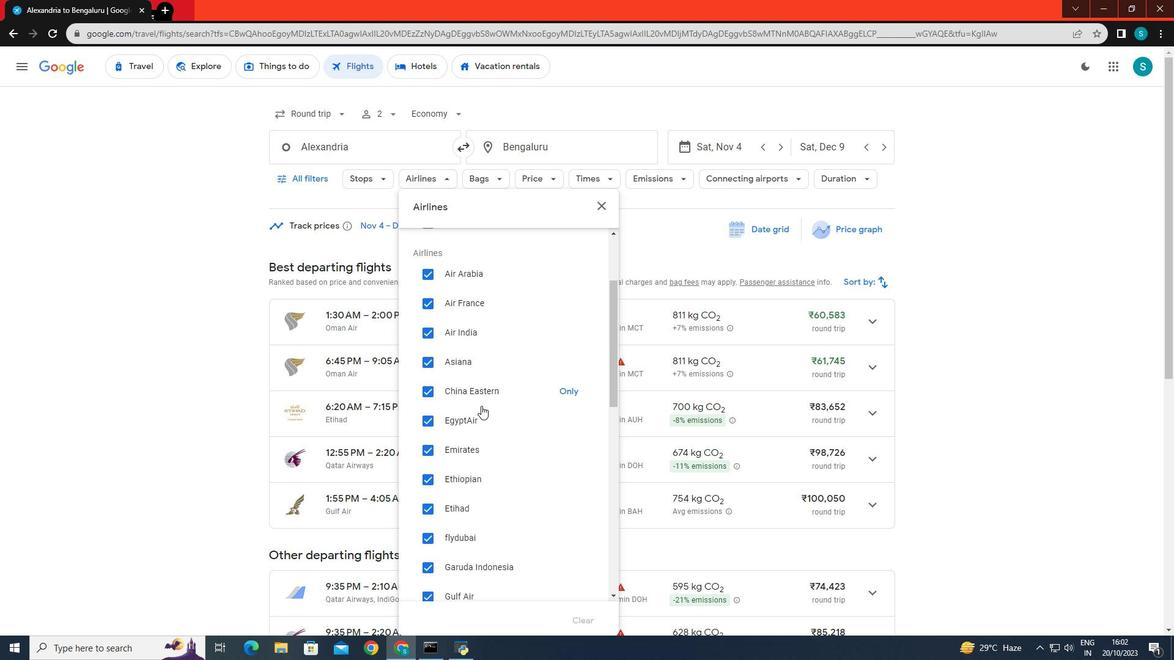 
Action: Mouse scrolled (481, 405) with delta (0, 0)
Screenshot: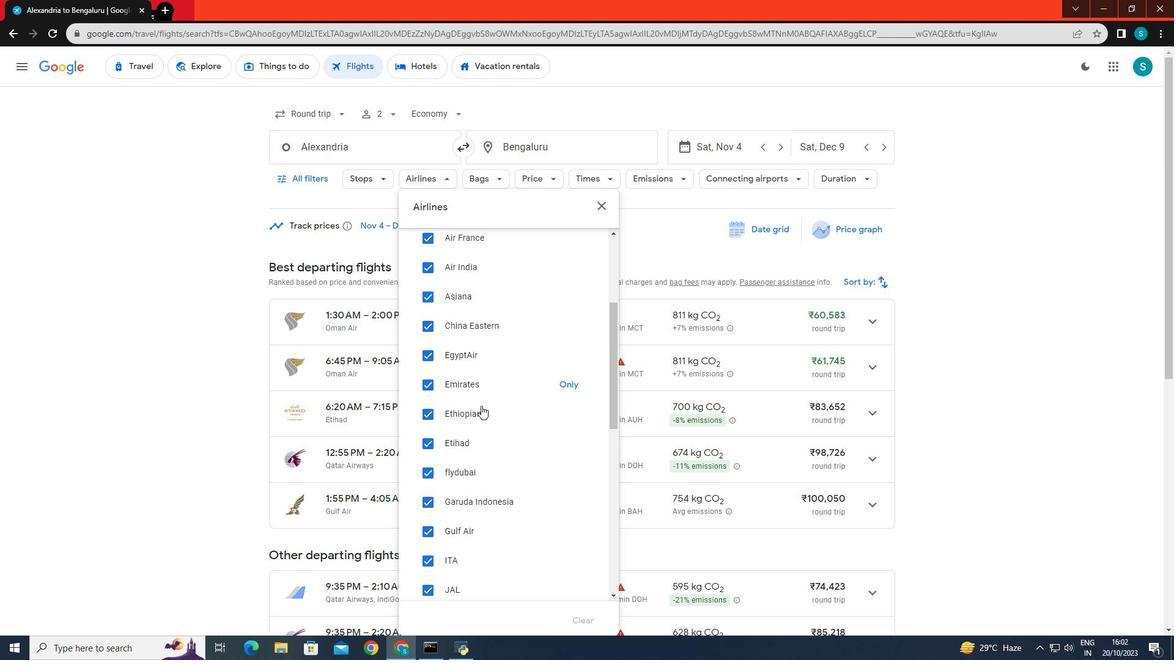 
Action: Mouse scrolled (481, 405) with delta (0, 0)
Screenshot: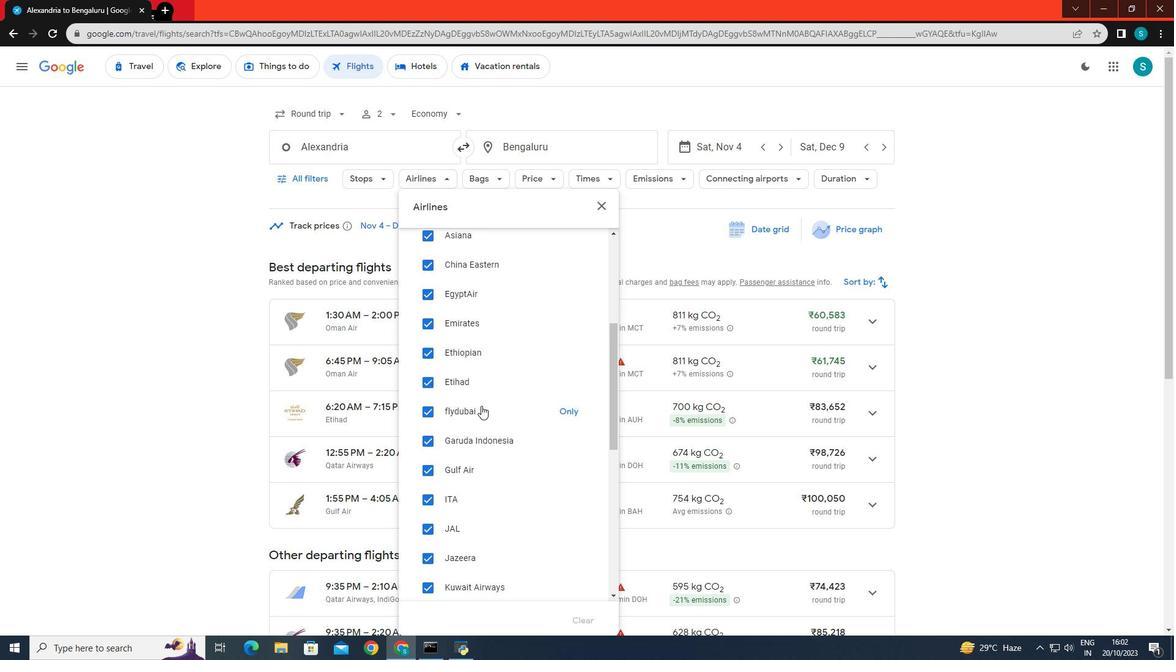 
Action: Mouse scrolled (481, 405) with delta (0, 0)
Screenshot: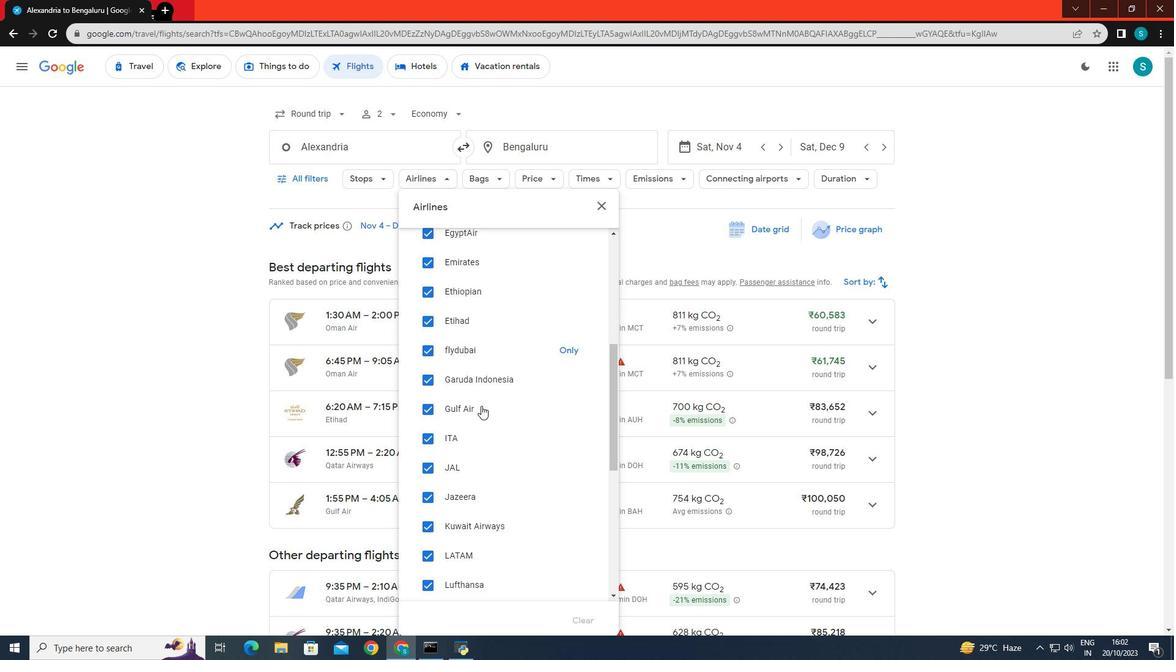 
Action: Mouse scrolled (481, 405) with delta (0, 0)
Screenshot: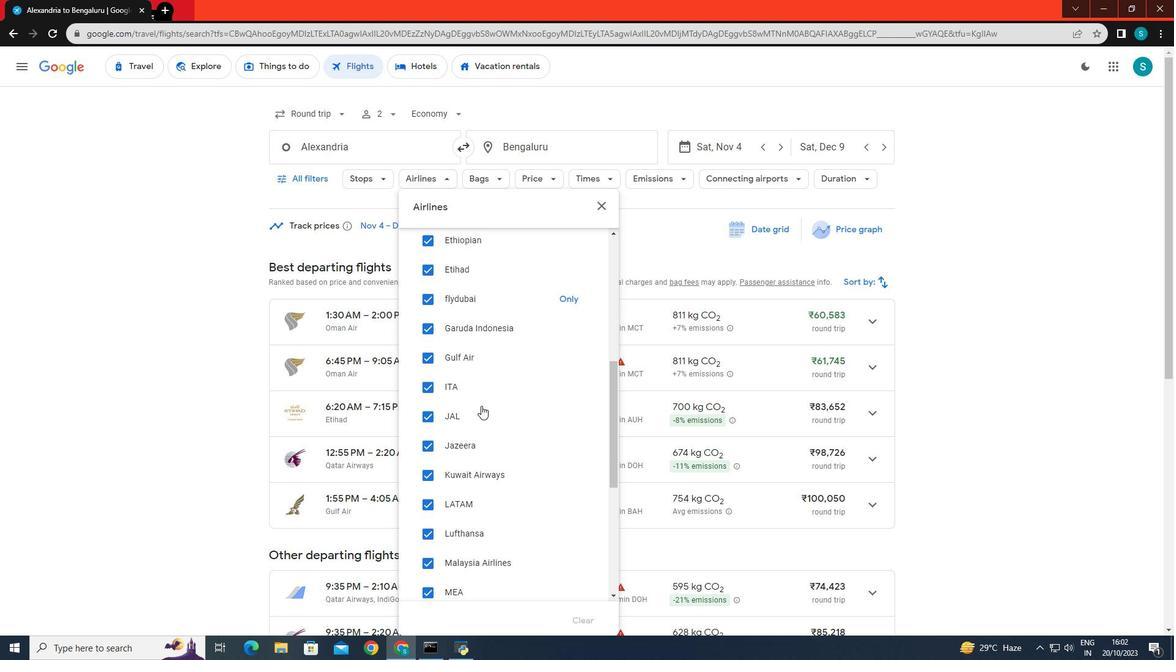 
Action: Mouse scrolled (481, 405) with delta (0, 0)
Screenshot: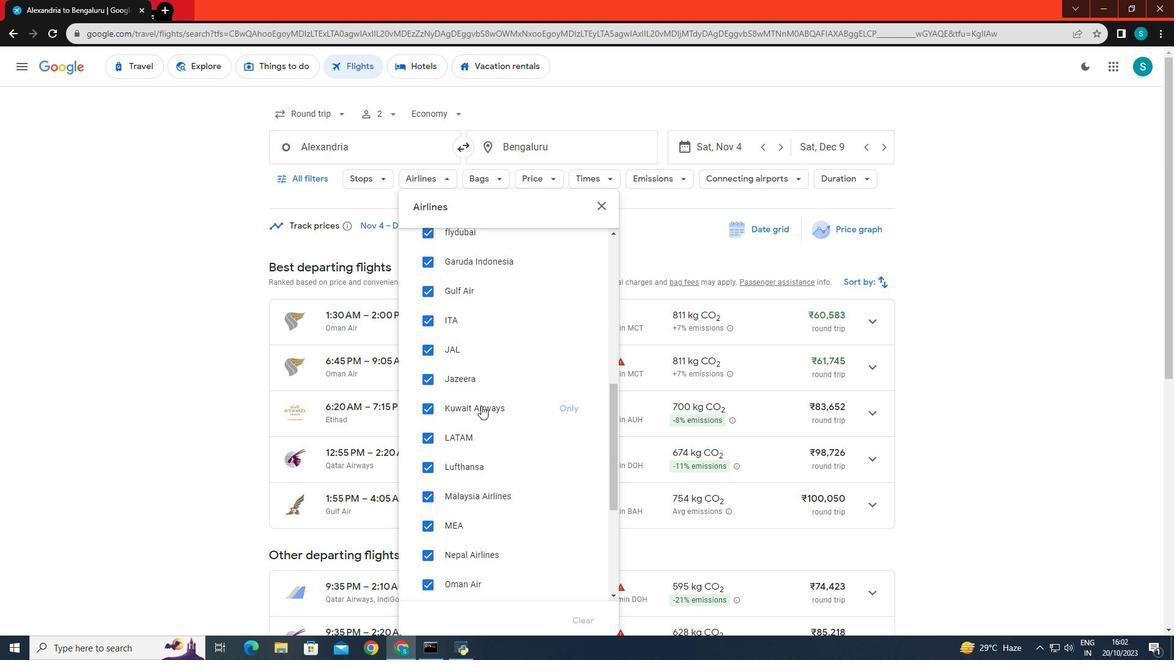 
Action: Mouse scrolled (481, 405) with delta (0, 0)
Screenshot: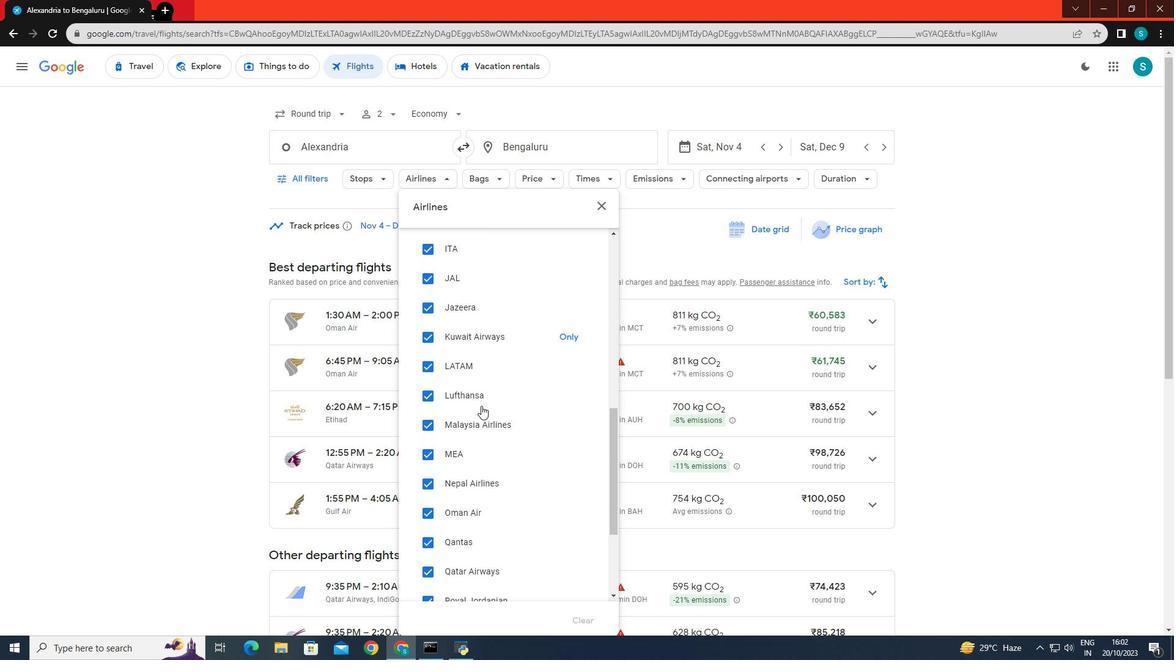 
Action: Mouse scrolled (481, 405) with delta (0, 0)
Screenshot: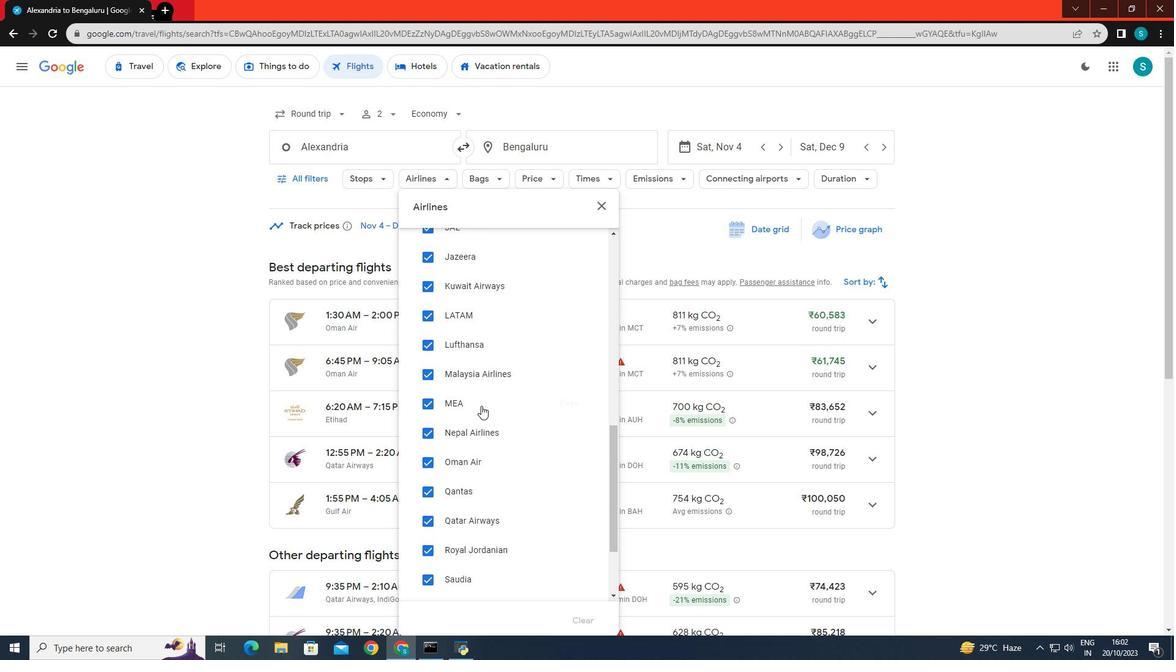 
Action: Mouse scrolled (481, 405) with delta (0, 0)
Screenshot: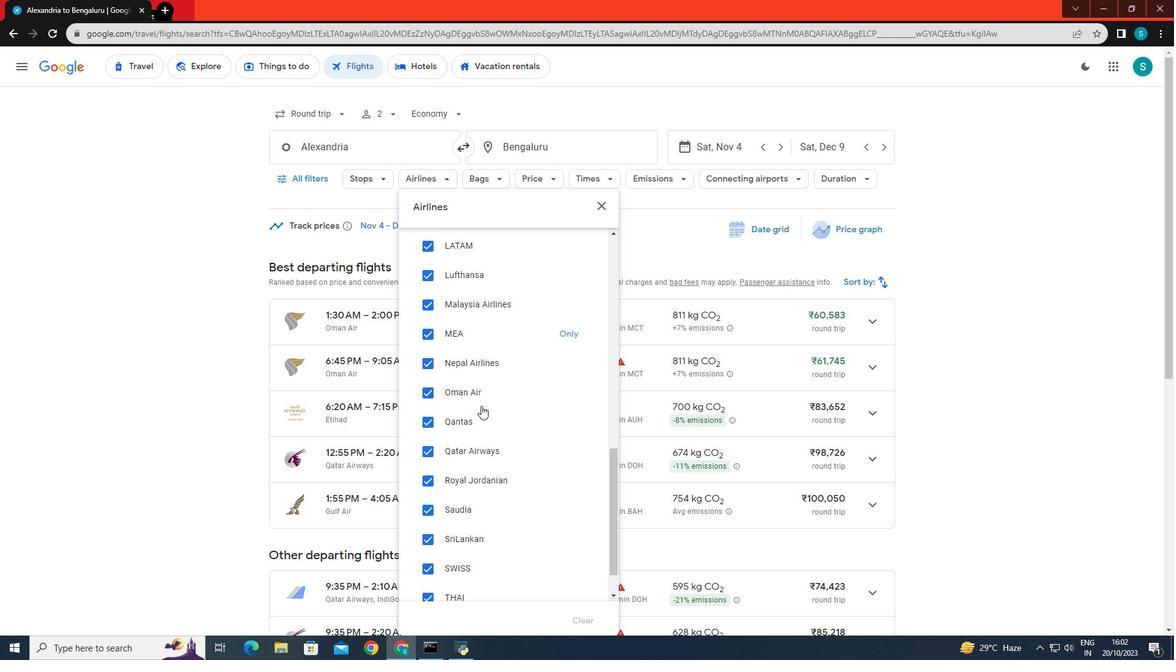 
Action: Mouse scrolled (481, 405) with delta (0, 0)
Screenshot: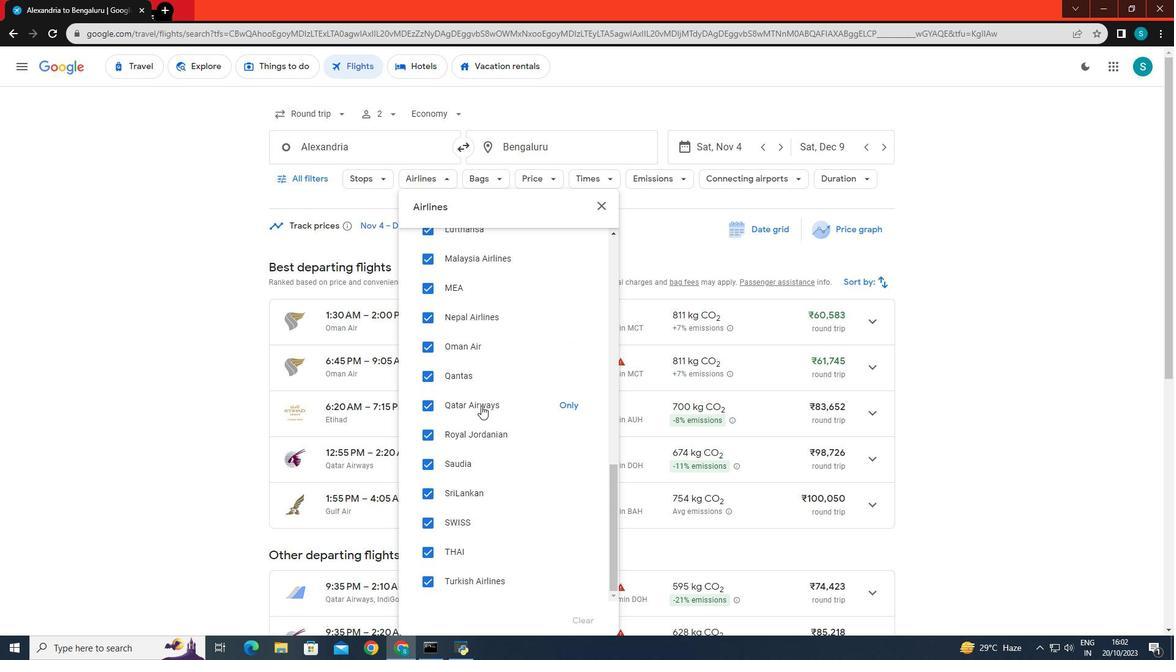 
Action: Mouse scrolled (481, 405) with delta (0, 0)
Screenshot: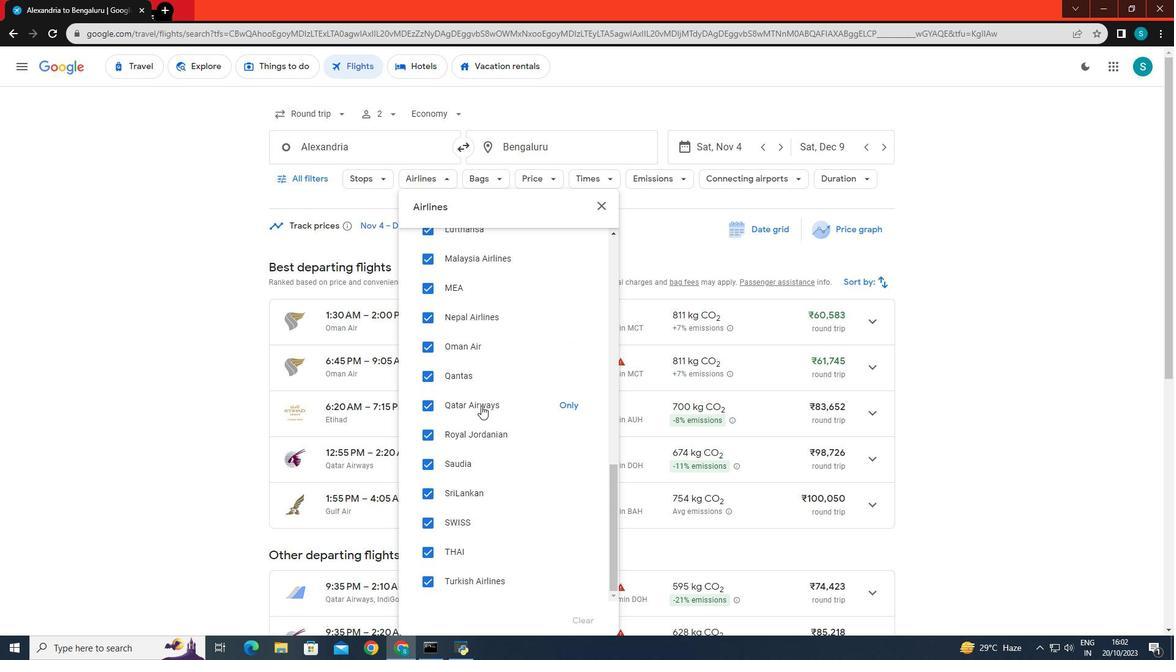 
Action: Mouse scrolled (481, 405) with delta (0, 0)
Screenshot: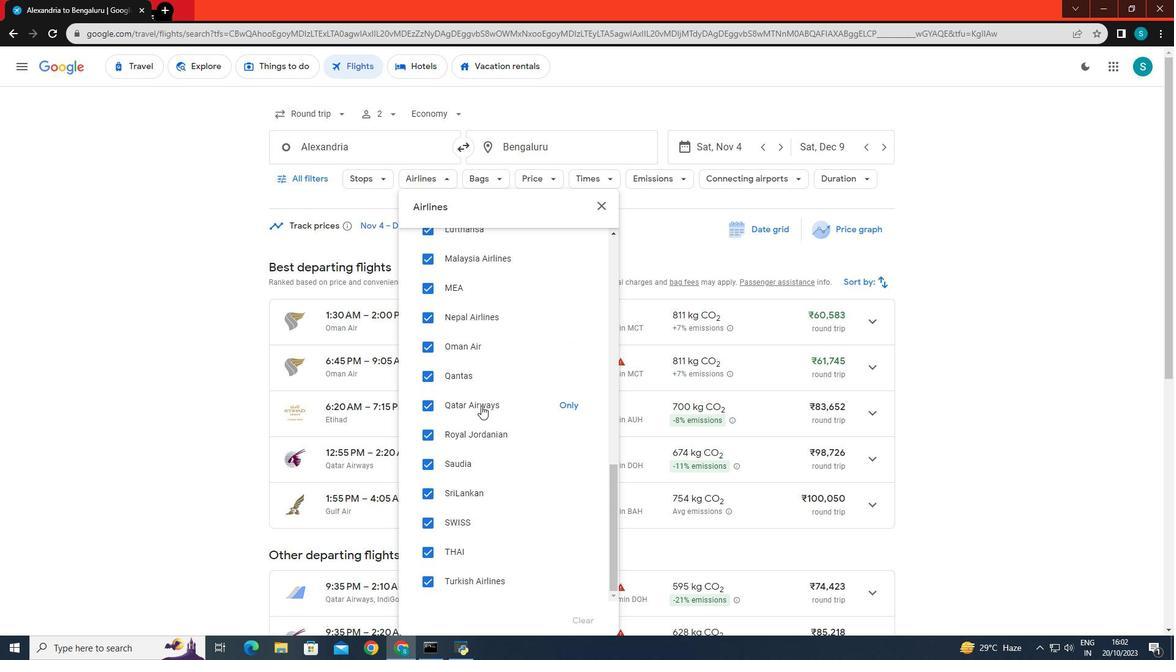 
Action: Mouse scrolled (481, 405) with delta (0, 0)
Screenshot: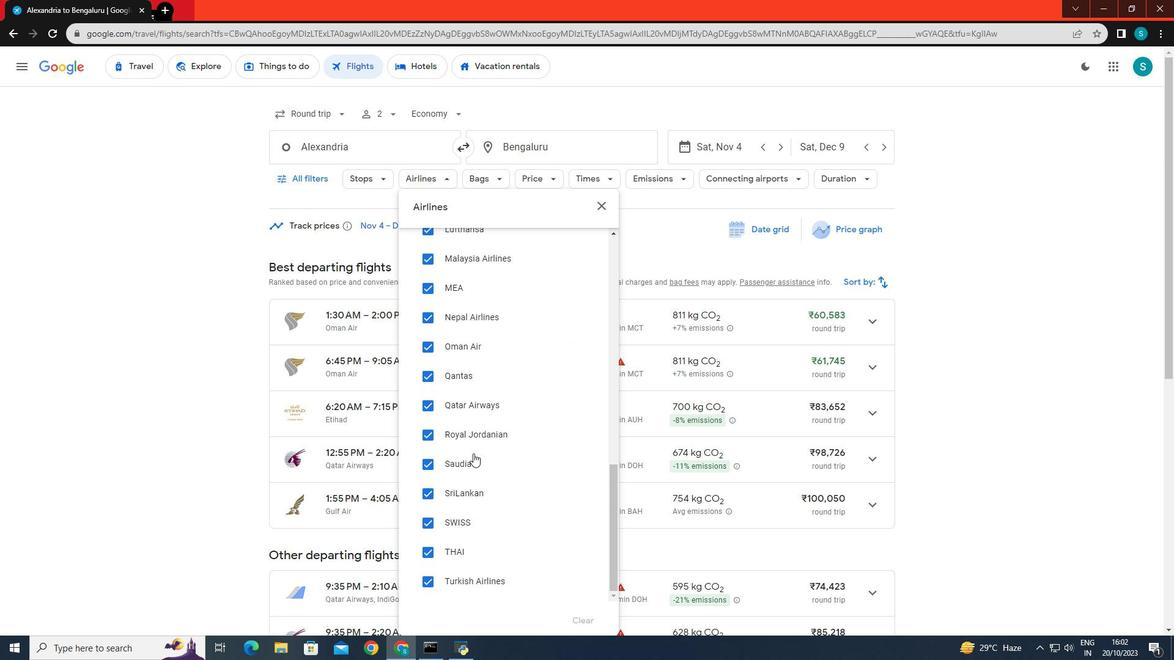 
Action: Mouse moved to (466, 469)
Screenshot: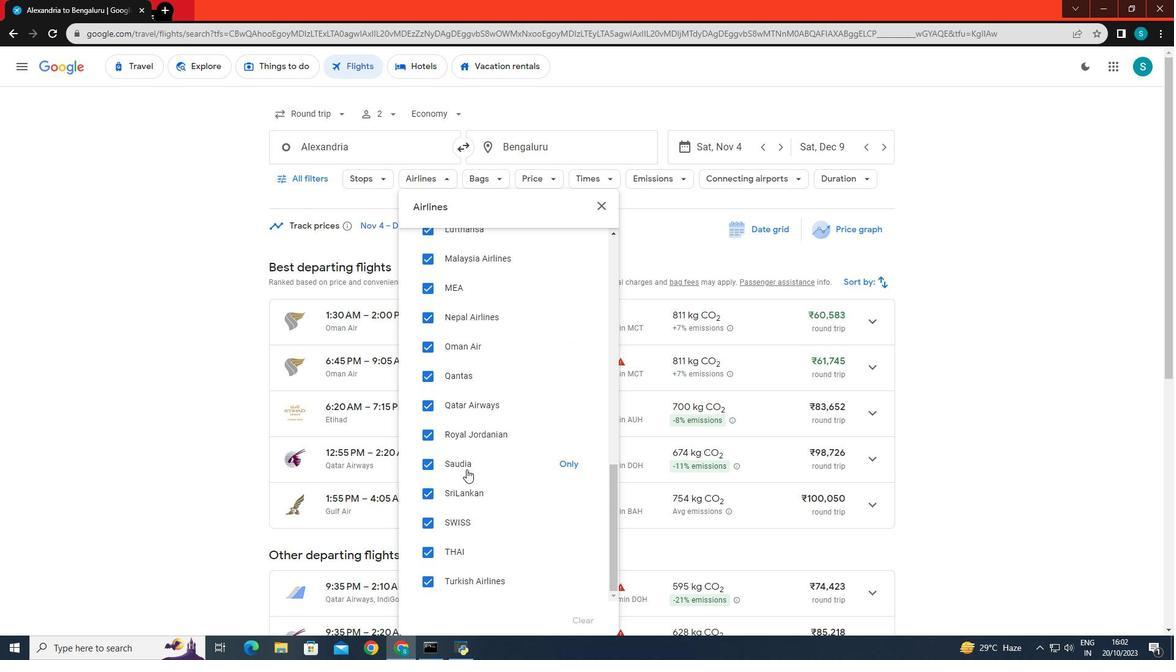 
Action: Mouse scrolled (466, 470) with delta (0, 0)
Screenshot: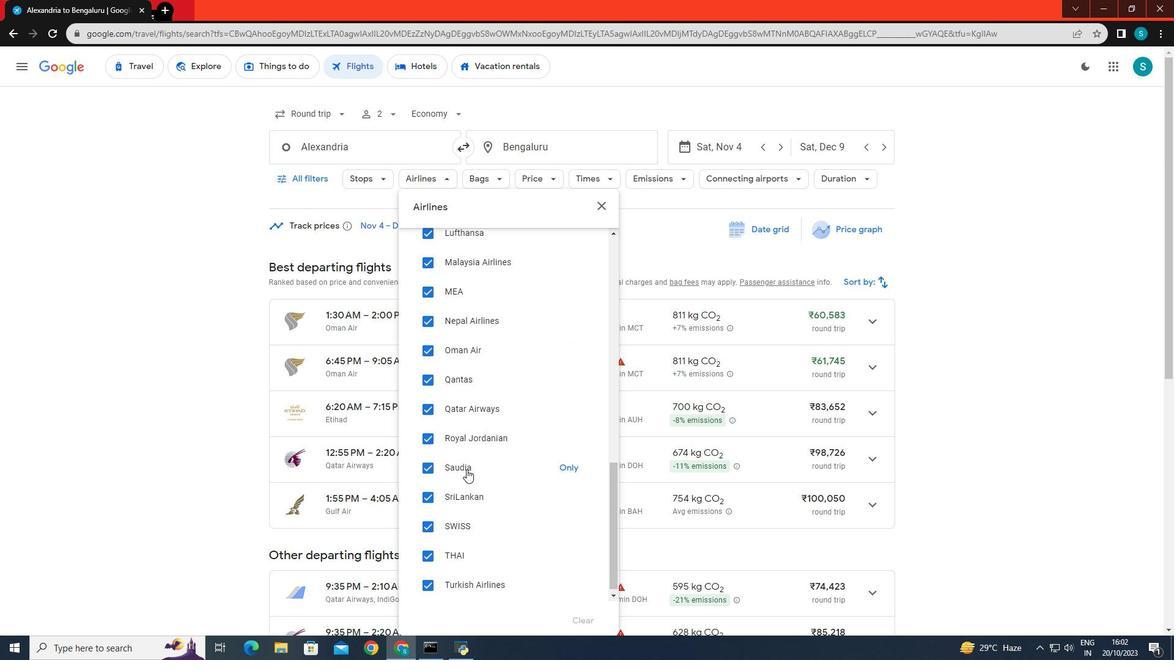 
Action: Mouse scrolled (466, 470) with delta (0, 0)
Screenshot: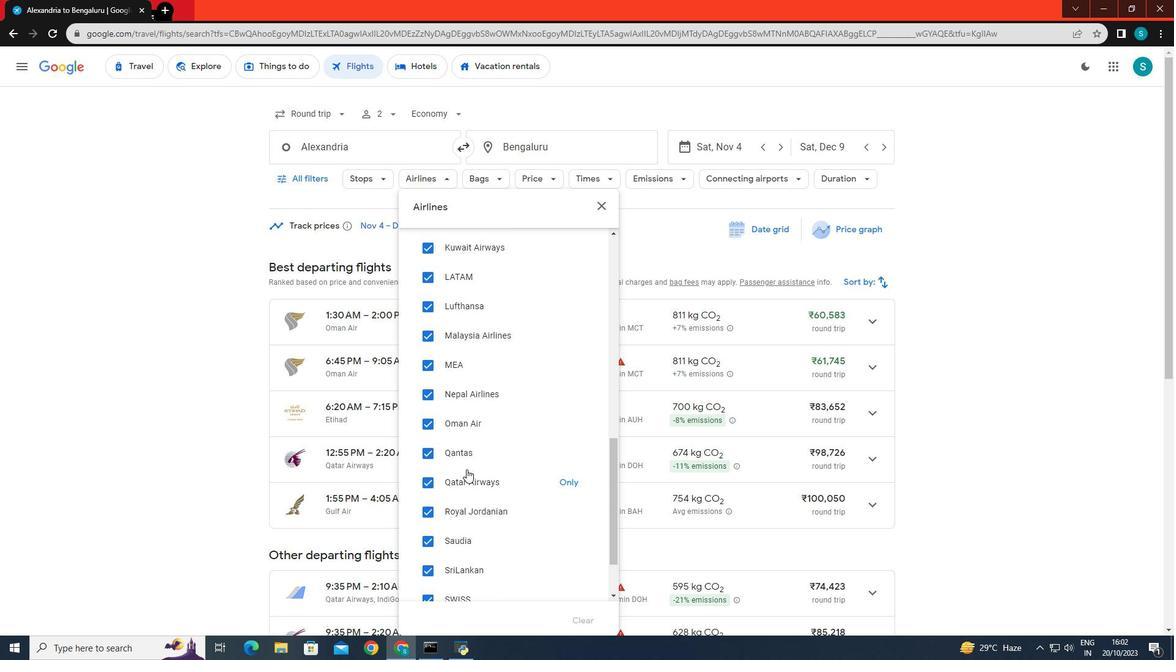 
Action: Mouse moved to (468, 464)
Screenshot: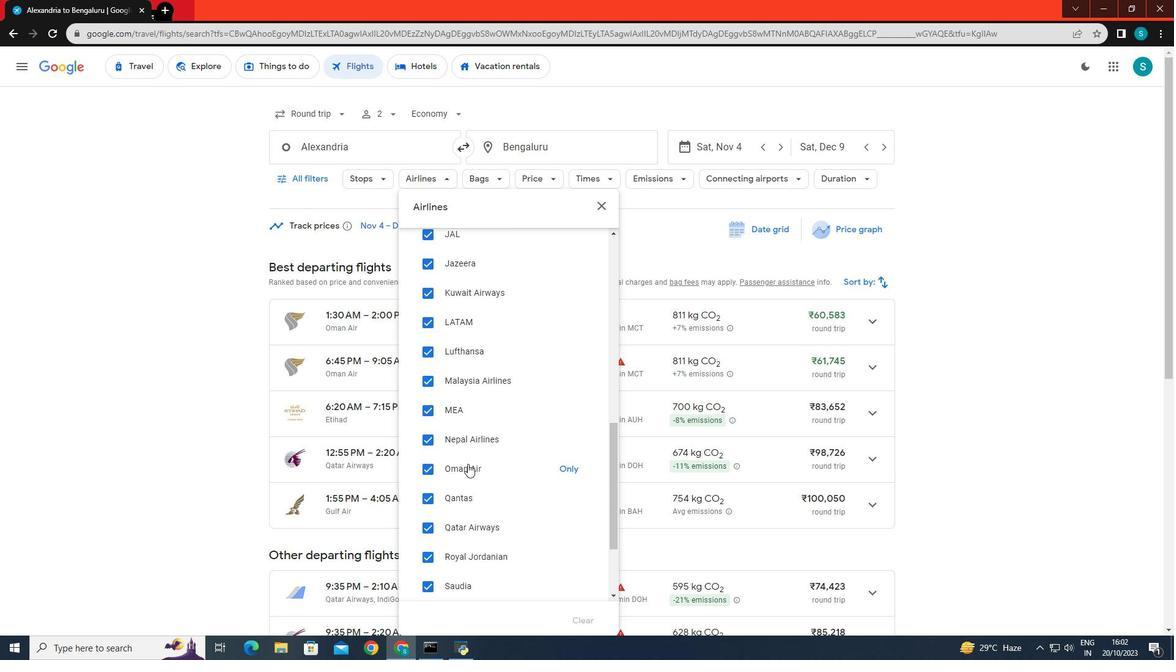 
Action: Mouse scrolled (468, 465) with delta (0, 0)
Screenshot: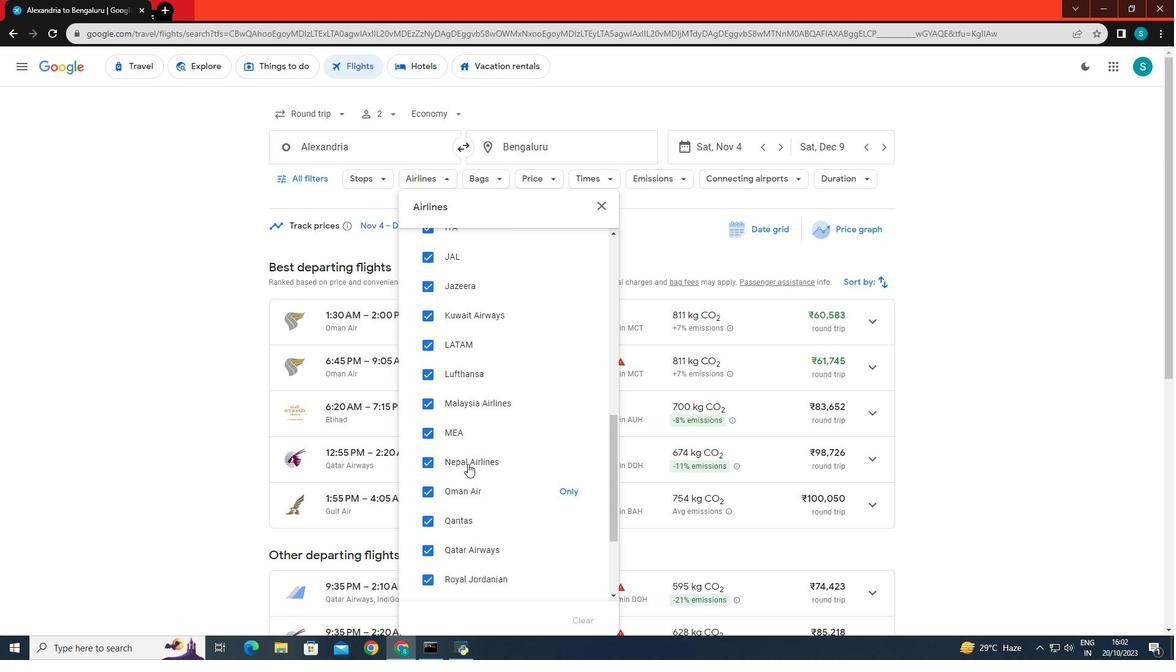 
Action: Mouse moved to (470, 451)
Screenshot: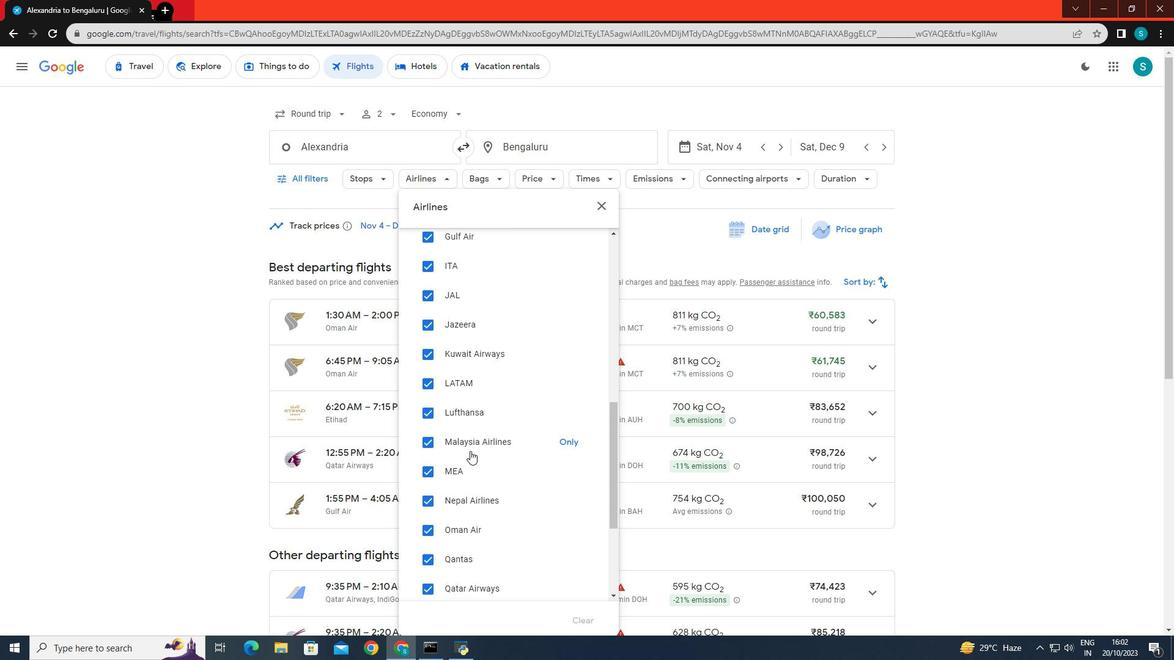
Action: Mouse scrolled (470, 452) with delta (0, 0)
Screenshot: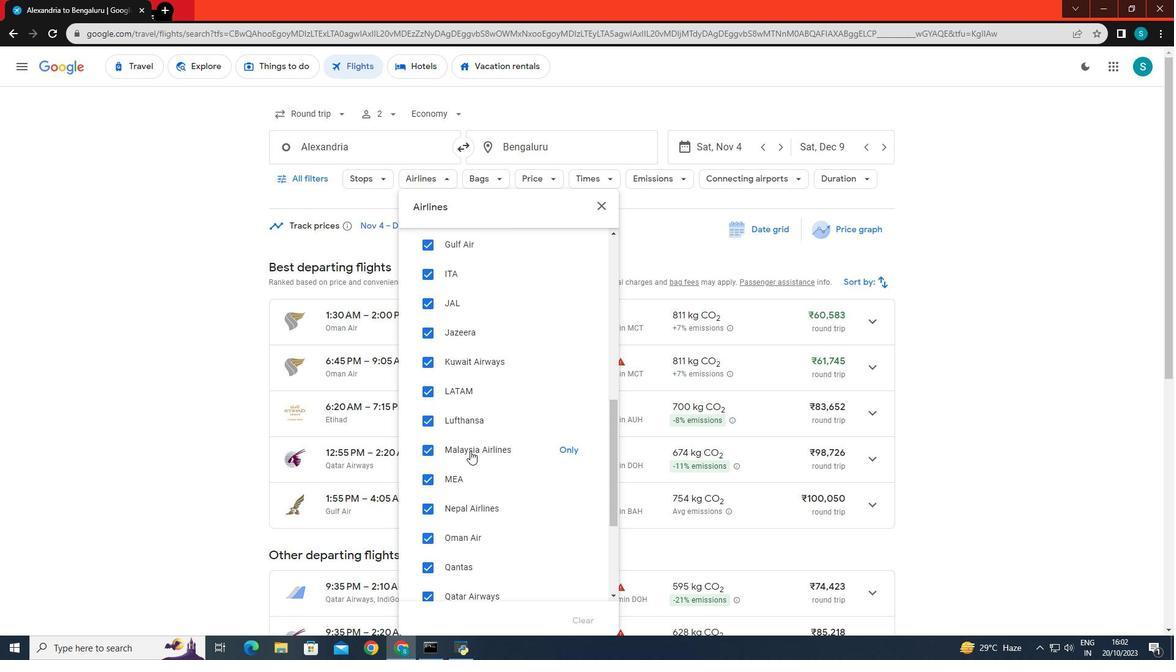 
Action: Mouse moved to (476, 431)
Screenshot: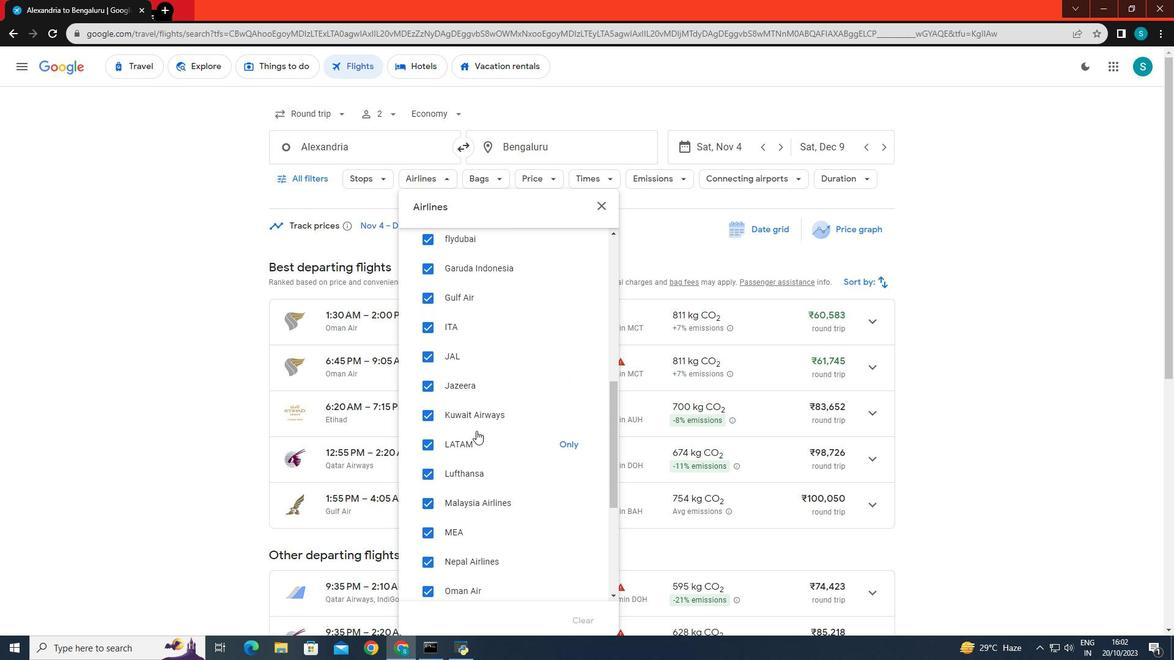 
Action: Mouse scrolled (476, 431) with delta (0, 0)
Screenshot: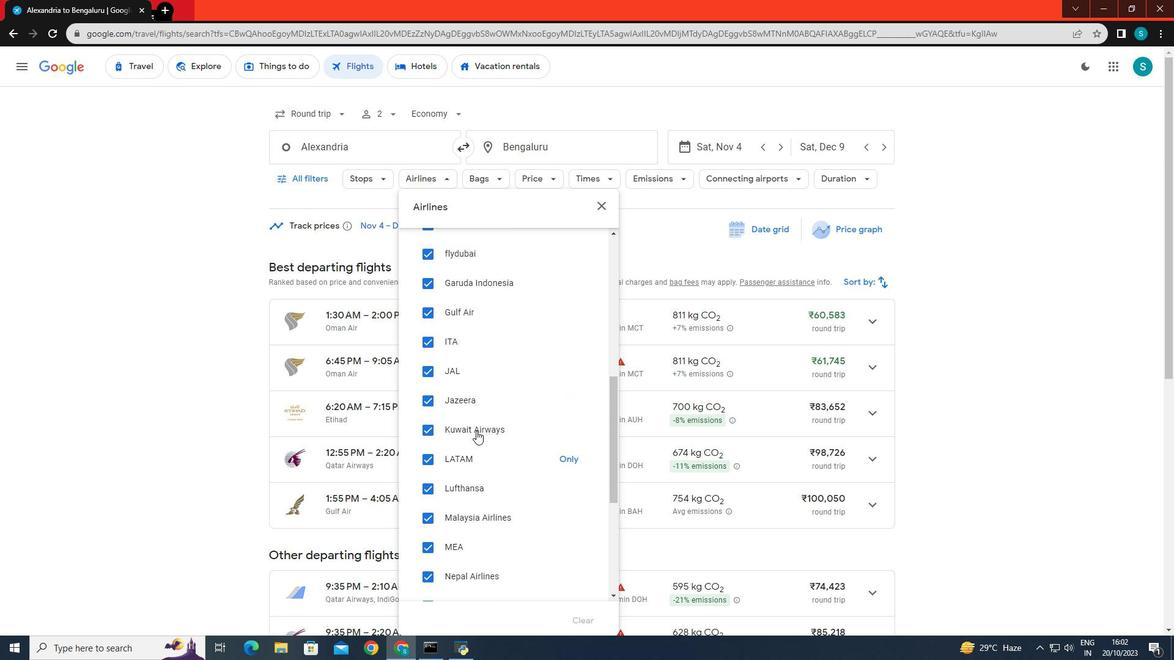 
Action: Mouse scrolled (476, 431) with delta (0, 0)
Screenshot: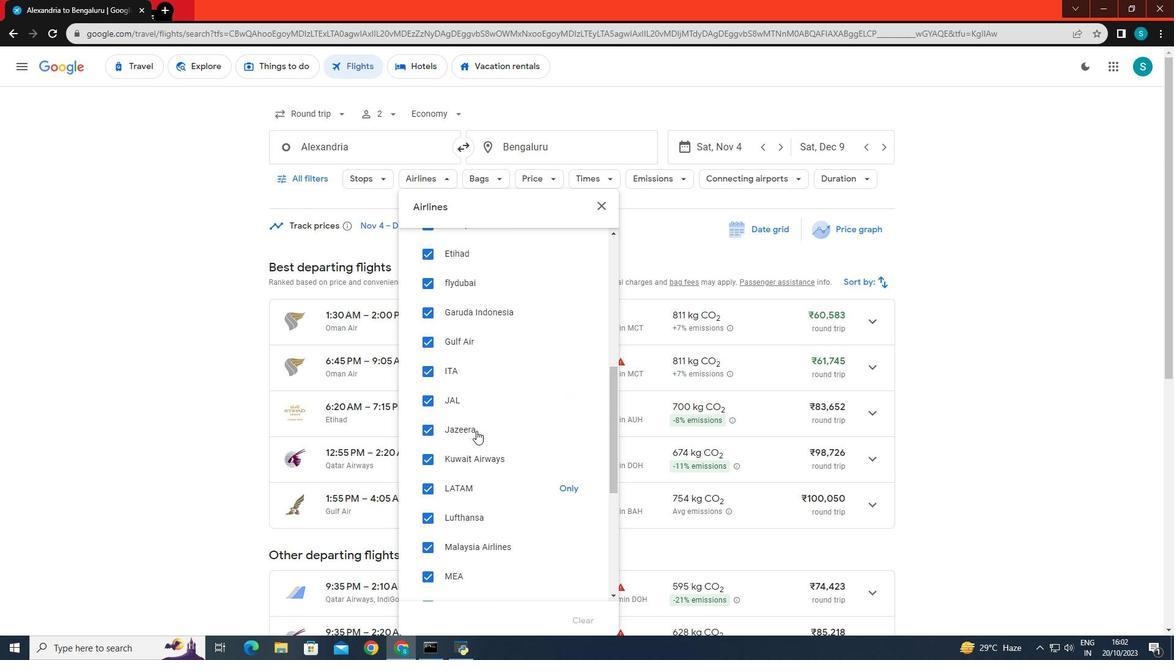 
Action: Mouse moved to (471, 381)
Screenshot: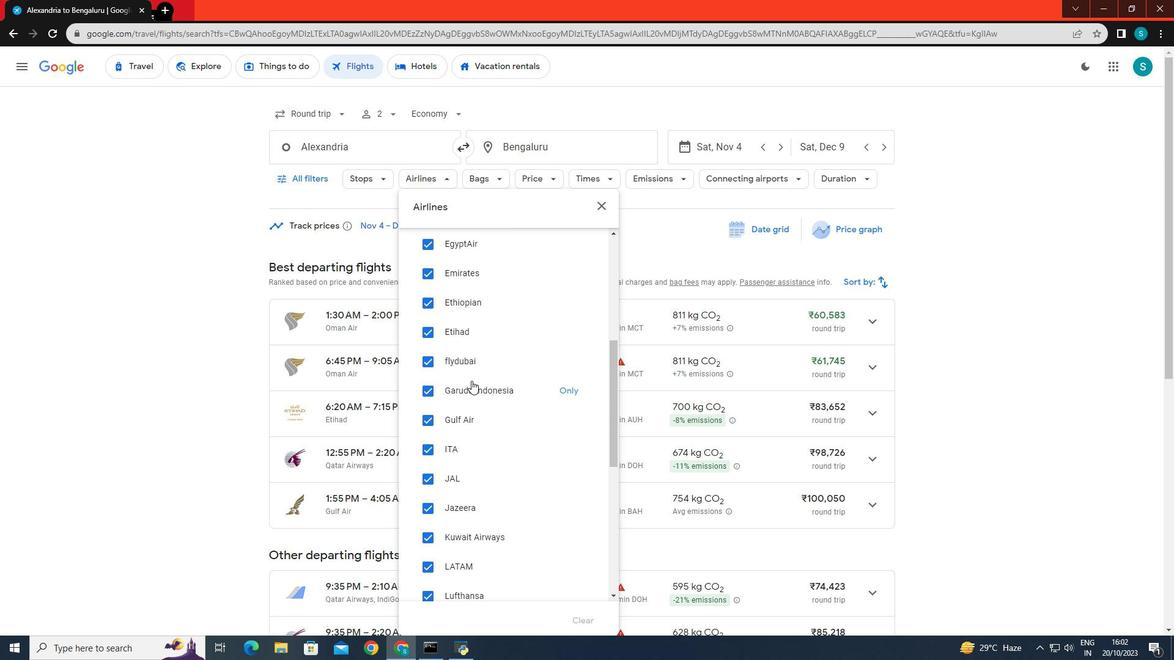 
Action: Mouse scrolled (471, 381) with delta (0, 0)
Screenshot: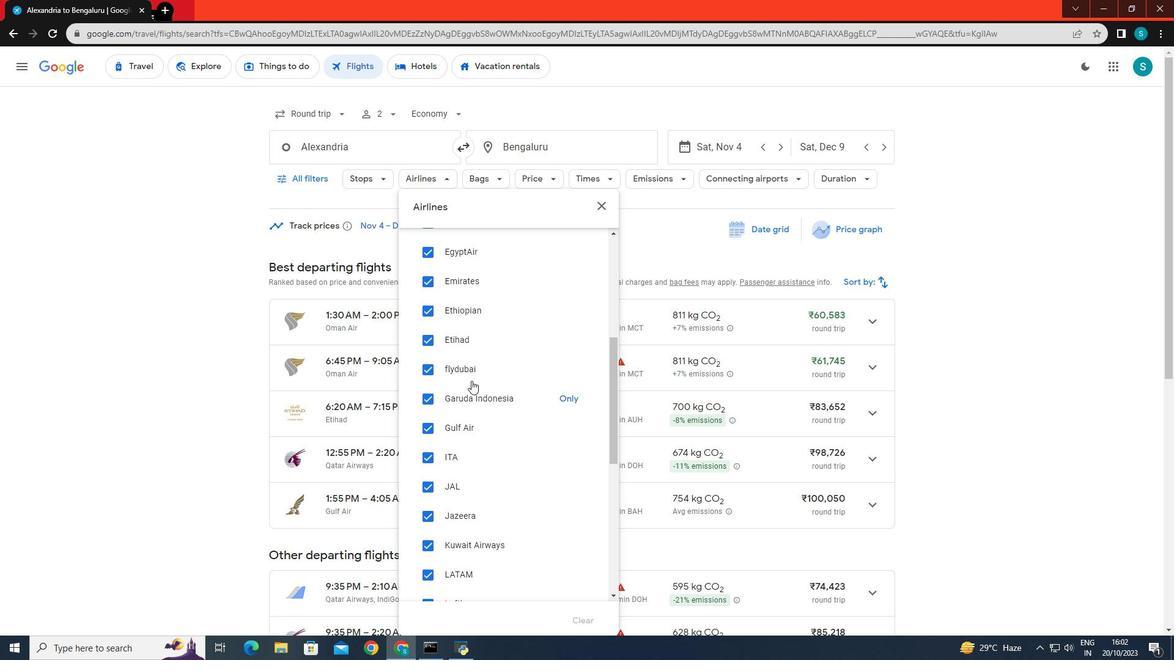 
Action: Mouse scrolled (471, 381) with delta (0, 0)
Screenshot: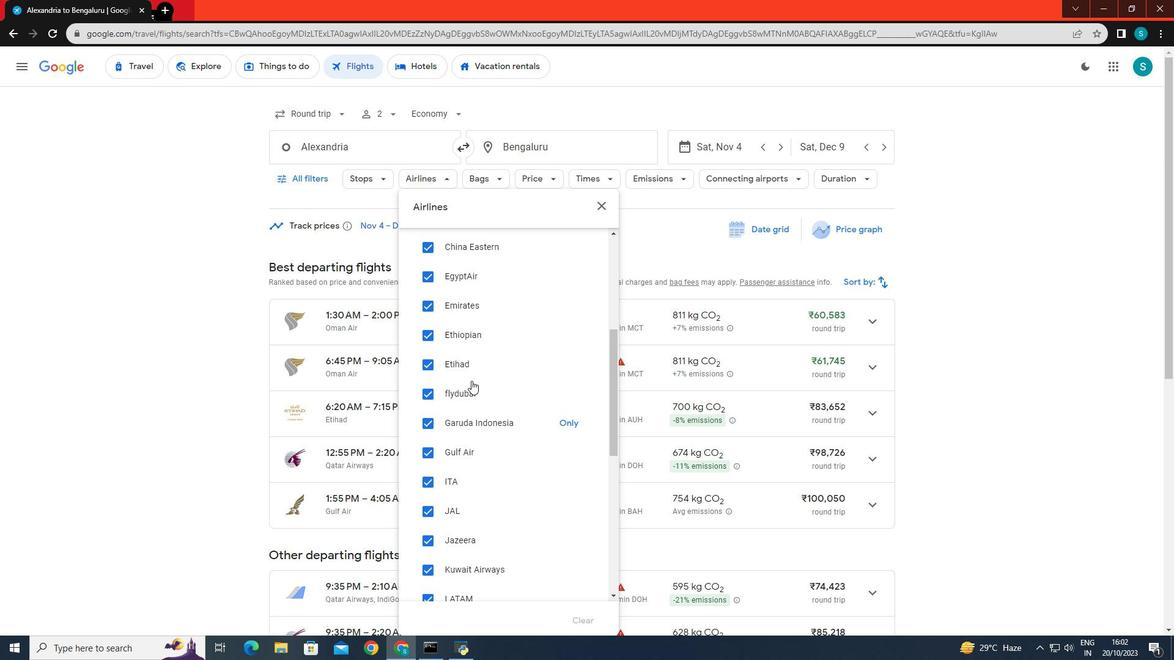 
Action: Mouse moved to (460, 479)
Screenshot: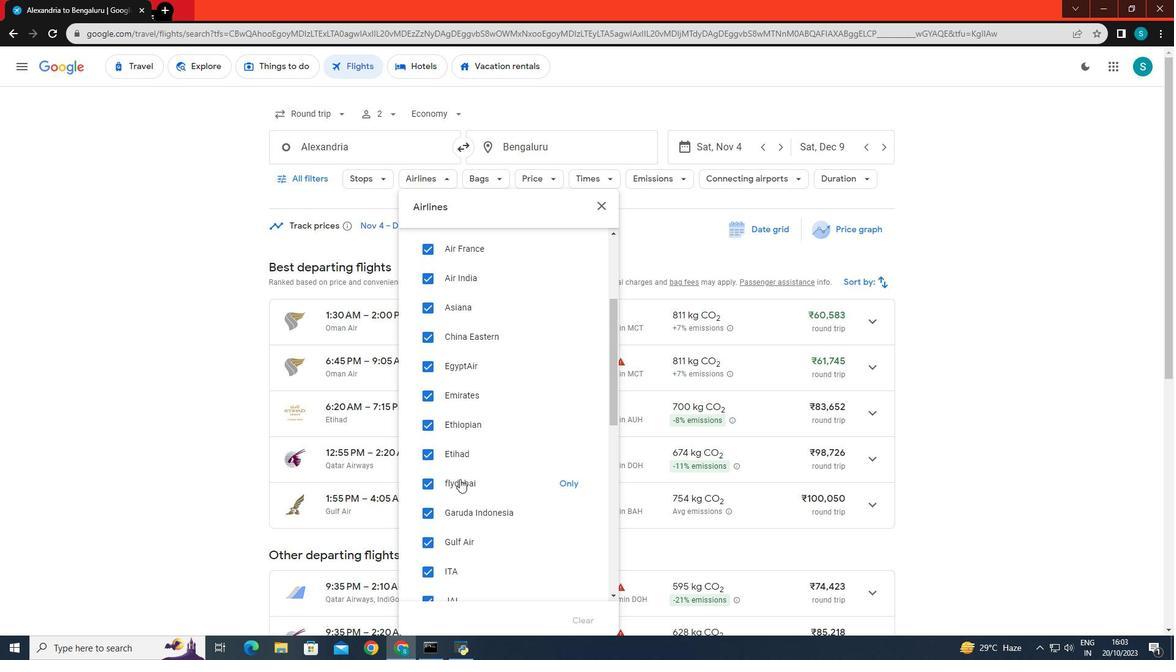 
Action: Mouse scrolled (460, 479) with delta (0, 0)
Screenshot: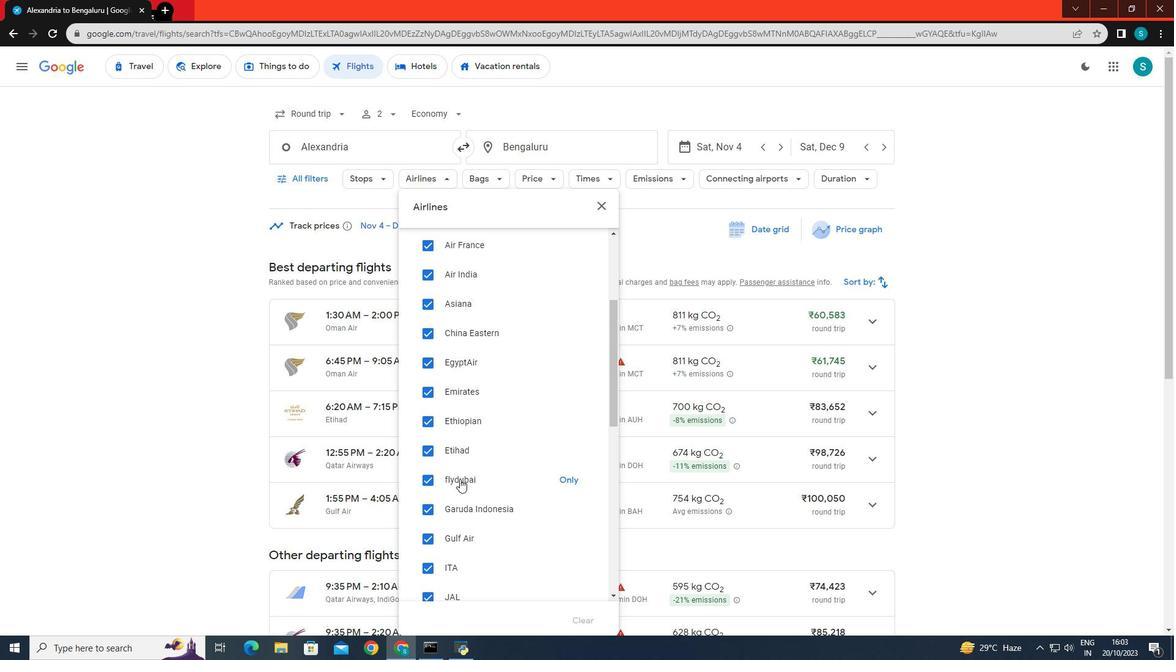
Action: Mouse moved to (458, 516)
Screenshot: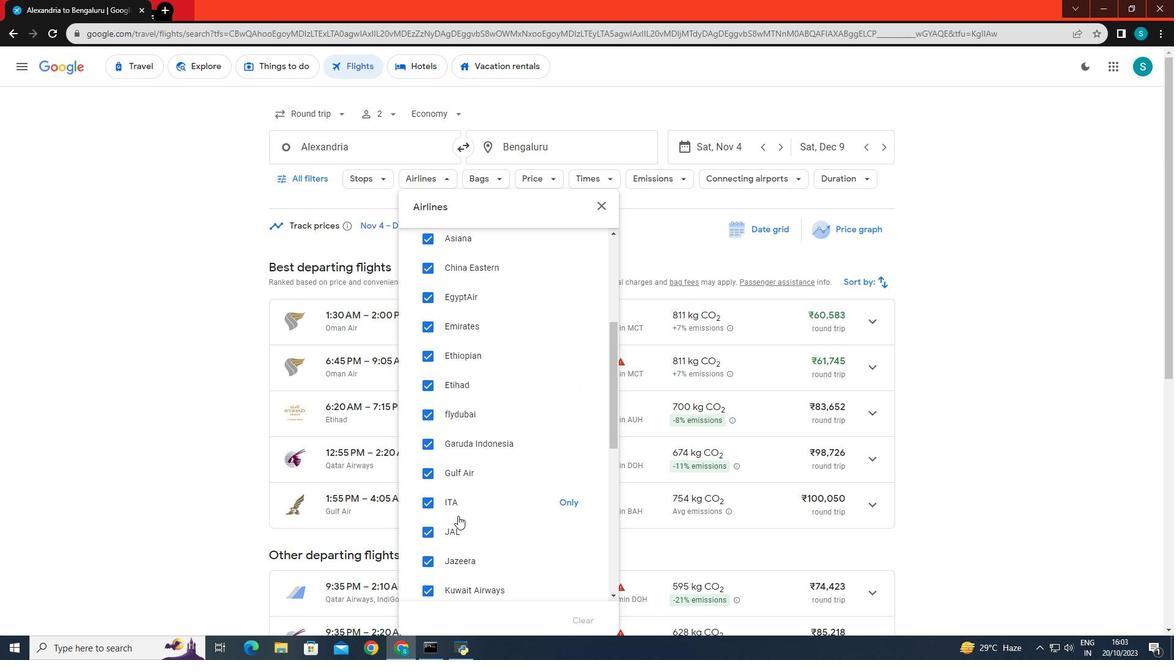 
Action: Mouse scrolled (458, 515) with delta (0, 0)
Screenshot: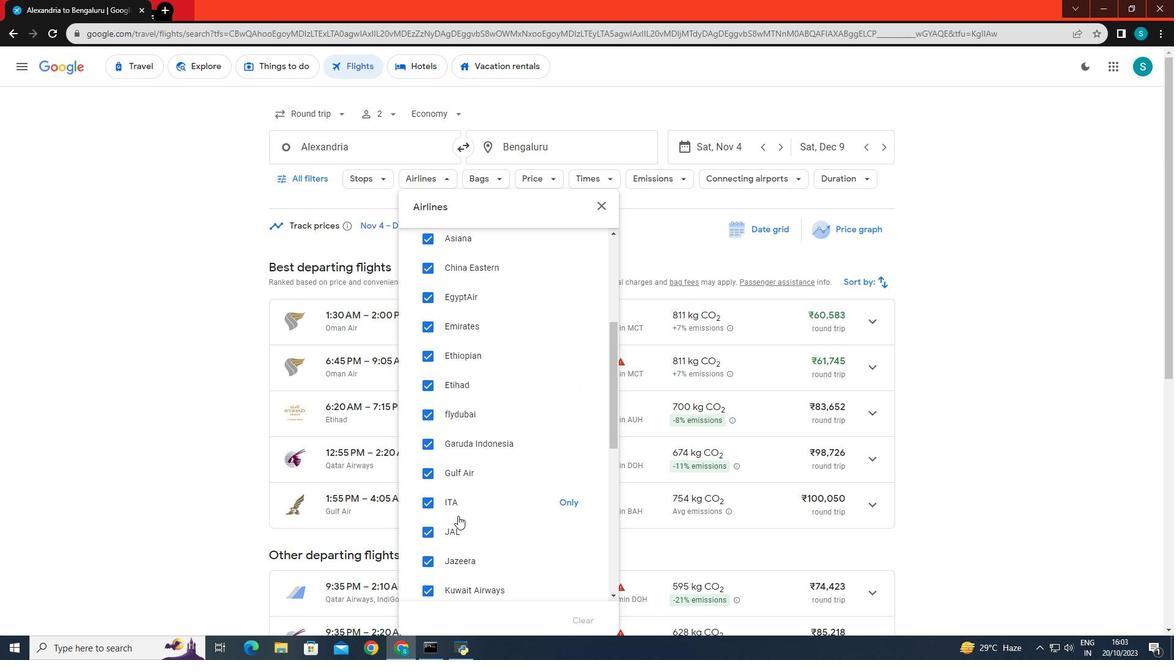 
Action: Mouse moved to (460, 525)
Screenshot: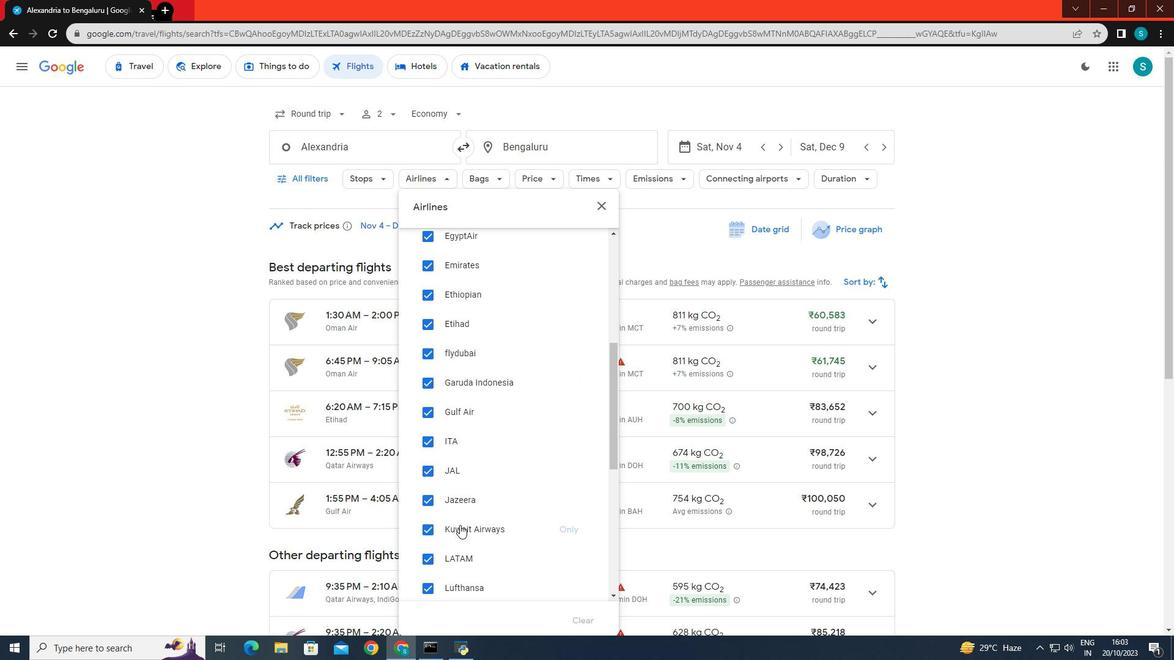 
Action: Mouse scrolled (460, 524) with delta (0, 0)
Screenshot: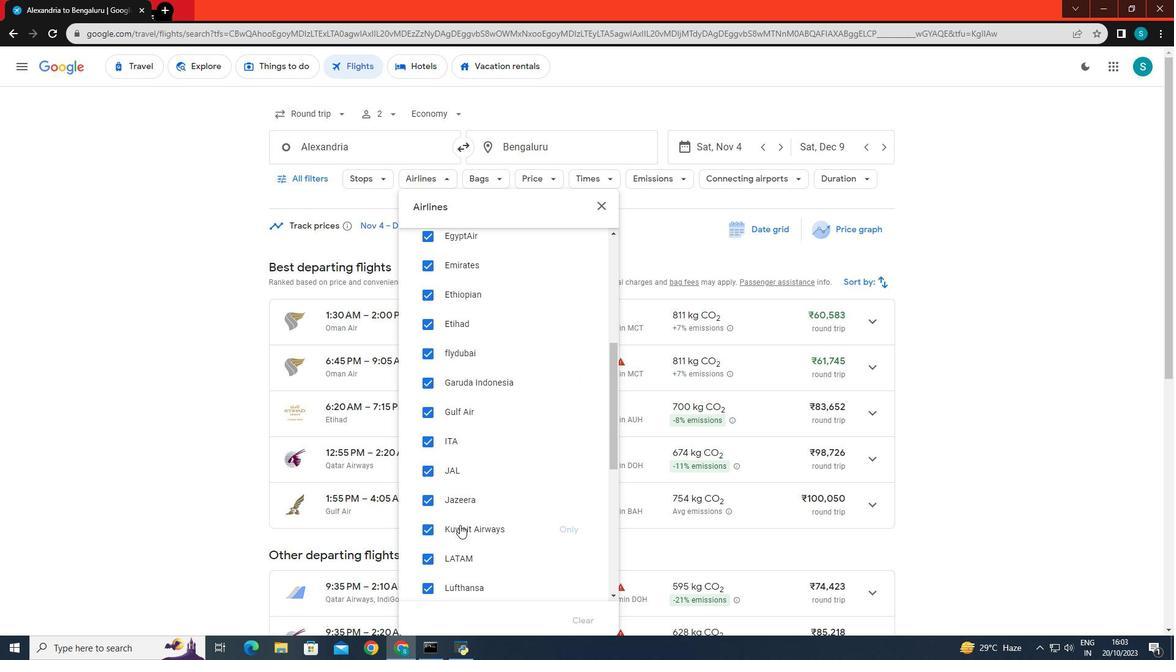 
Action: Mouse moved to (460, 525)
Screenshot: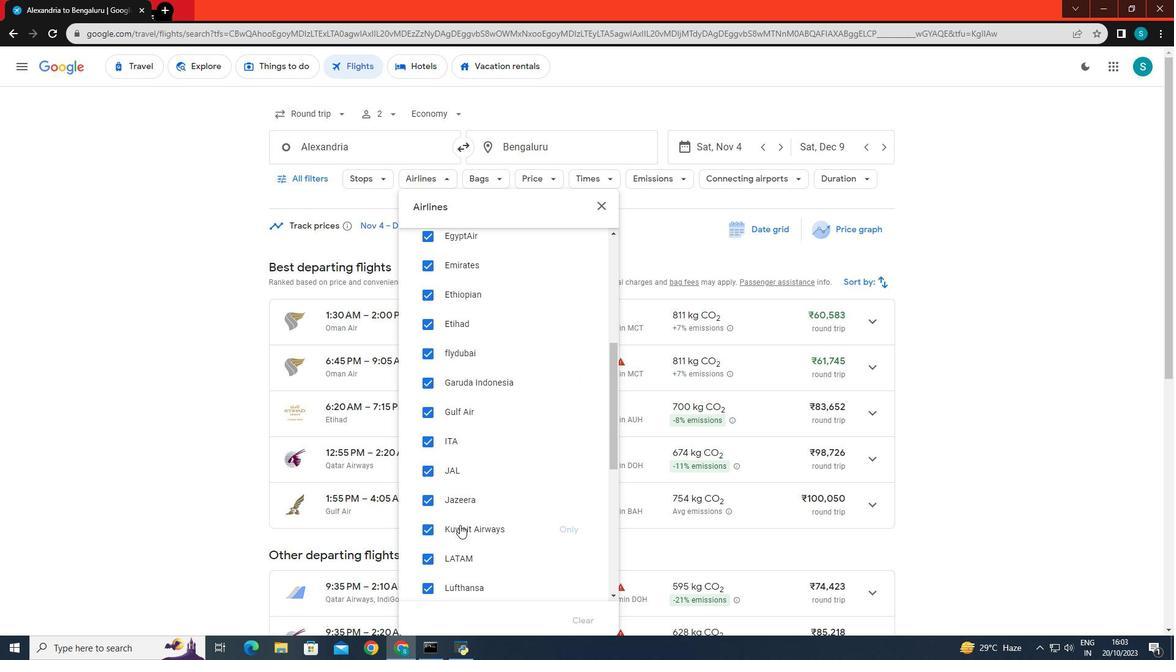 
Action: Mouse scrolled (460, 524) with delta (0, 0)
Screenshot: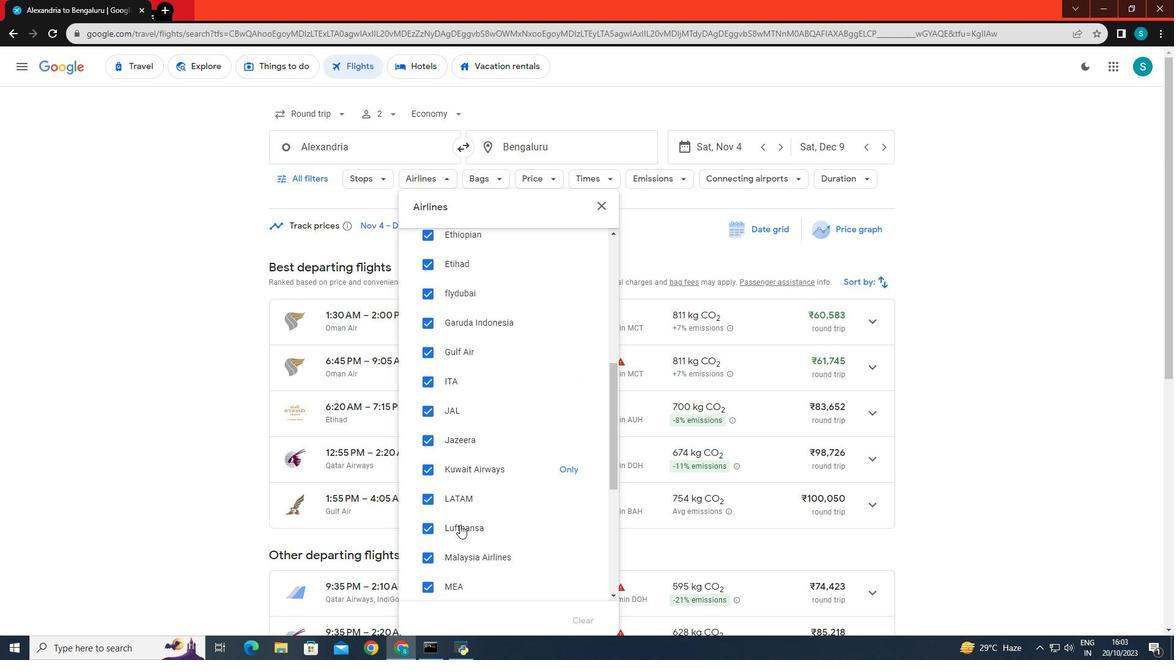 
Action: Mouse scrolled (460, 524) with delta (0, 0)
Screenshot: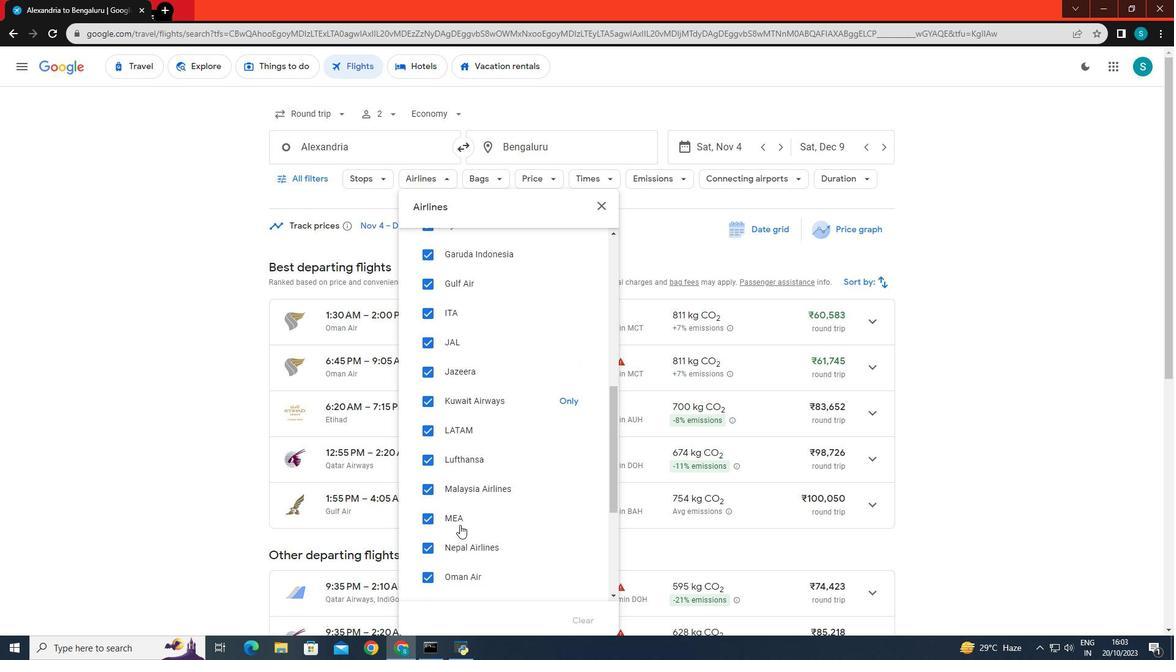 
Action: Mouse moved to (461, 527)
Screenshot: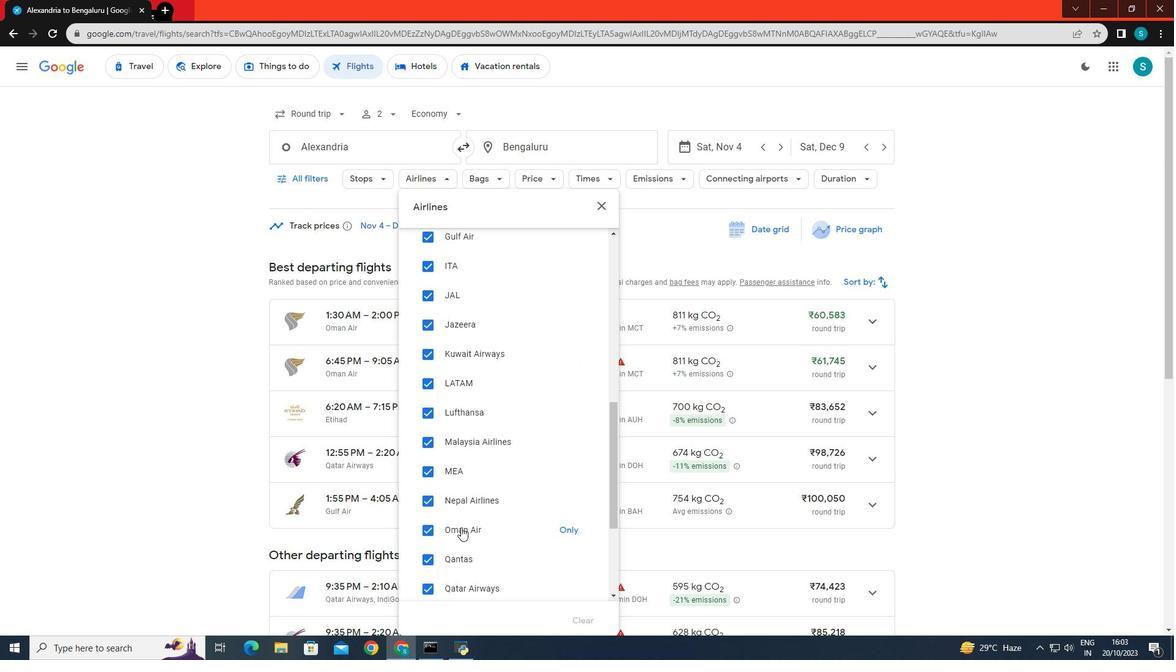 
Action: Mouse scrolled (461, 526) with delta (0, 0)
Screenshot: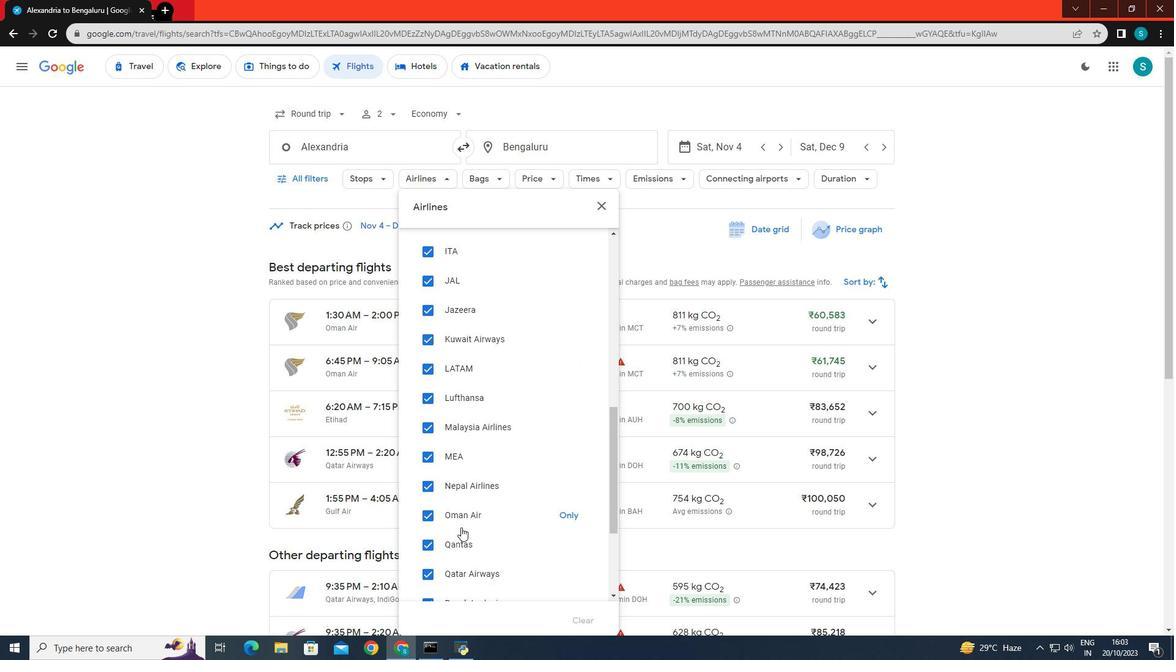 
Action: Mouse moved to (469, 530)
Screenshot: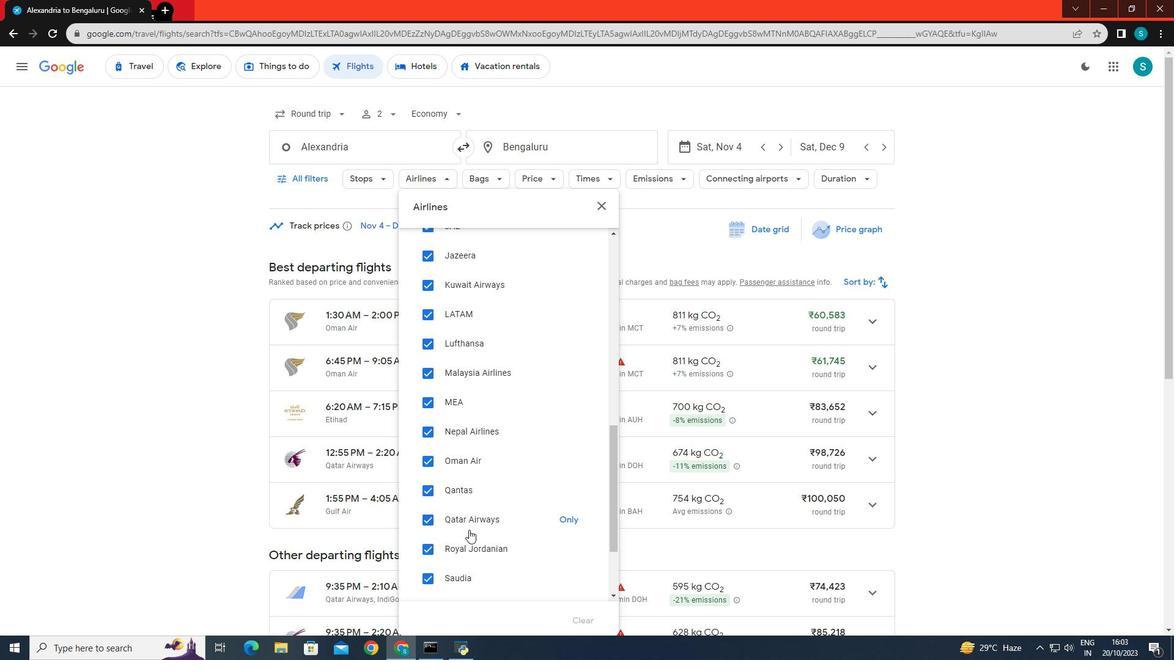 
Action: Mouse scrolled (469, 529) with delta (0, 0)
Screenshot: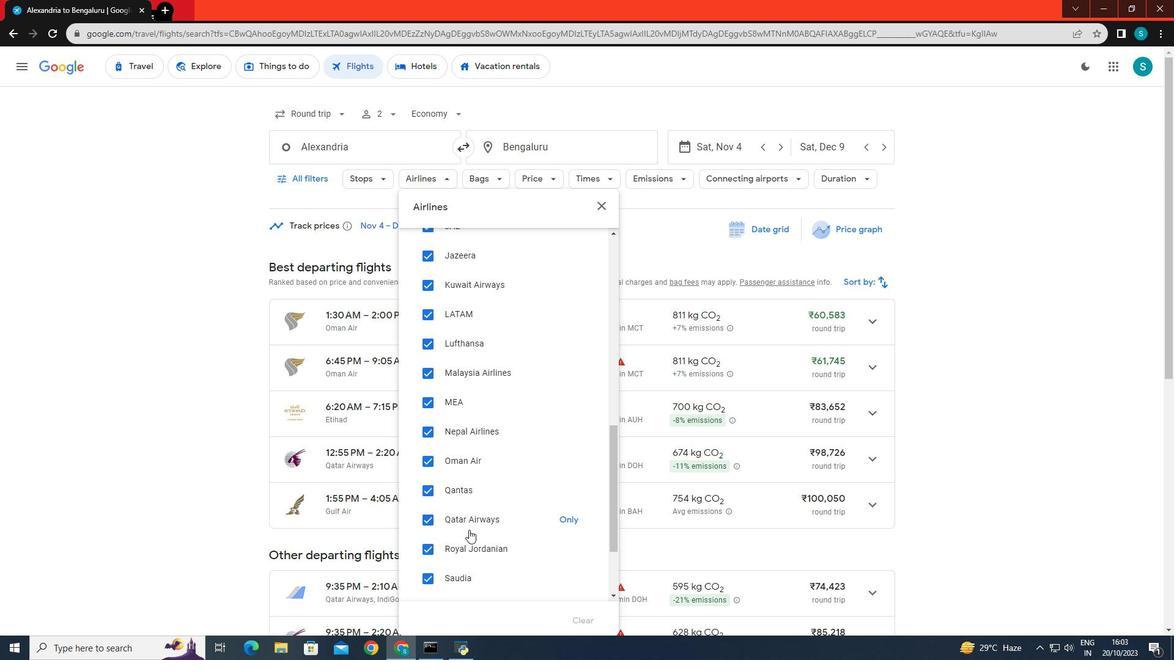 
Action: Mouse scrolled (469, 529) with delta (0, 0)
Screenshot: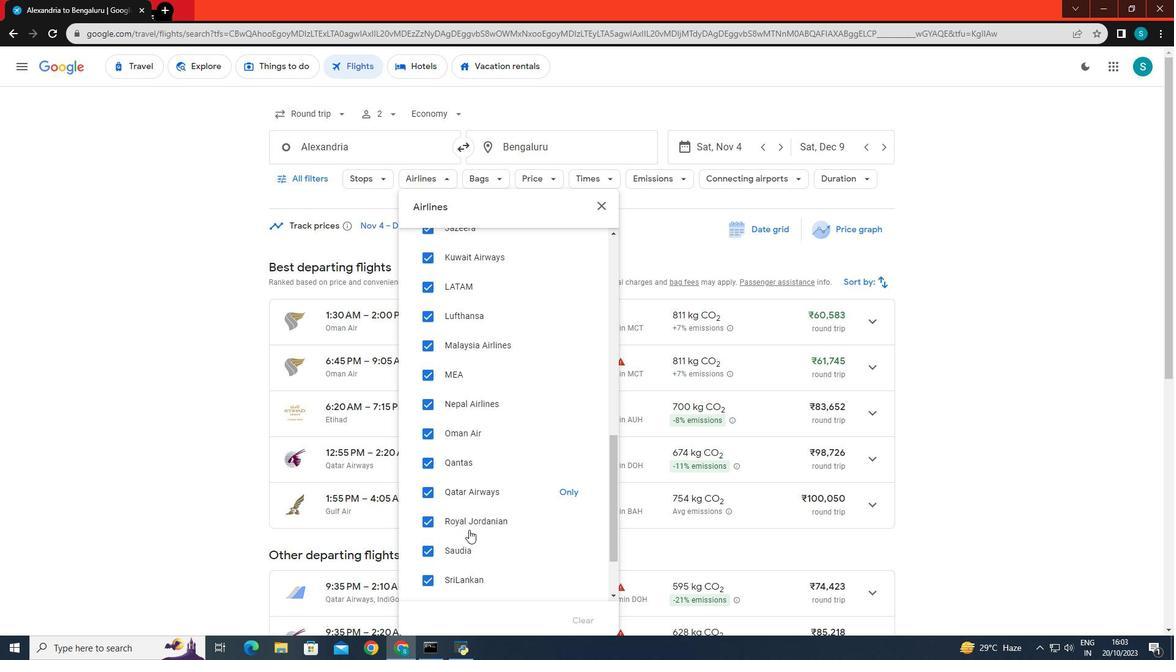 
Action: Mouse moved to (479, 556)
Screenshot: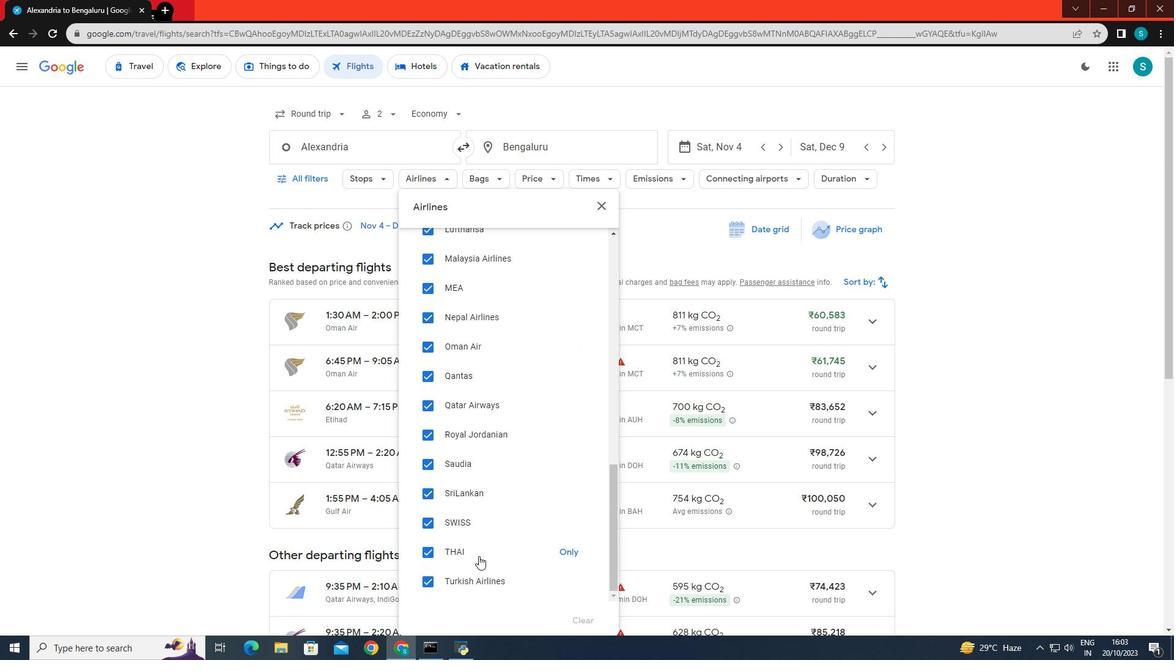 
Action: Mouse scrolled (479, 556) with delta (0, 0)
Screenshot: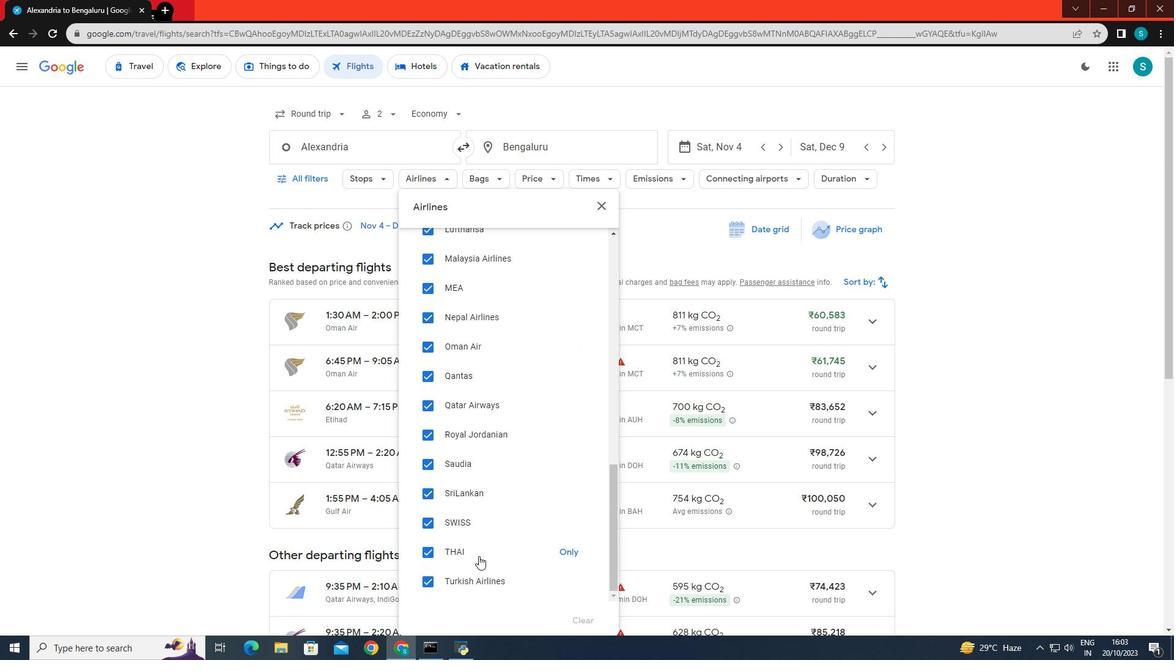 
Action: Mouse scrolled (479, 556) with delta (0, 0)
Screenshot: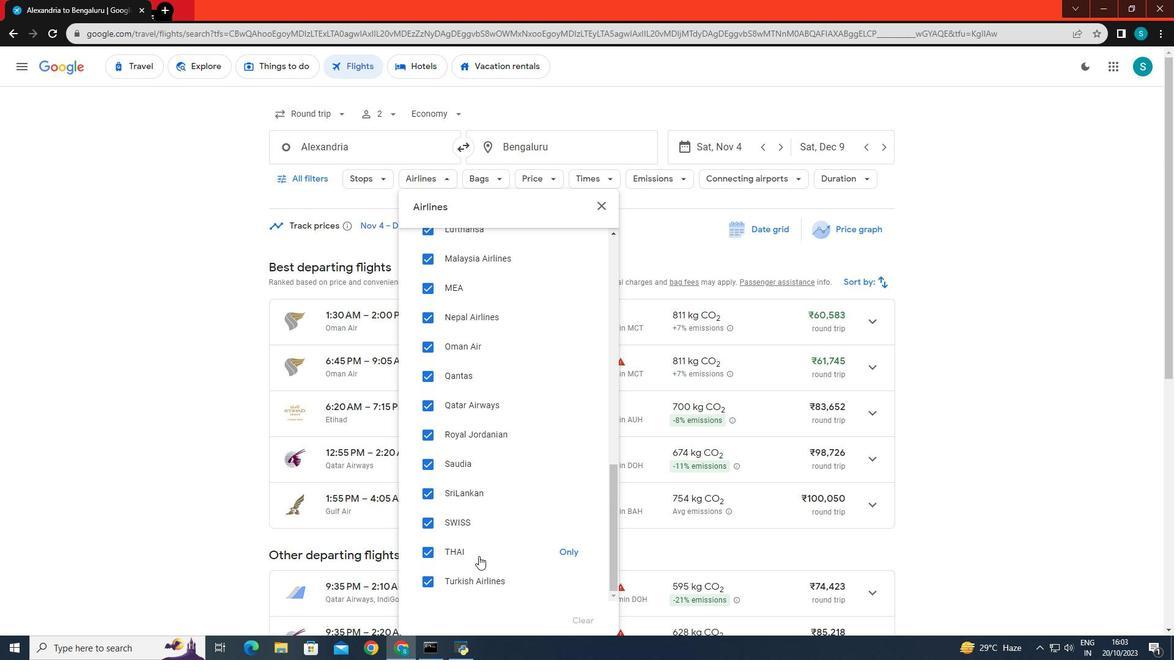 
Action: Mouse scrolled (479, 556) with delta (0, 0)
Screenshot: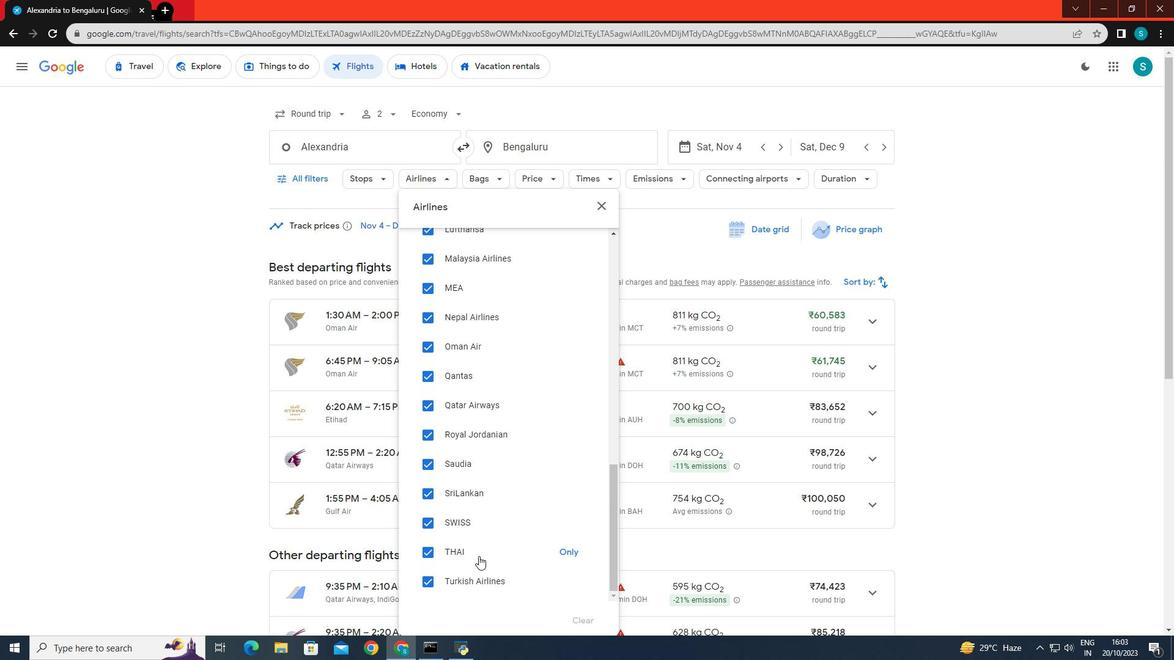 
Action: Mouse moved to (487, 408)
Screenshot: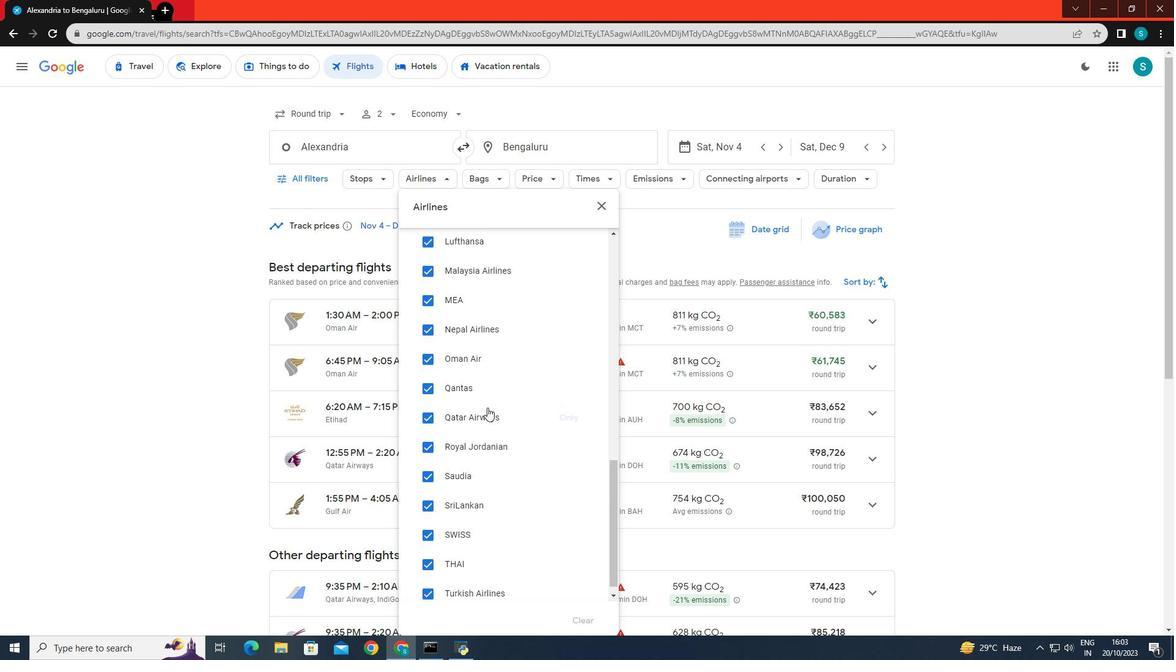 
Action: Mouse scrolled (487, 409) with delta (0, 0)
Screenshot: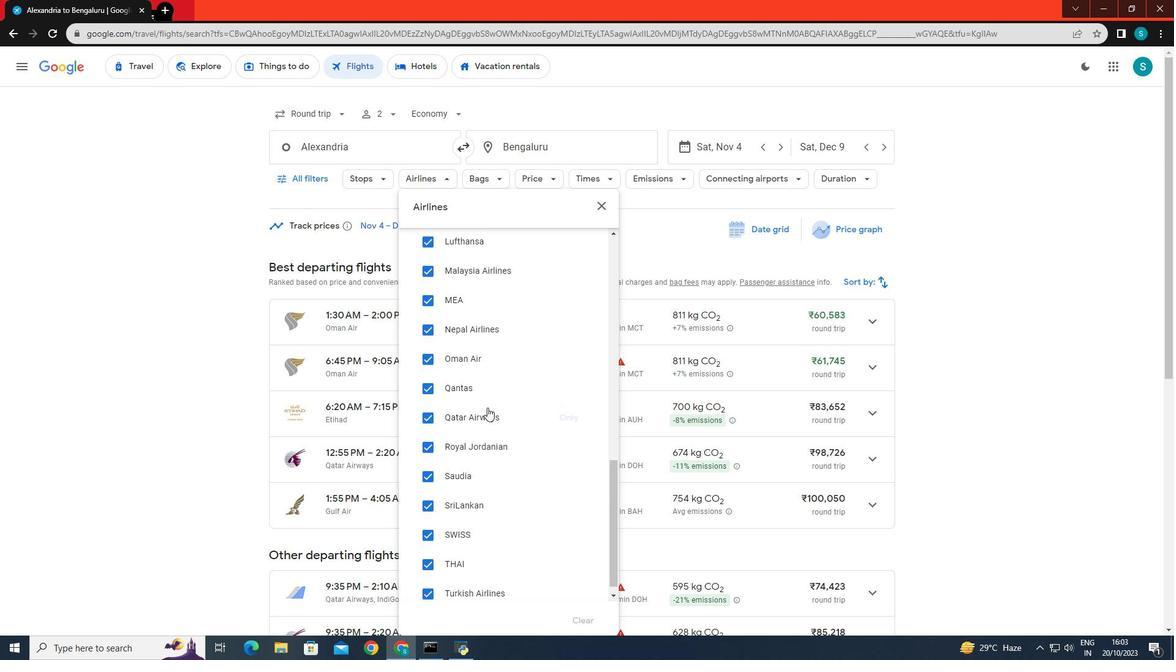 
Action: Mouse moved to (487, 408)
Screenshot: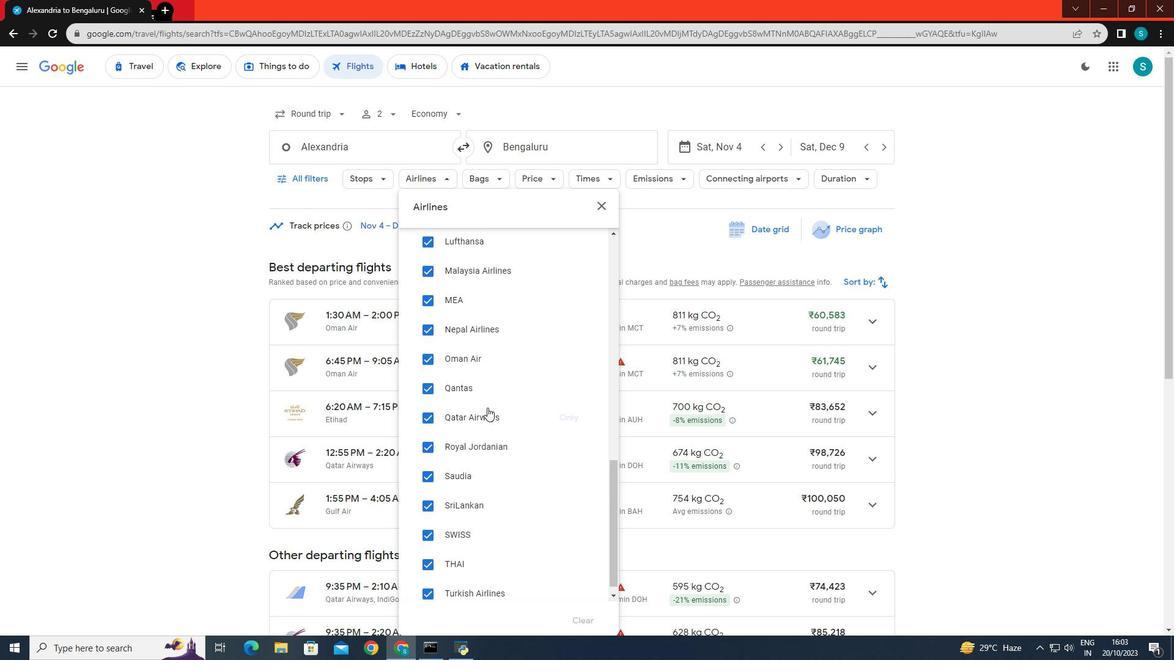 
Action: Mouse scrolled (487, 408) with delta (0, 0)
Screenshot: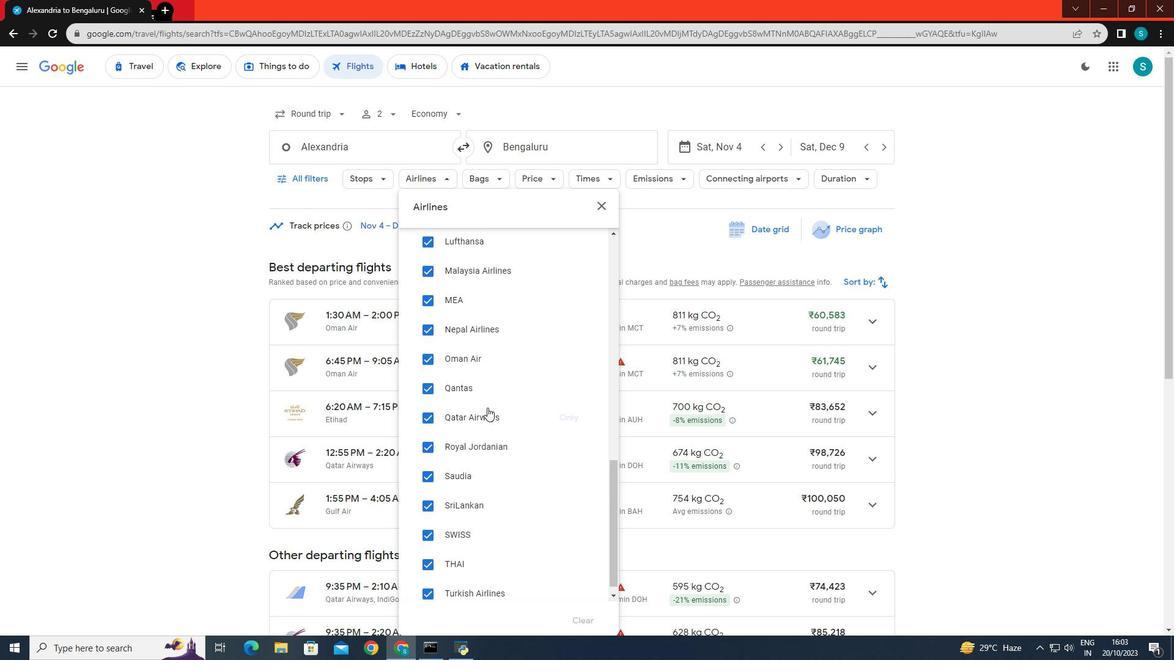 
Action: Mouse scrolled (487, 408) with delta (0, 0)
Screenshot: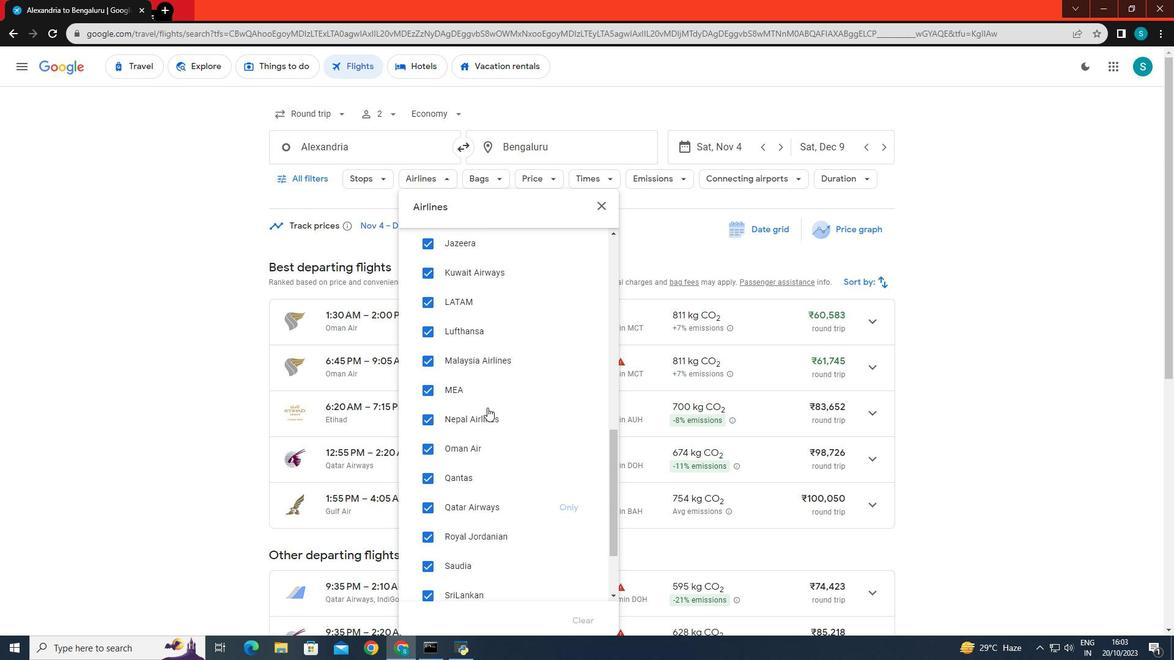 
Action: Mouse scrolled (487, 408) with delta (0, 0)
Screenshot: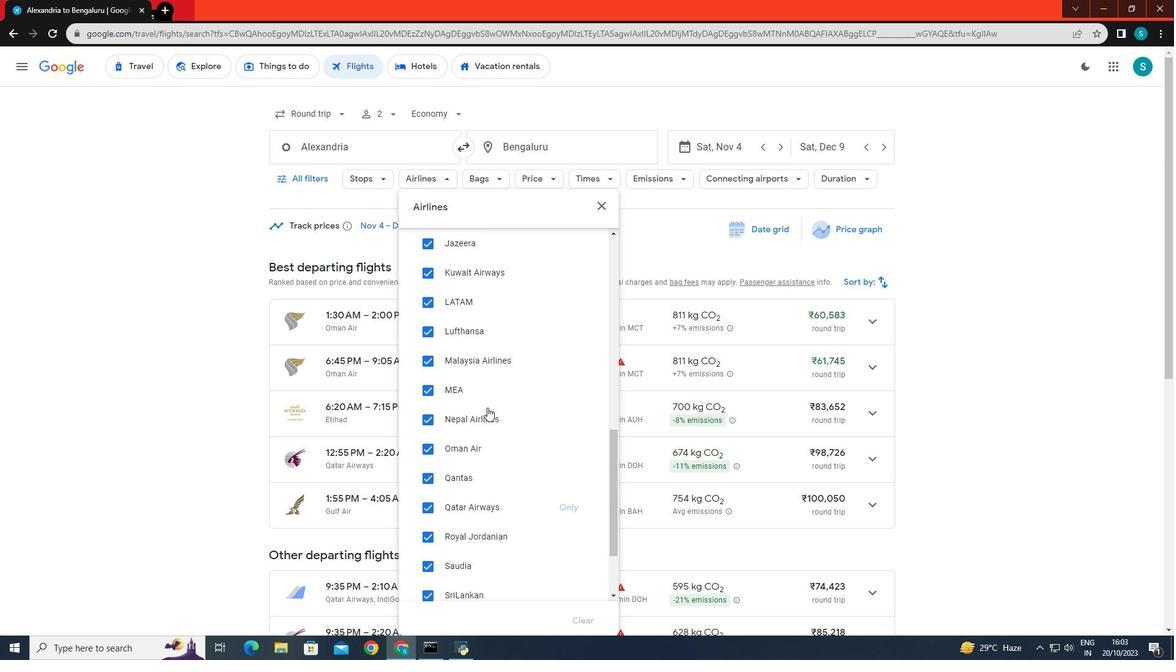 
Action: Mouse scrolled (487, 408) with delta (0, 0)
Screenshot: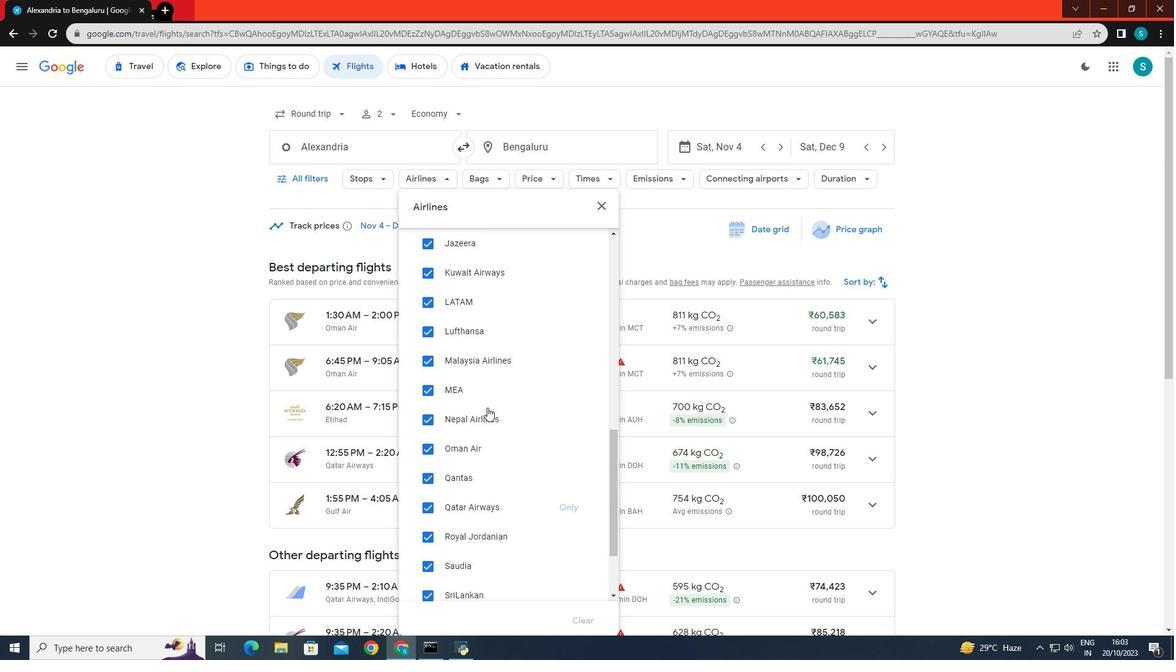 
Action: Mouse scrolled (487, 408) with delta (0, 0)
Screenshot: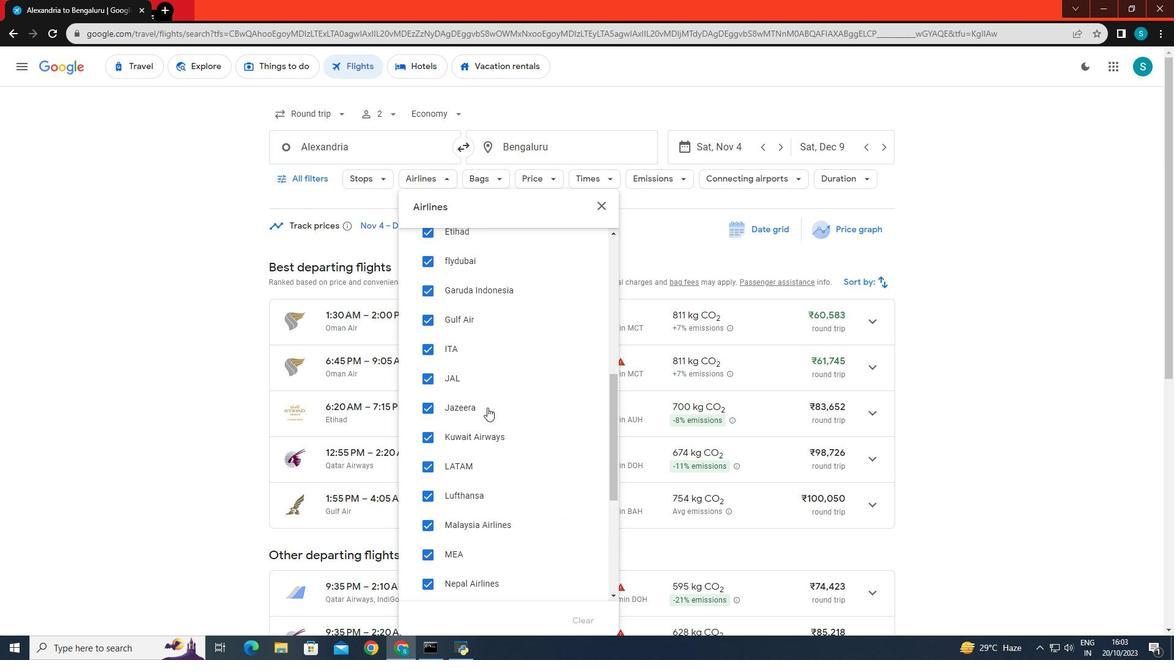 
Action: Mouse scrolled (487, 408) with delta (0, 0)
Screenshot: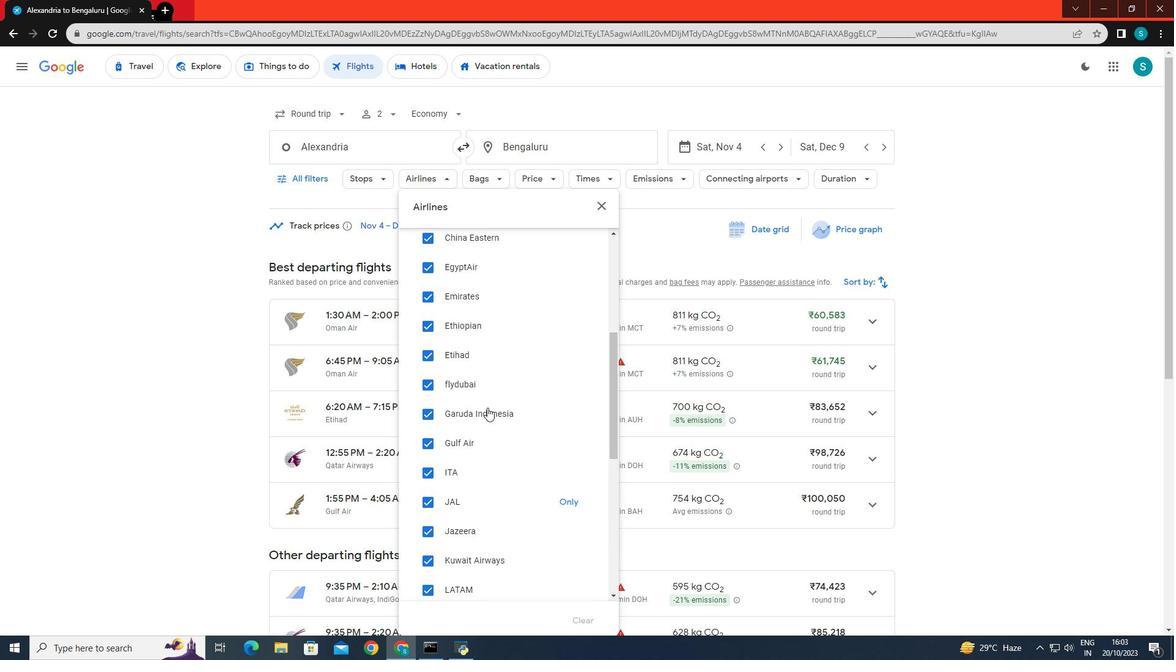 
Action: Mouse scrolled (487, 408) with delta (0, 0)
Screenshot: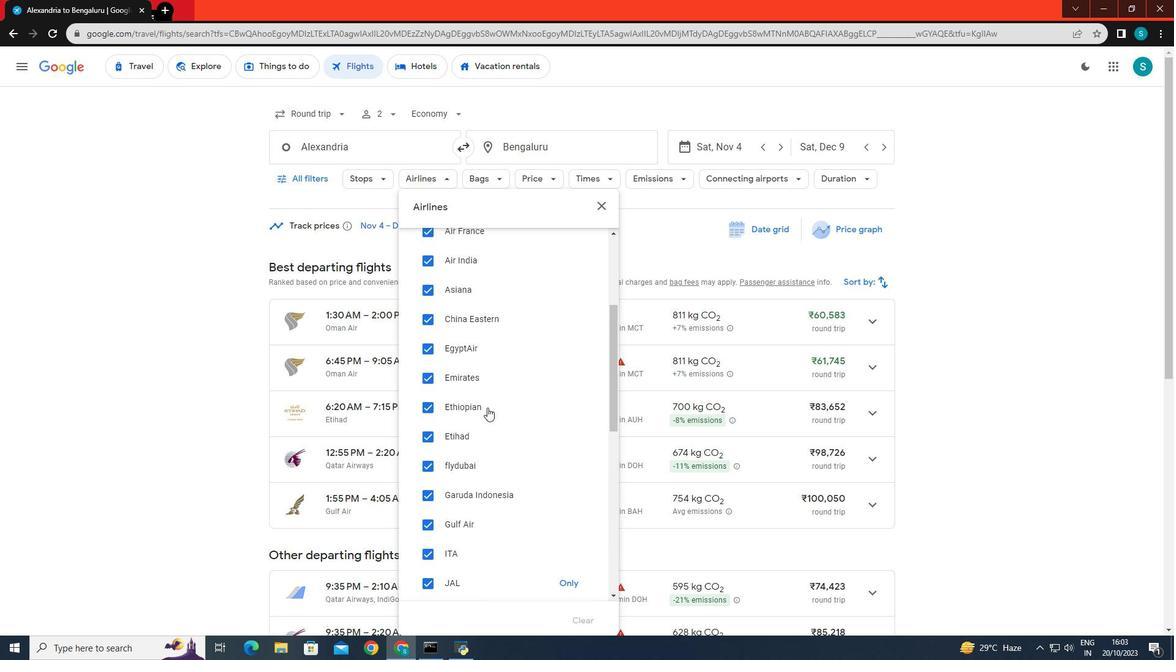 
Action: Mouse scrolled (487, 408) with delta (0, 0)
Screenshot: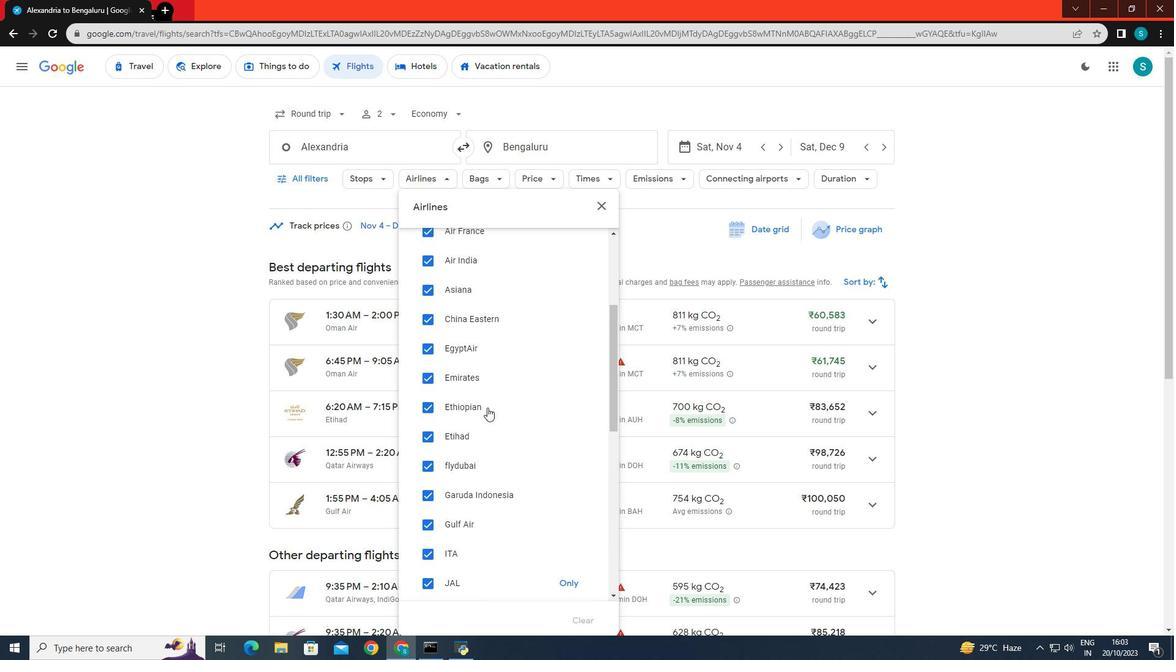 
Action: Mouse scrolled (487, 408) with delta (0, 0)
Screenshot: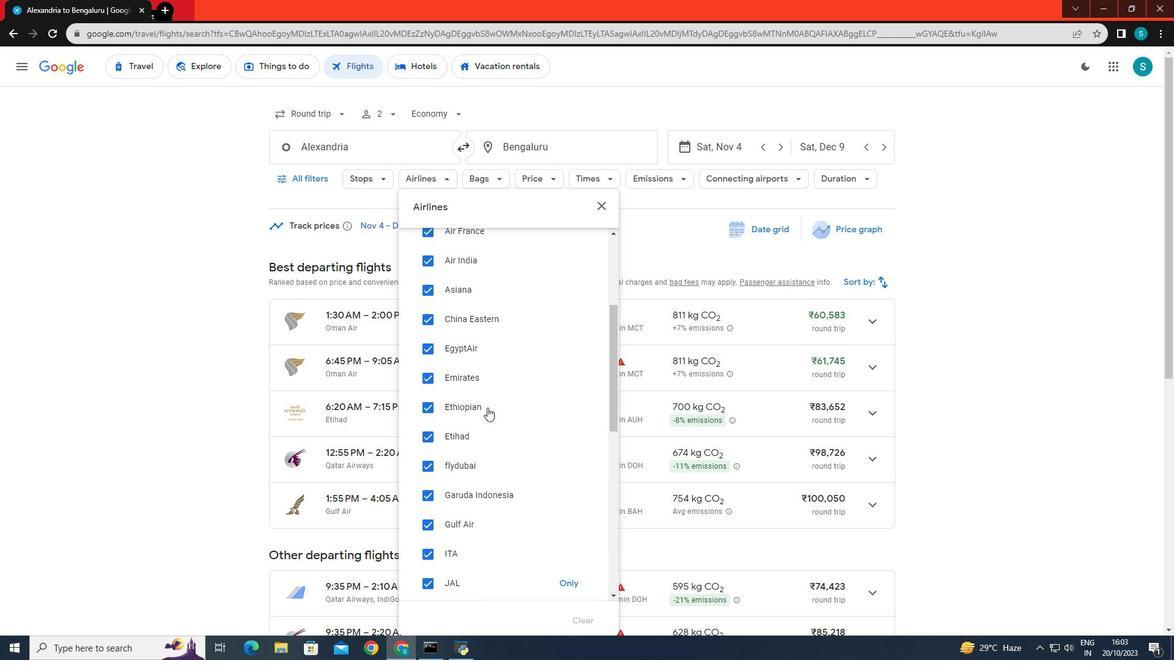 
Action: Mouse scrolled (487, 408) with delta (0, 0)
Screenshot: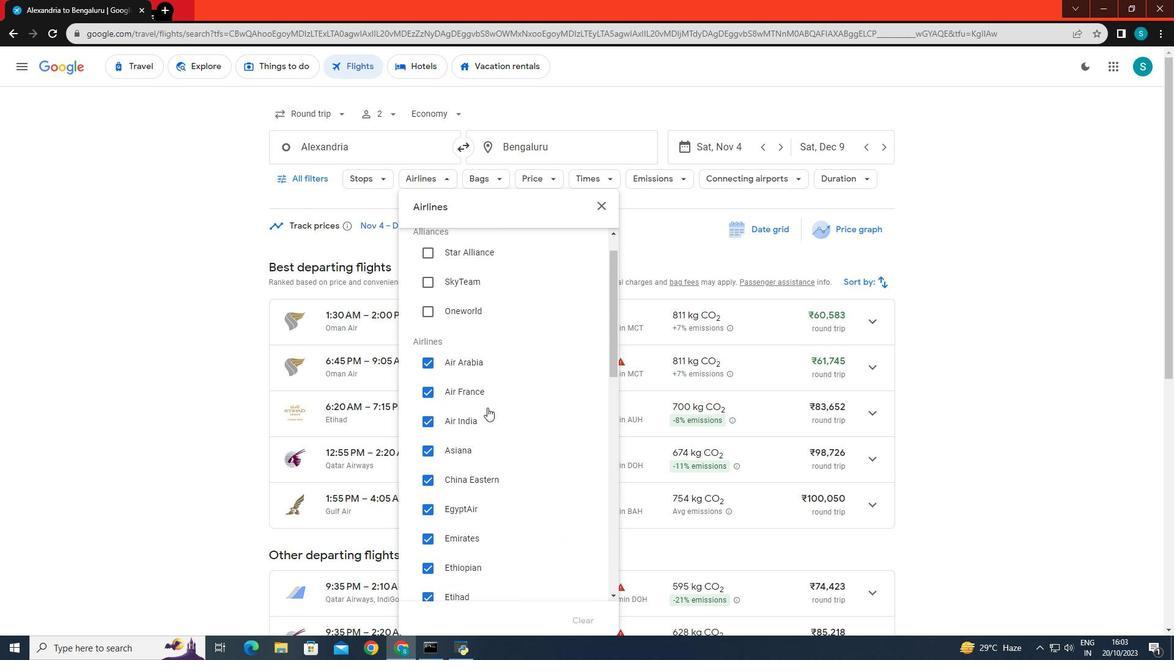 
Action: Mouse scrolled (487, 408) with delta (0, 0)
Screenshot: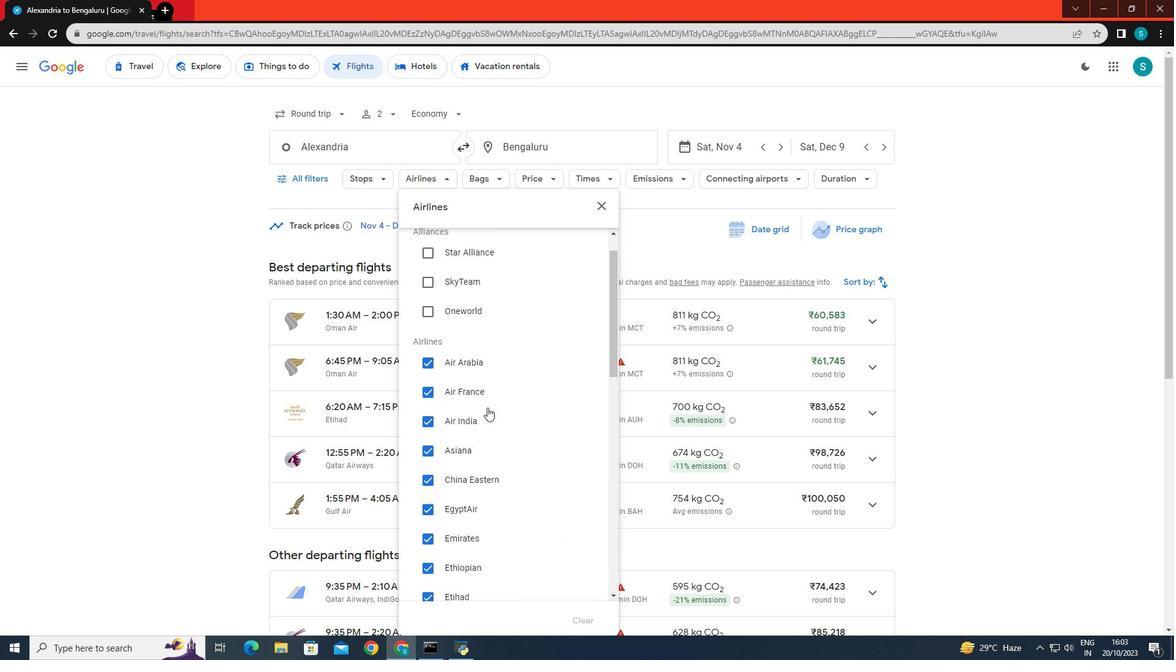 
Action: Mouse scrolled (487, 408) with delta (0, 0)
Screenshot: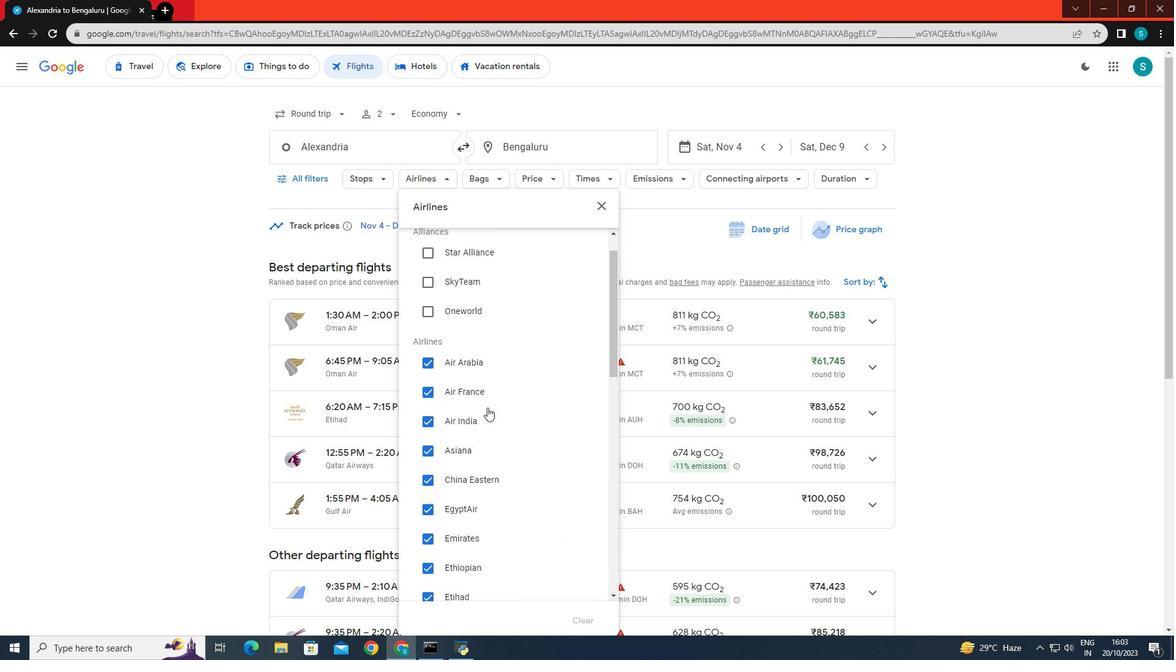 
Action: Mouse scrolled (487, 408) with delta (0, 0)
Screenshot: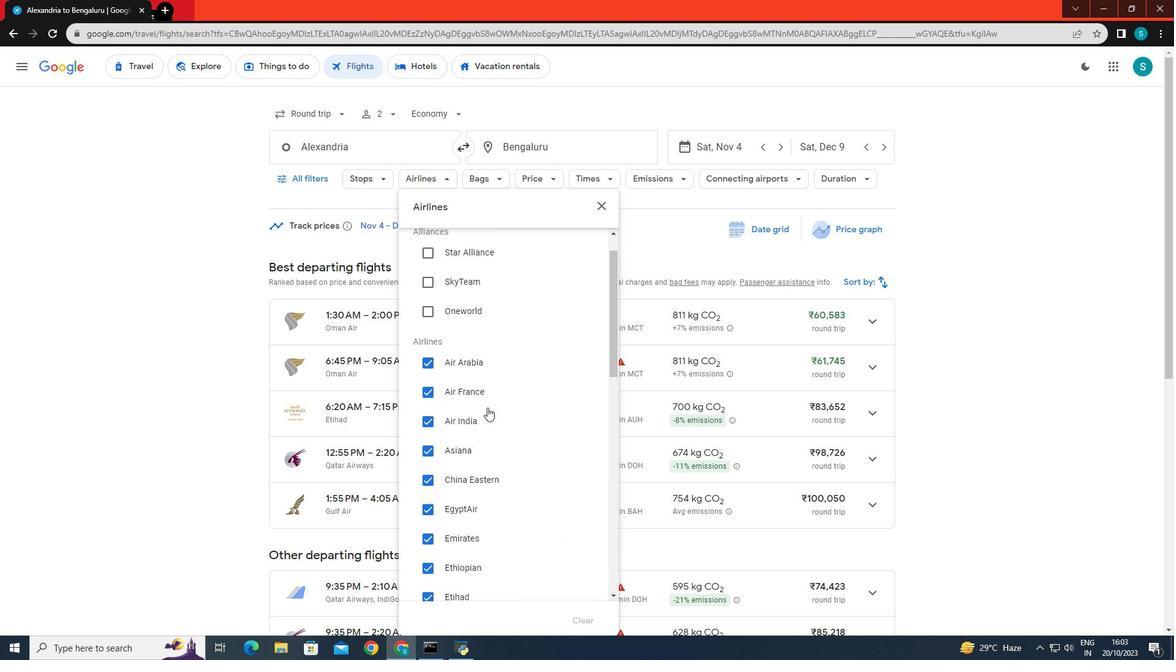 
Action: Mouse scrolled (487, 408) with delta (0, 0)
Screenshot: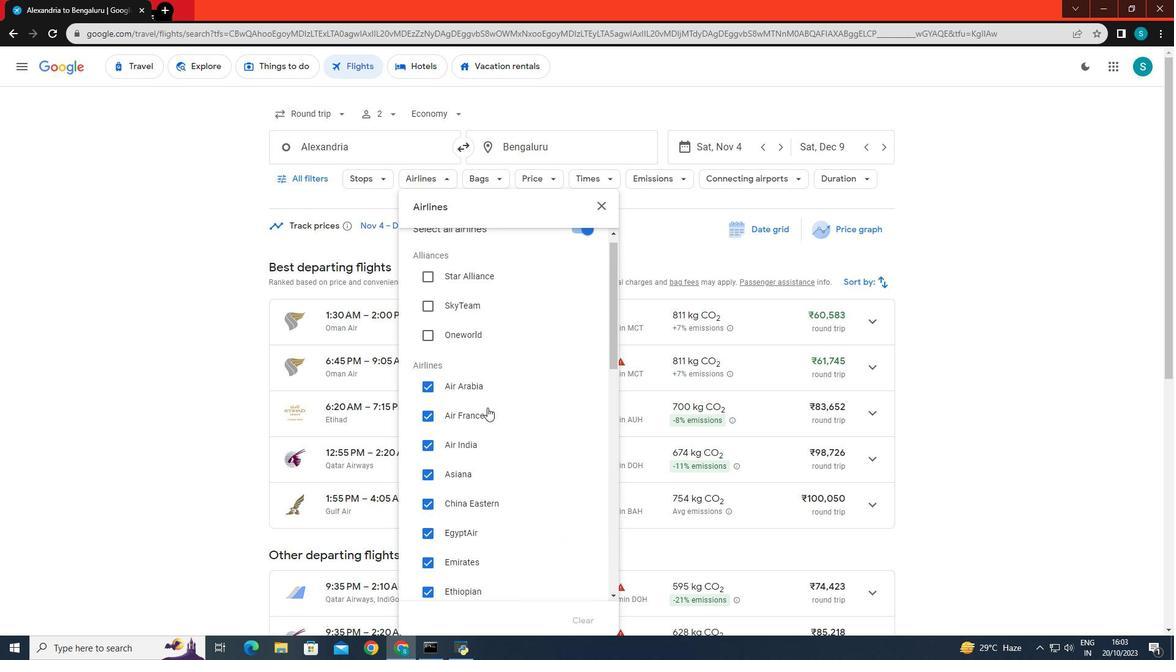 
Action: Mouse scrolled (487, 408) with delta (0, 0)
Screenshot: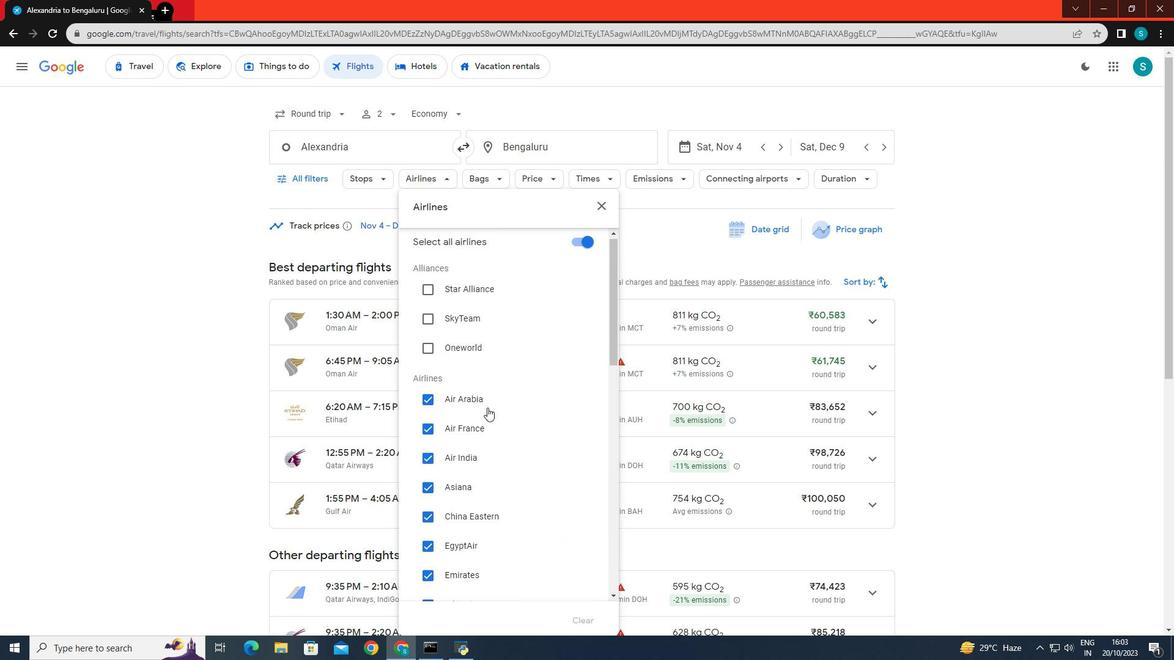 
Action: Mouse scrolled (487, 408) with delta (0, 0)
Screenshot: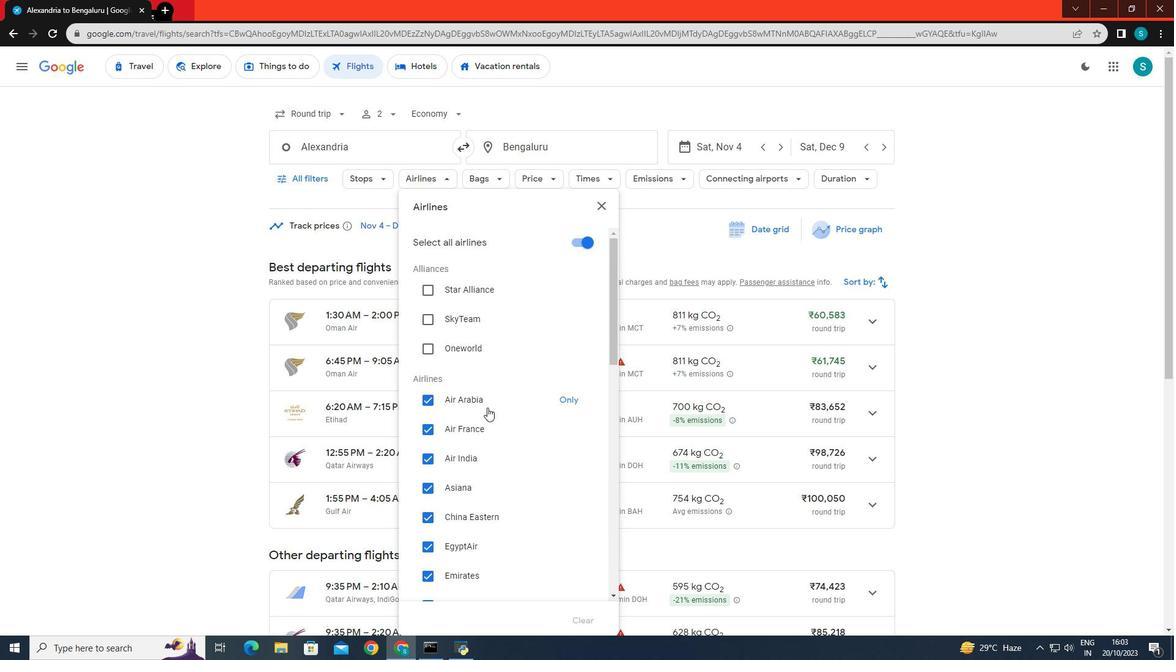 
Action: Mouse scrolled (487, 408) with delta (0, 0)
Screenshot: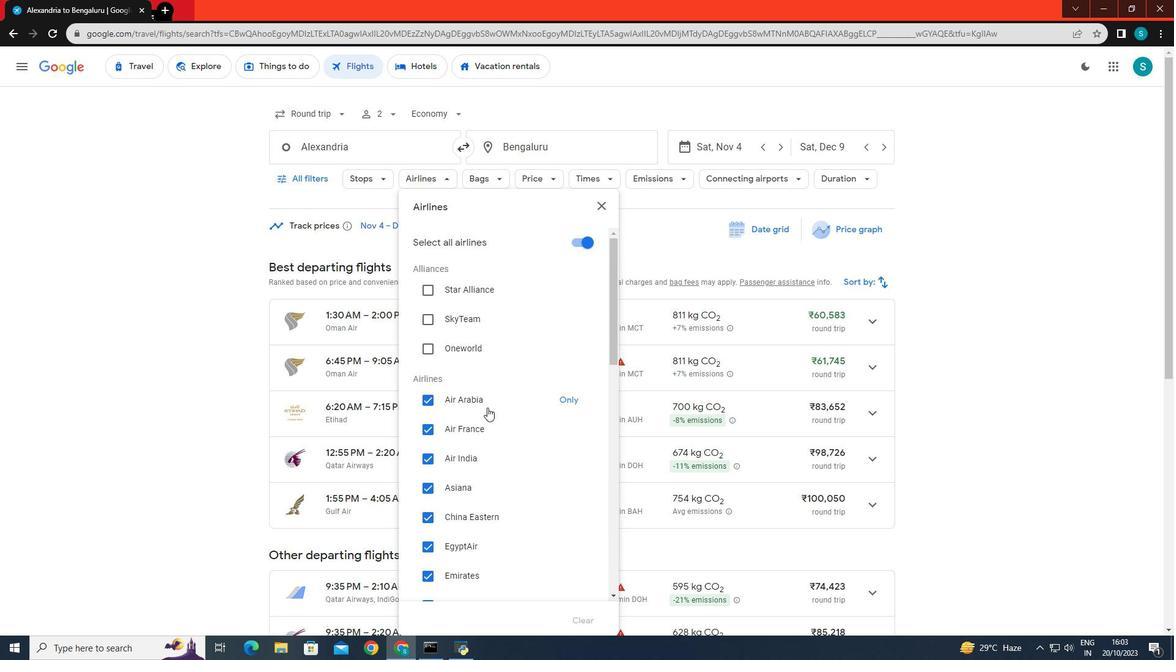 
Action: Mouse scrolled (487, 408) with delta (0, 0)
Screenshot: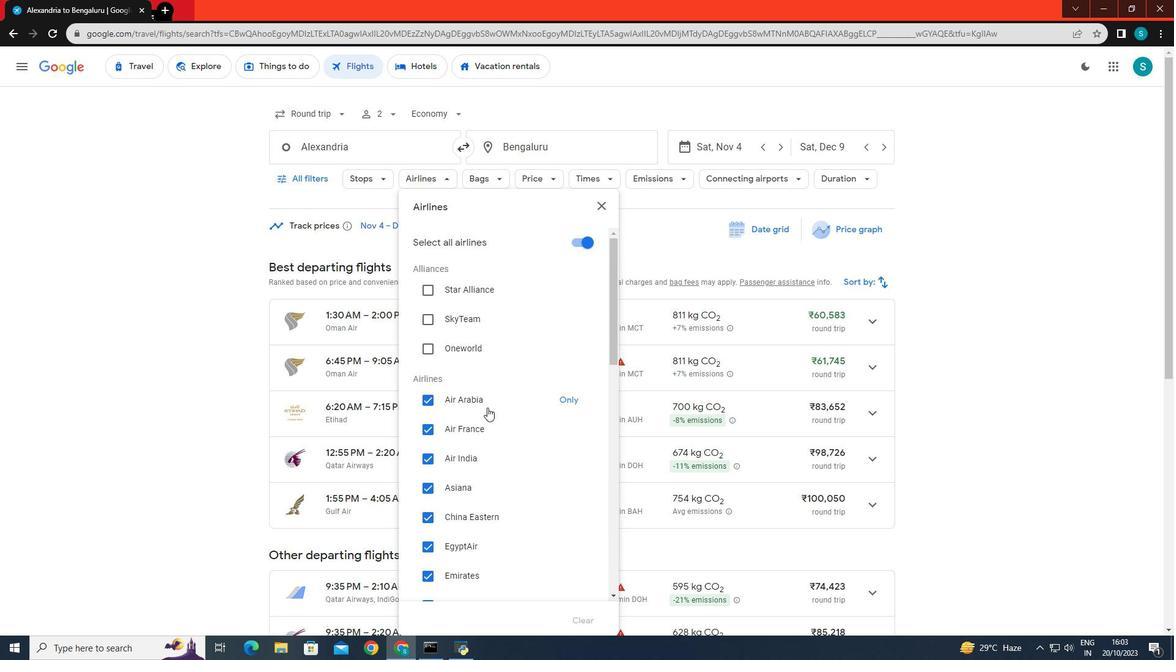 
Action: Mouse scrolled (487, 408) with delta (0, 0)
Screenshot: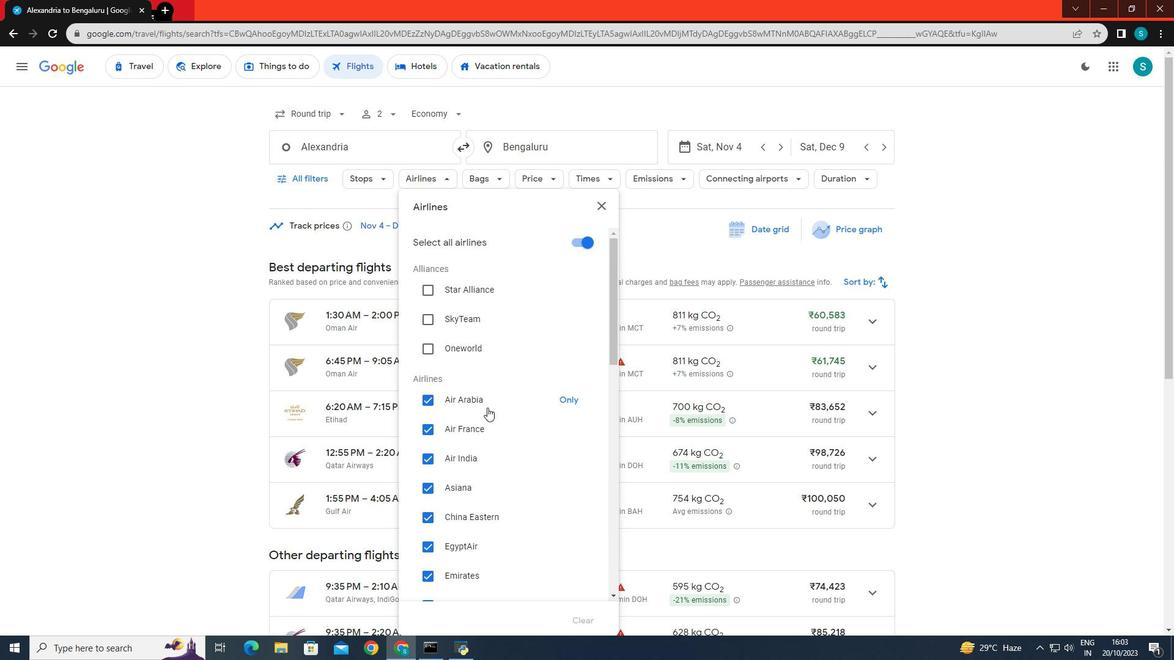
Action: Mouse scrolled (487, 408) with delta (0, 0)
Screenshot: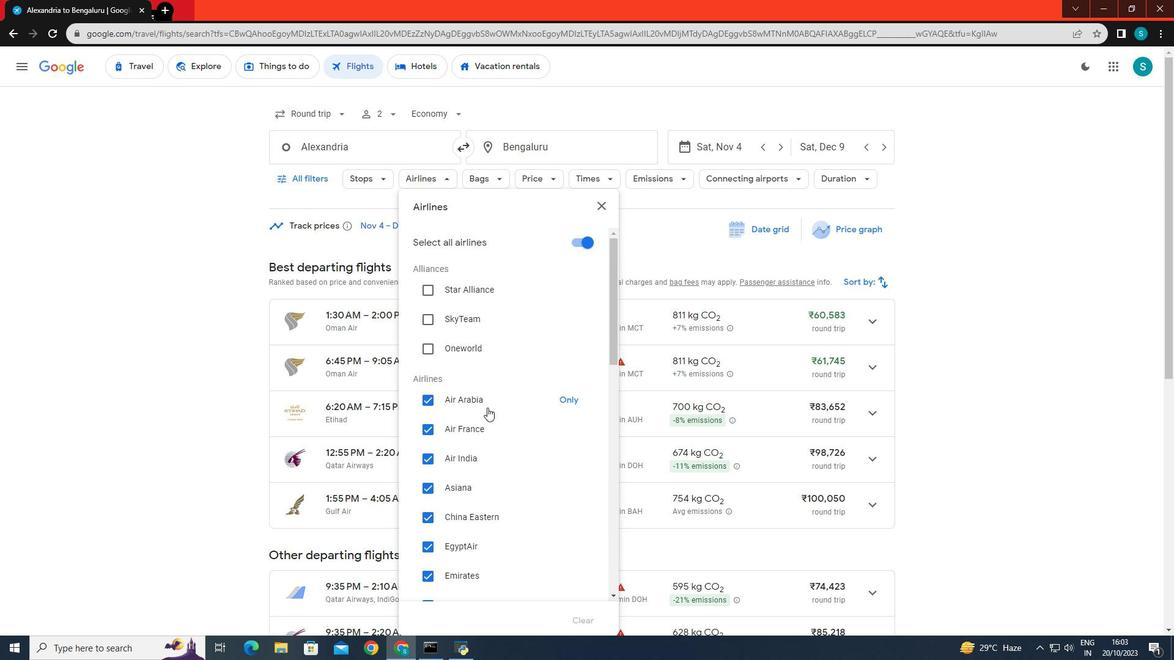 
Action: Mouse moved to (475, 409)
Screenshot: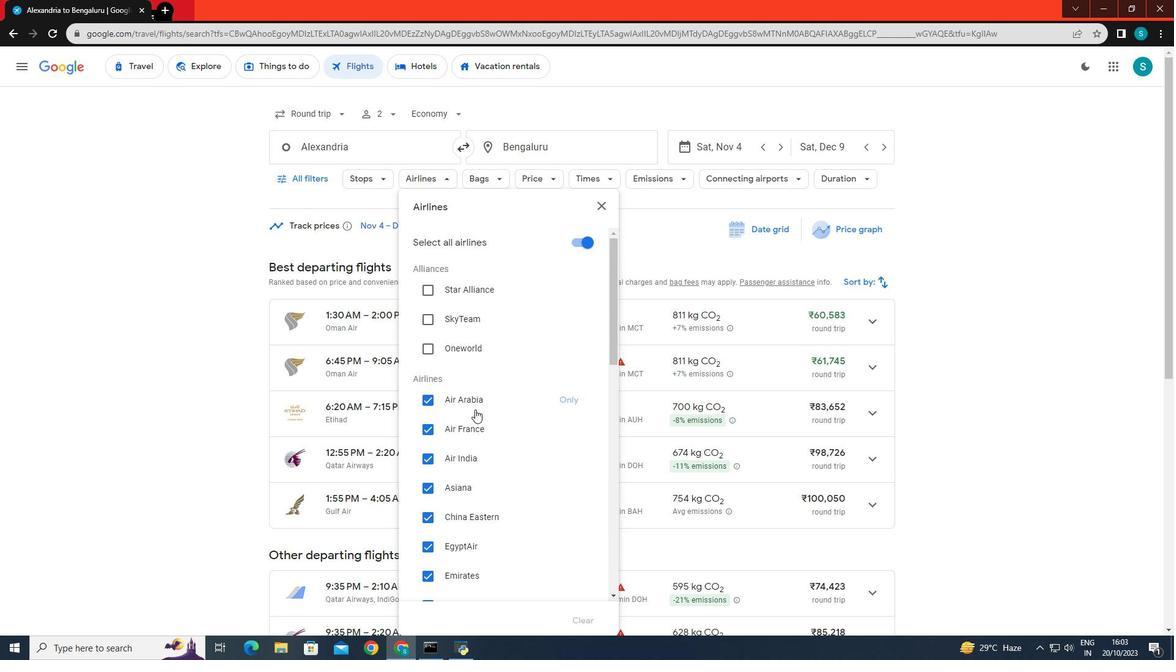 
Action: Mouse scrolled (475, 409) with delta (0, 0)
Screenshot: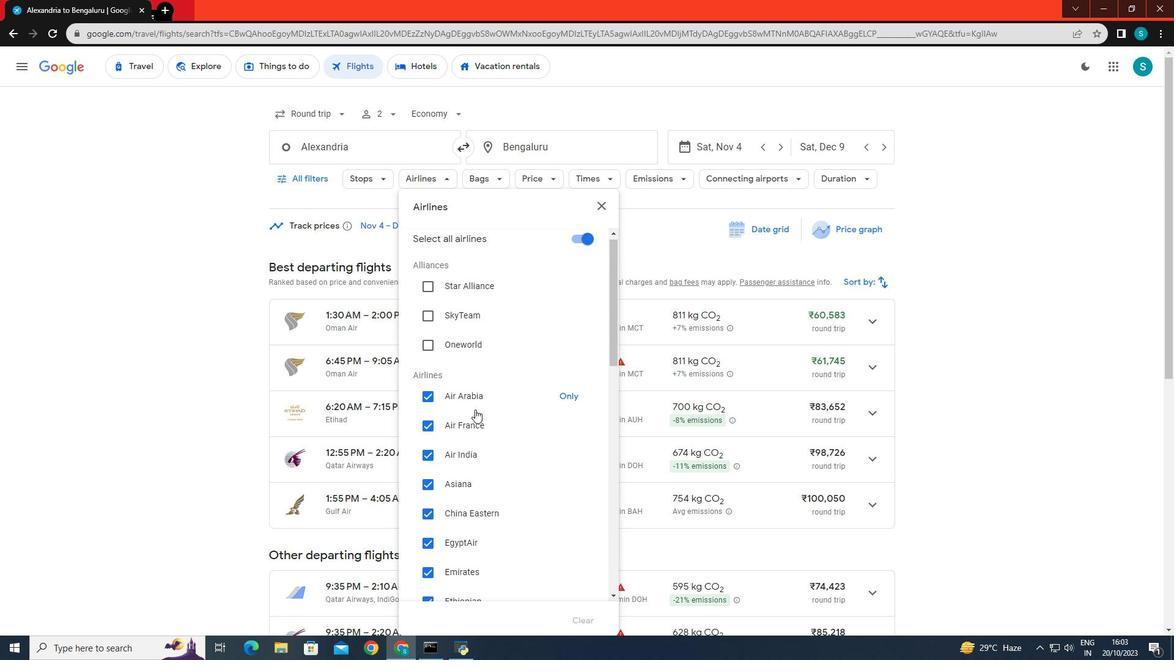 
Action: Mouse moved to (479, 464)
Screenshot: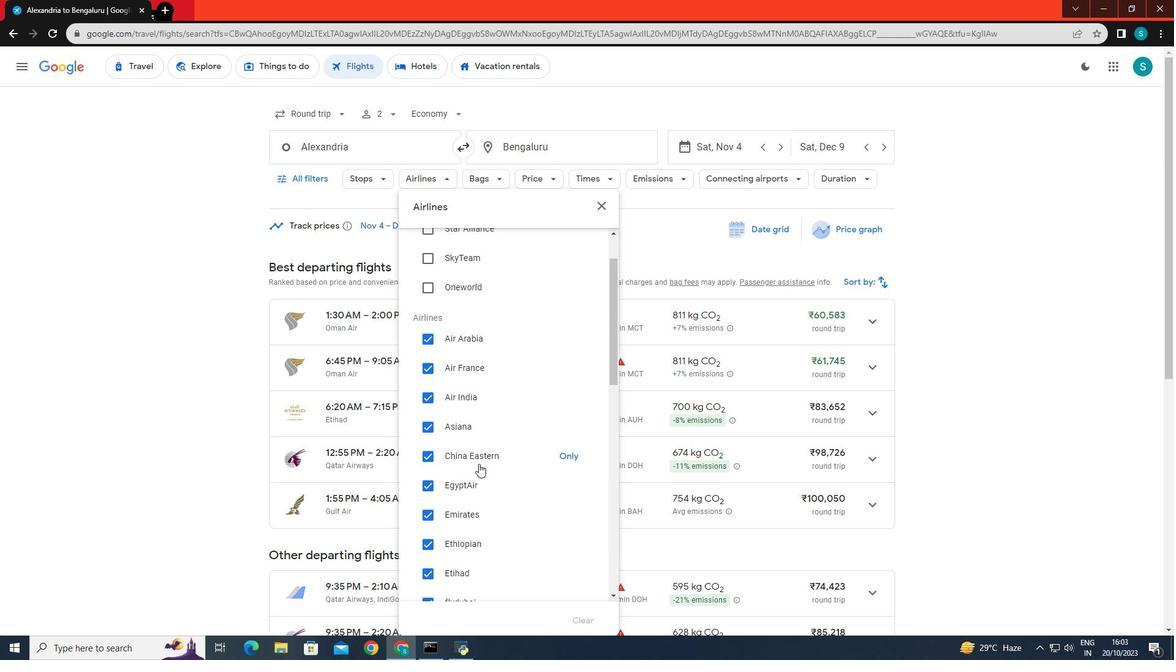 
Action: Mouse scrolled (479, 463) with delta (0, 0)
Screenshot: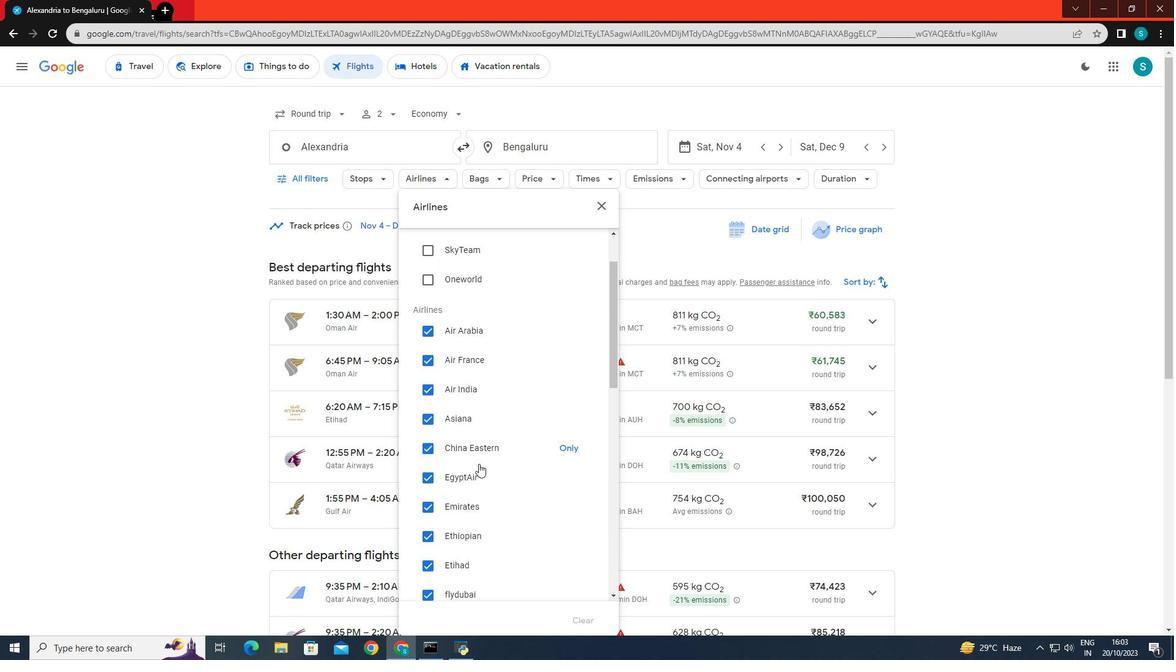 
Action: Mouse moved to (481, 455)
Screenshot: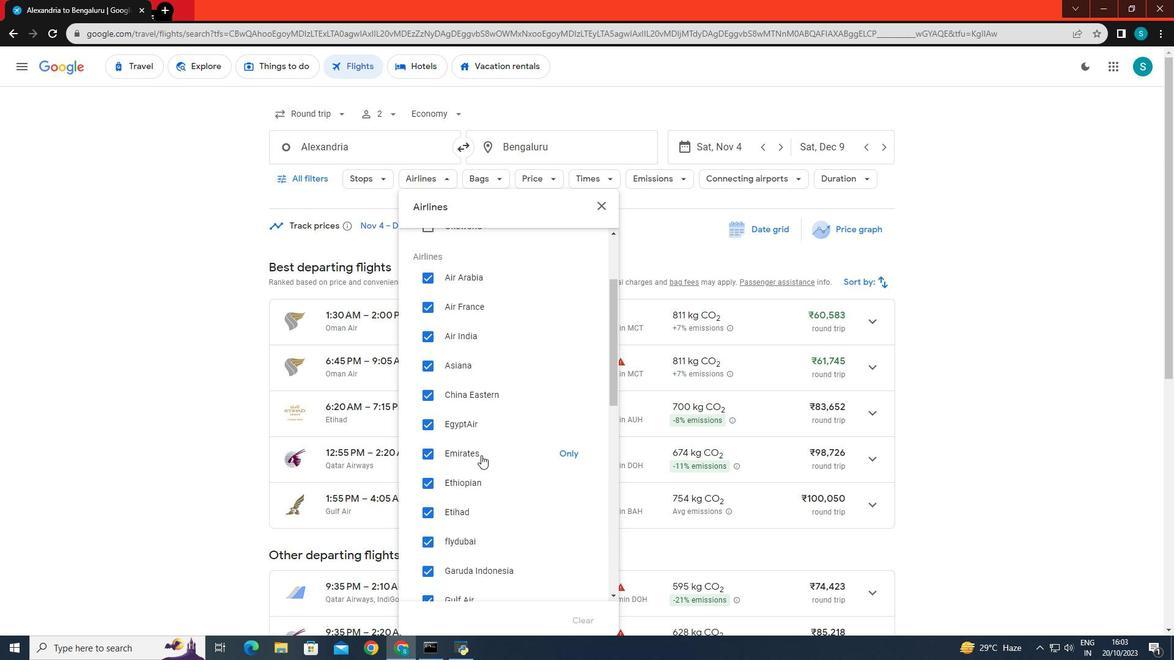 
Action: Mouse scrolled (481, 455) with delta (0, 0)
Screenshot: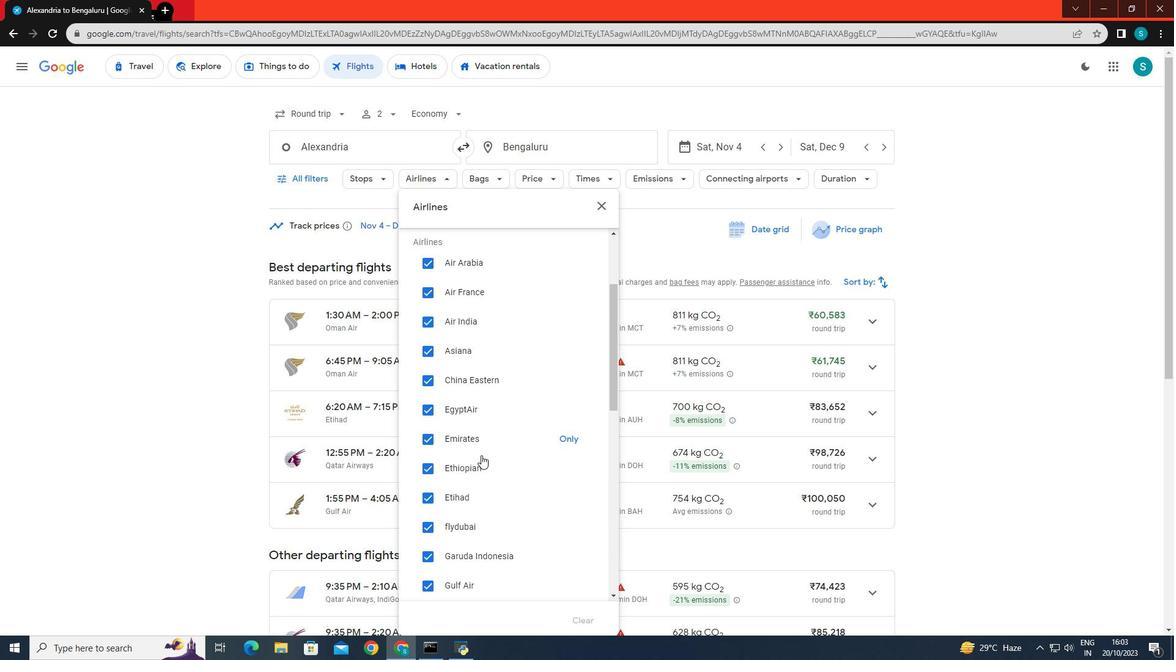 
Action: Mouse moved to (574, 393)
Screenshot: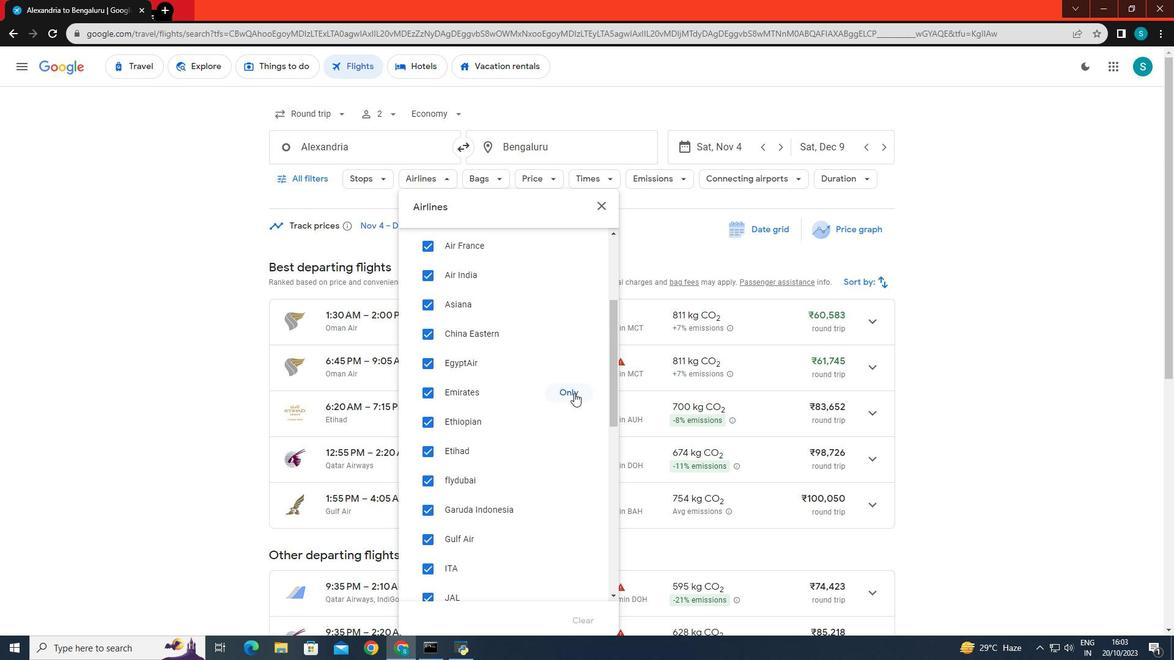 
Action: Mouse pressed left at (574, 393)
Screenshot: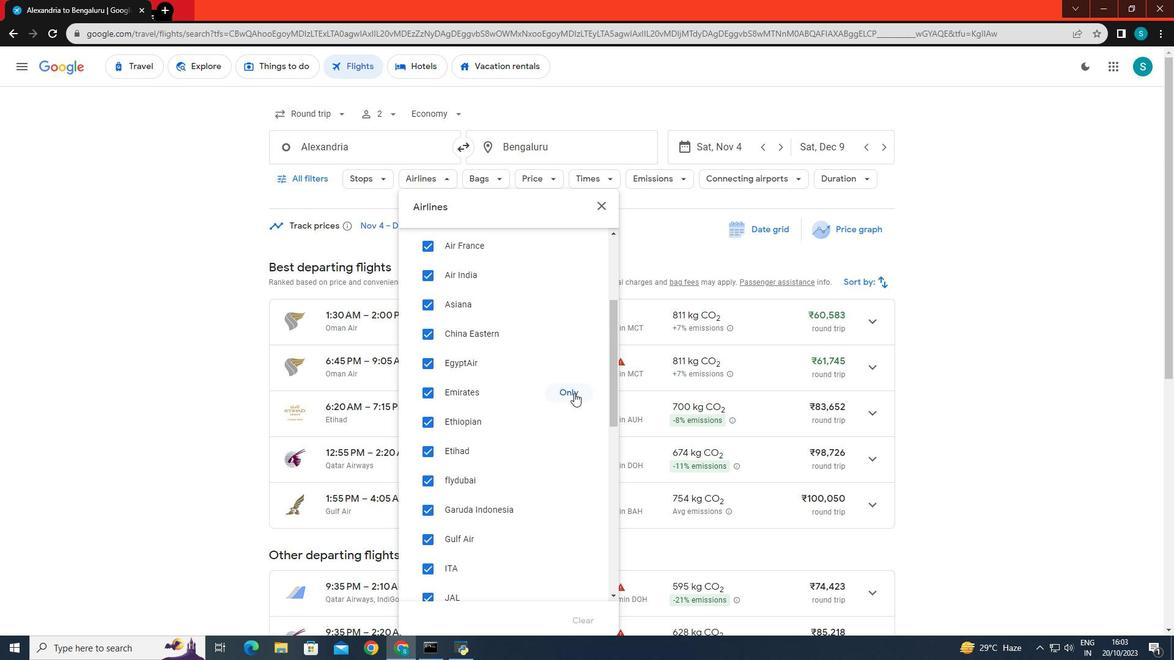 
Action: Mouse moved to (200, 436)
Screenshot: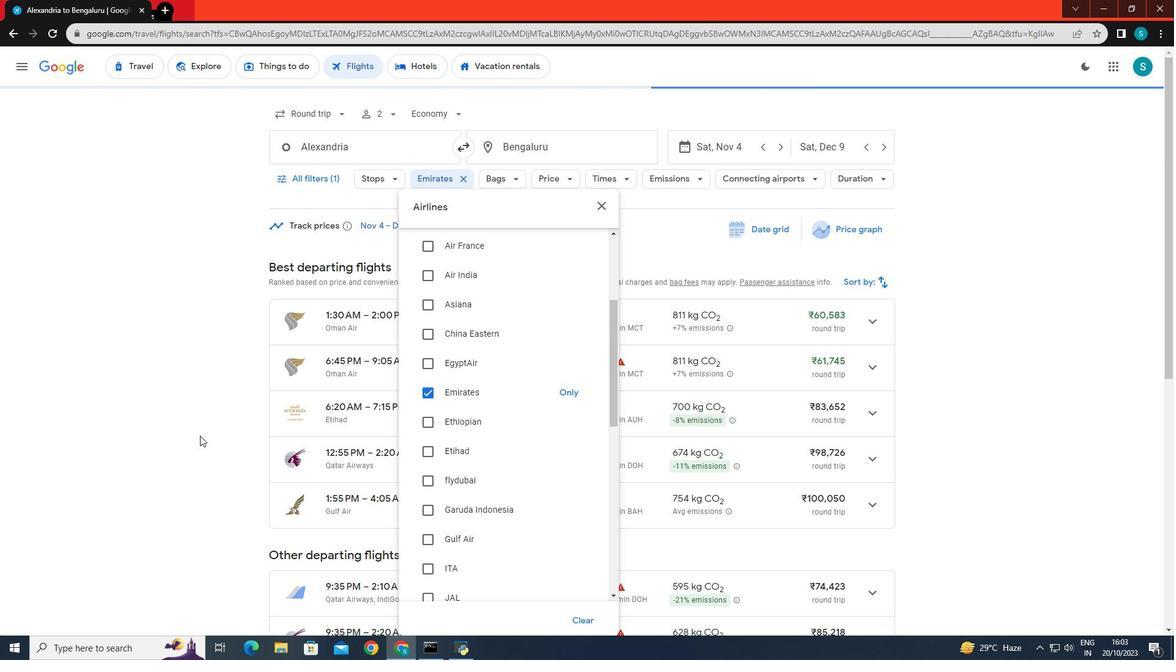 
Action: Mouse pressed left at (200, 436)
Screenshot: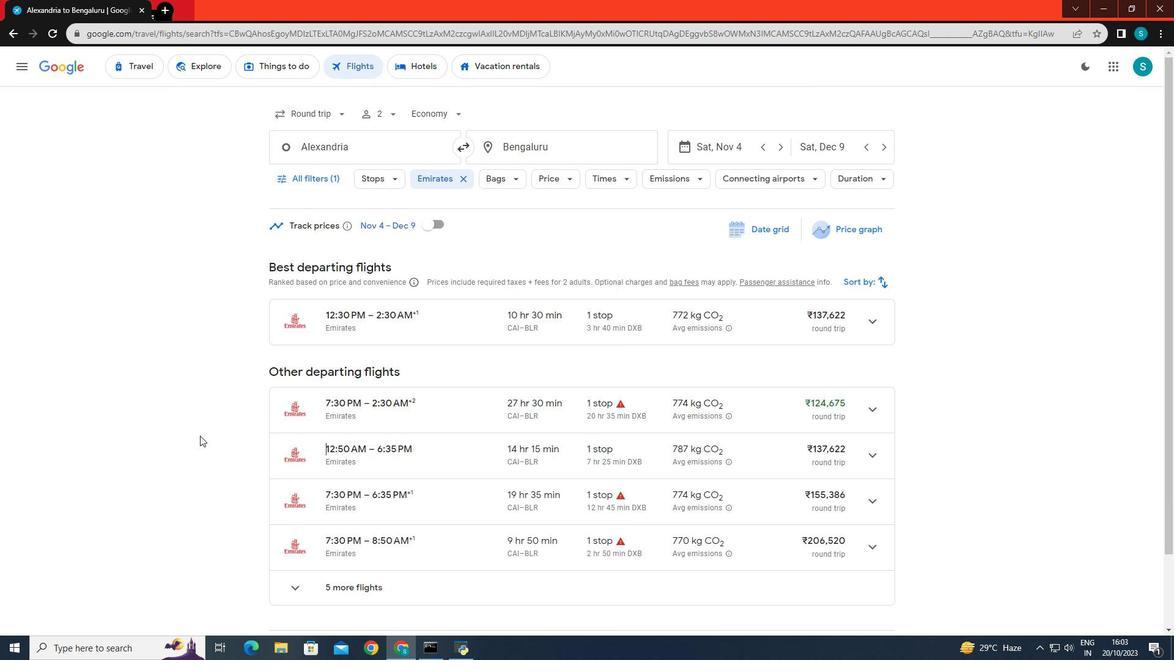 
